 Task: Find connections with filter location Águas Belas with filter topic #femaleentrepreneurwith filter profile language German with filter current company Stratasys with filter school Sambalpur University with filter industry Skiing Facilities with filter service category Graphic Design with filter keywords title Branch Manager
Action: Mouse moved to (650, 129)
Screenshot: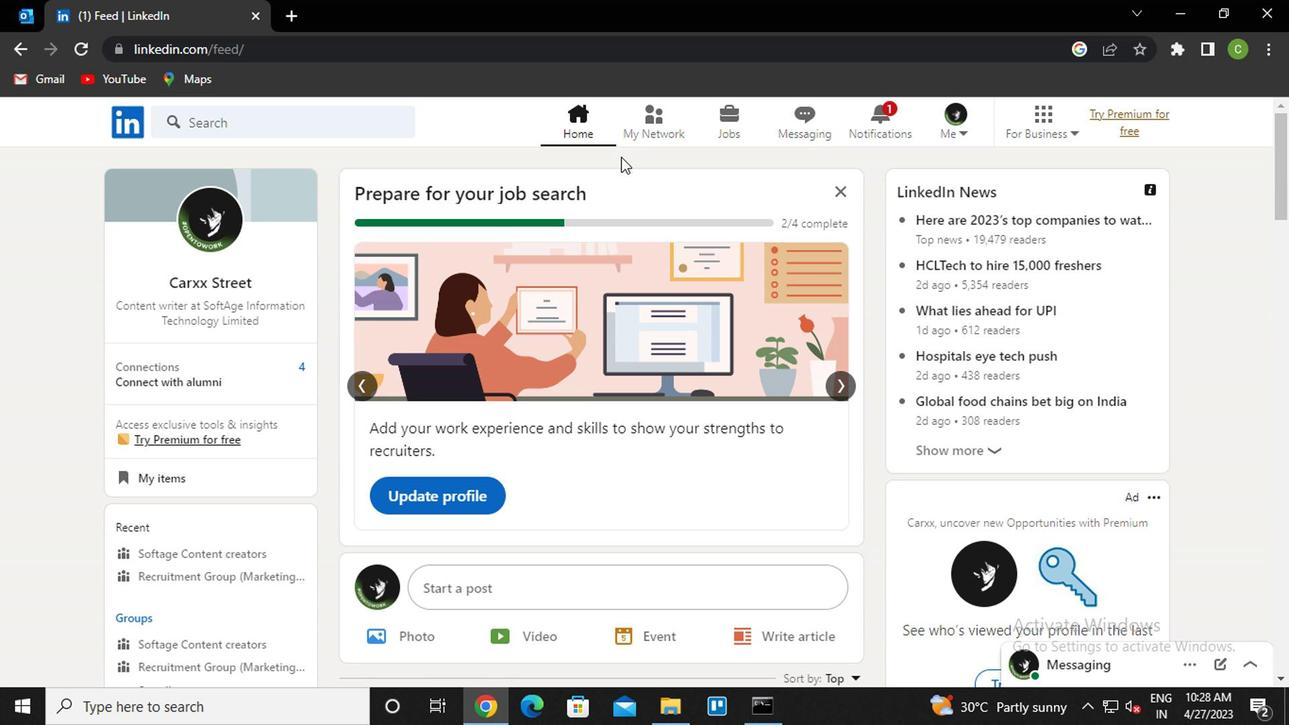 
Action: Mouse pressed left at (650, 129)
Screenshot: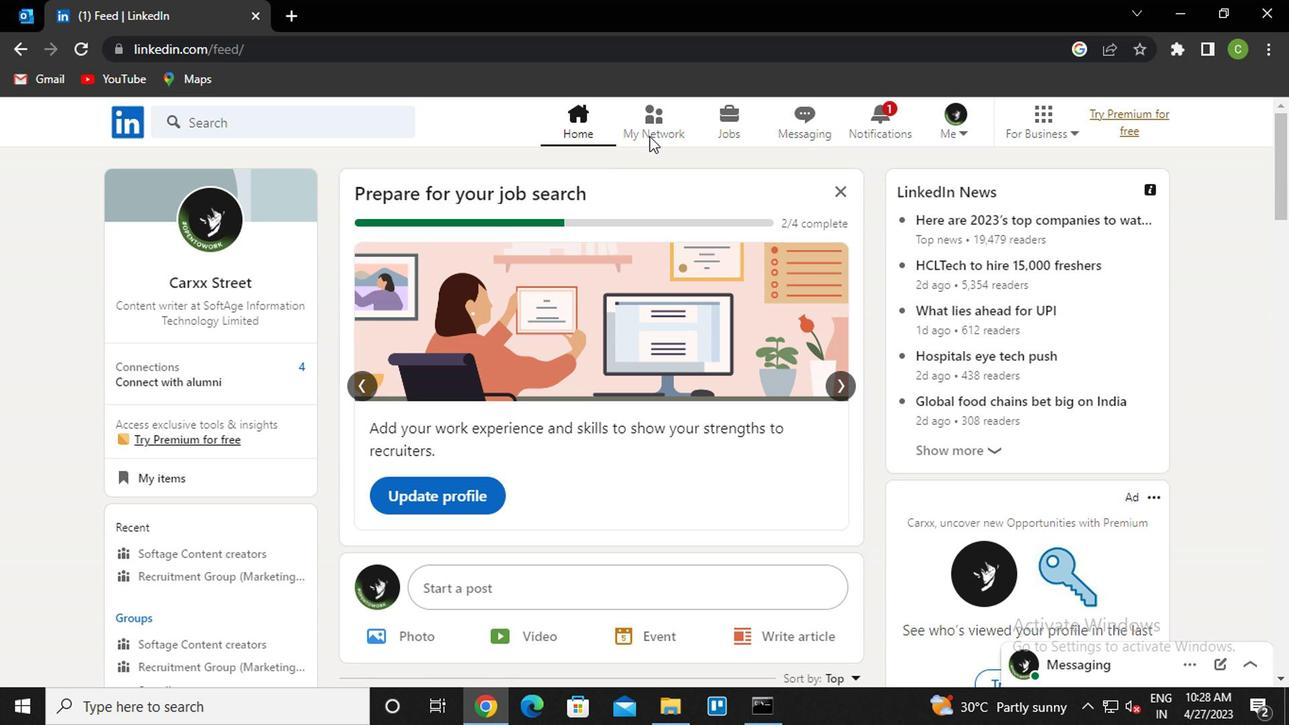 
Action: Mouse moved to (308, 233)
Screenshot: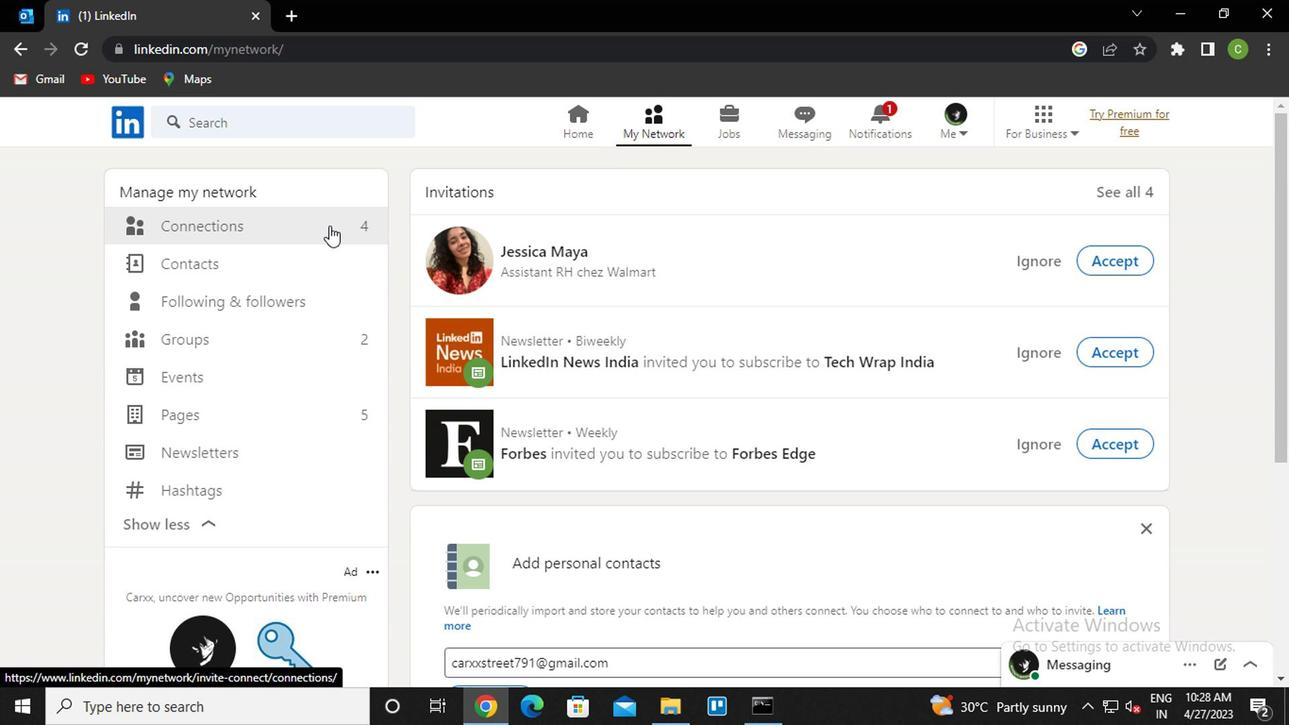 
Action: Mouse pressed left at (308, 233)
Screenshot: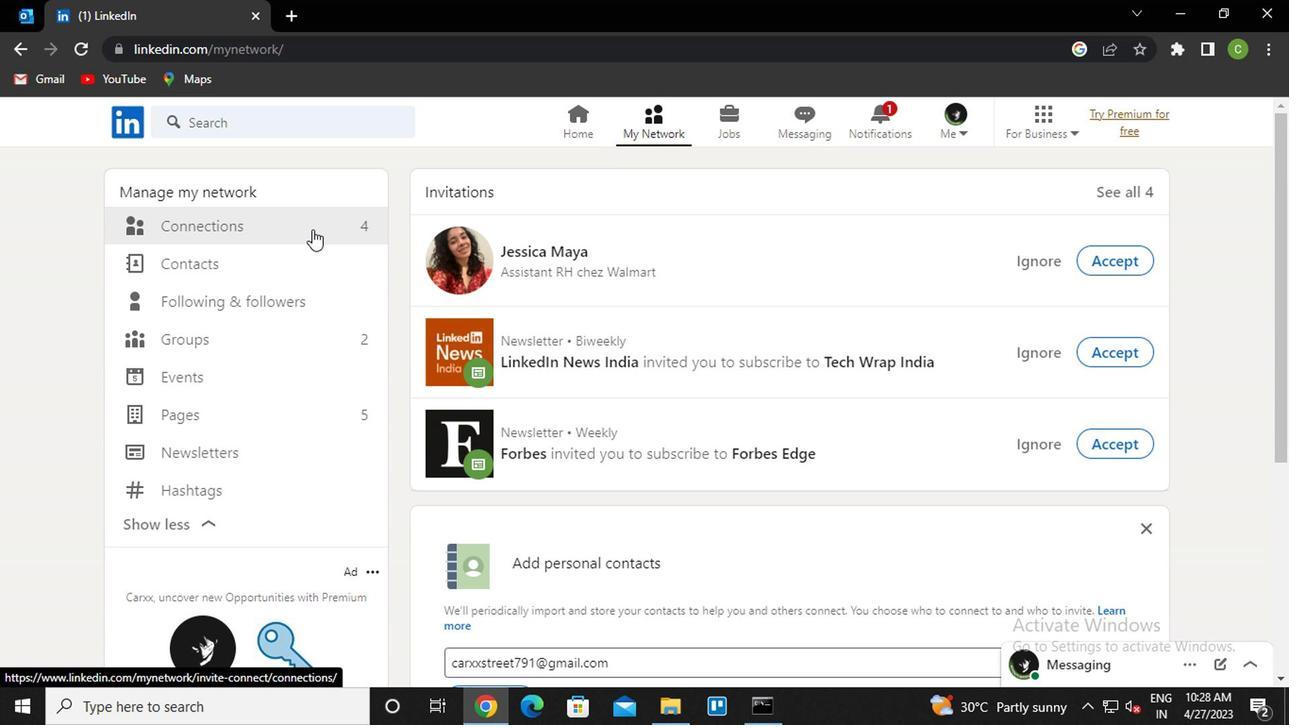 
Action: Mouse moved to (781, 239)
Screenshot: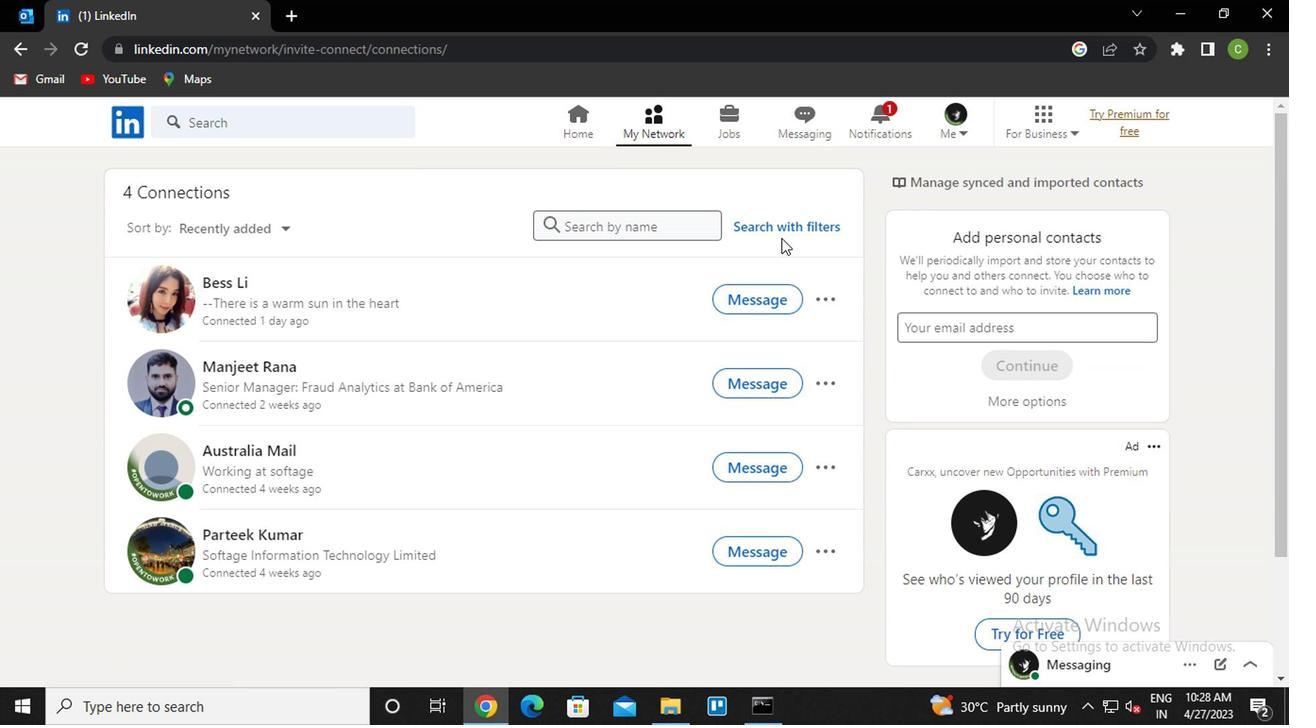 
Action: Mouse pressed left at (781, 239)
Screenshot: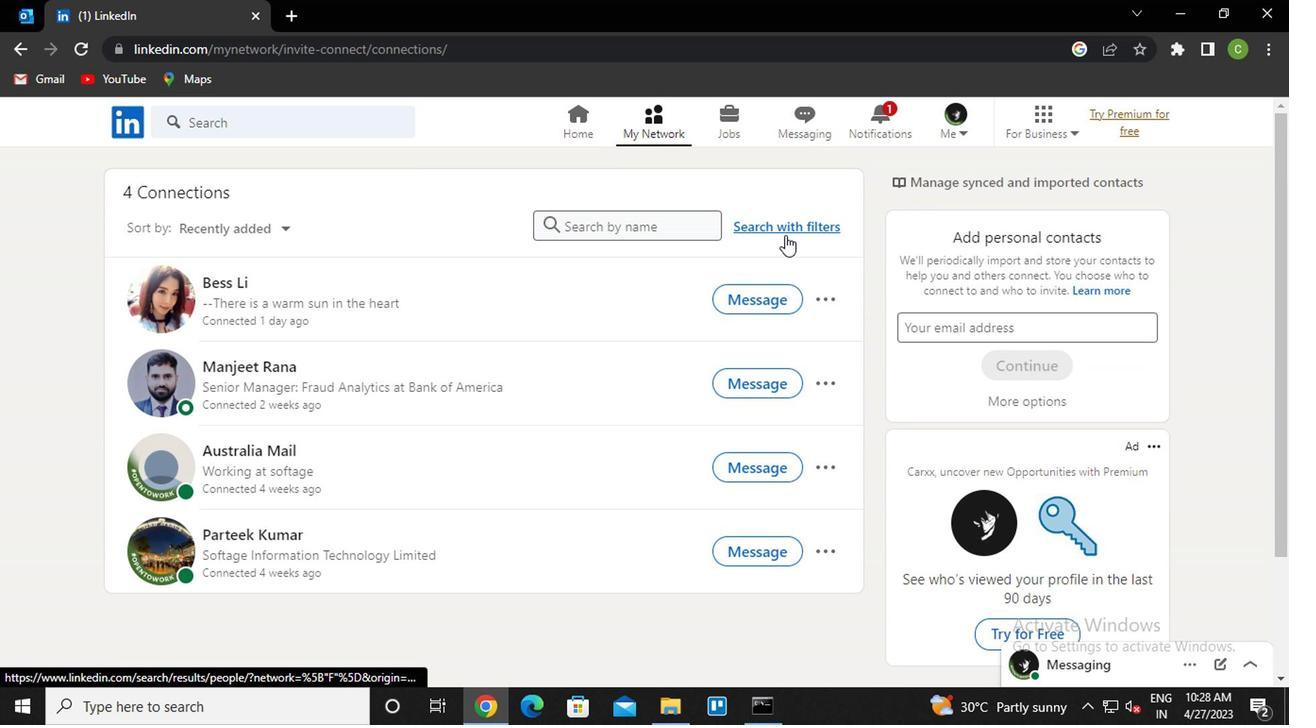 
Action: Mouse moved to (640, 186)
Screenshot: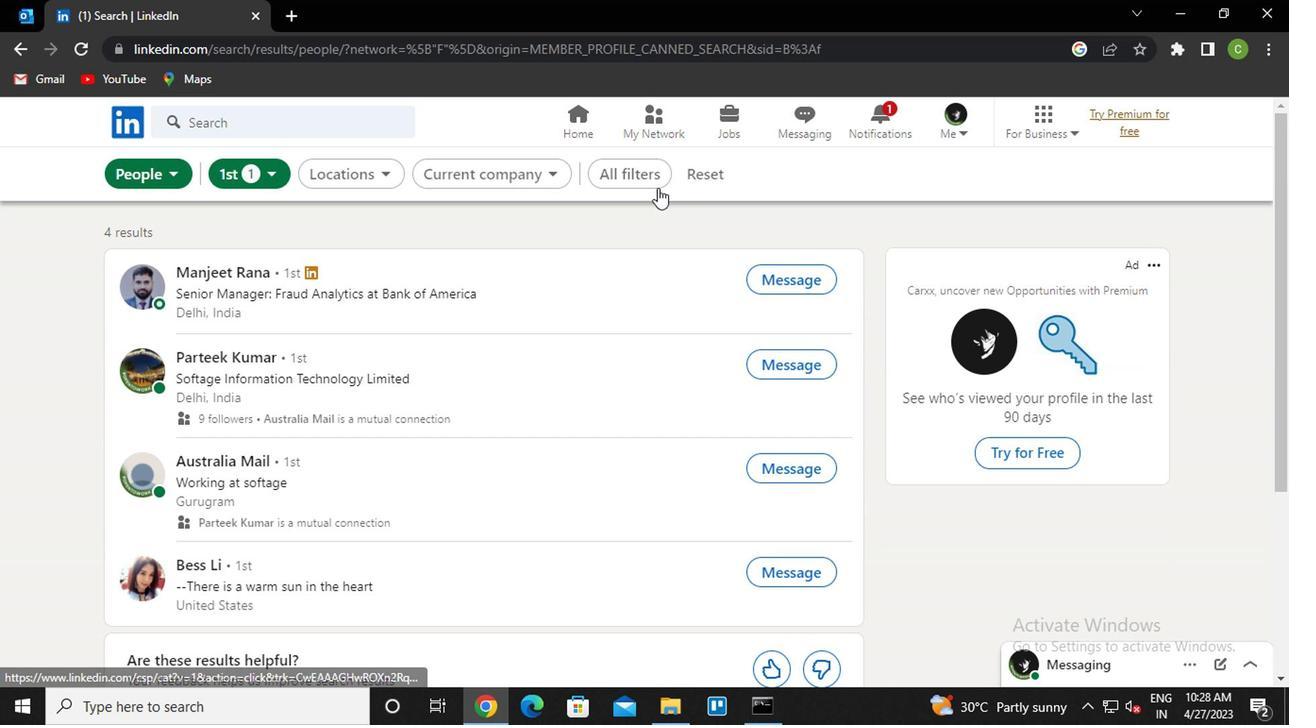
Action: Mouse pressed left at (640, 186)
Screenshot: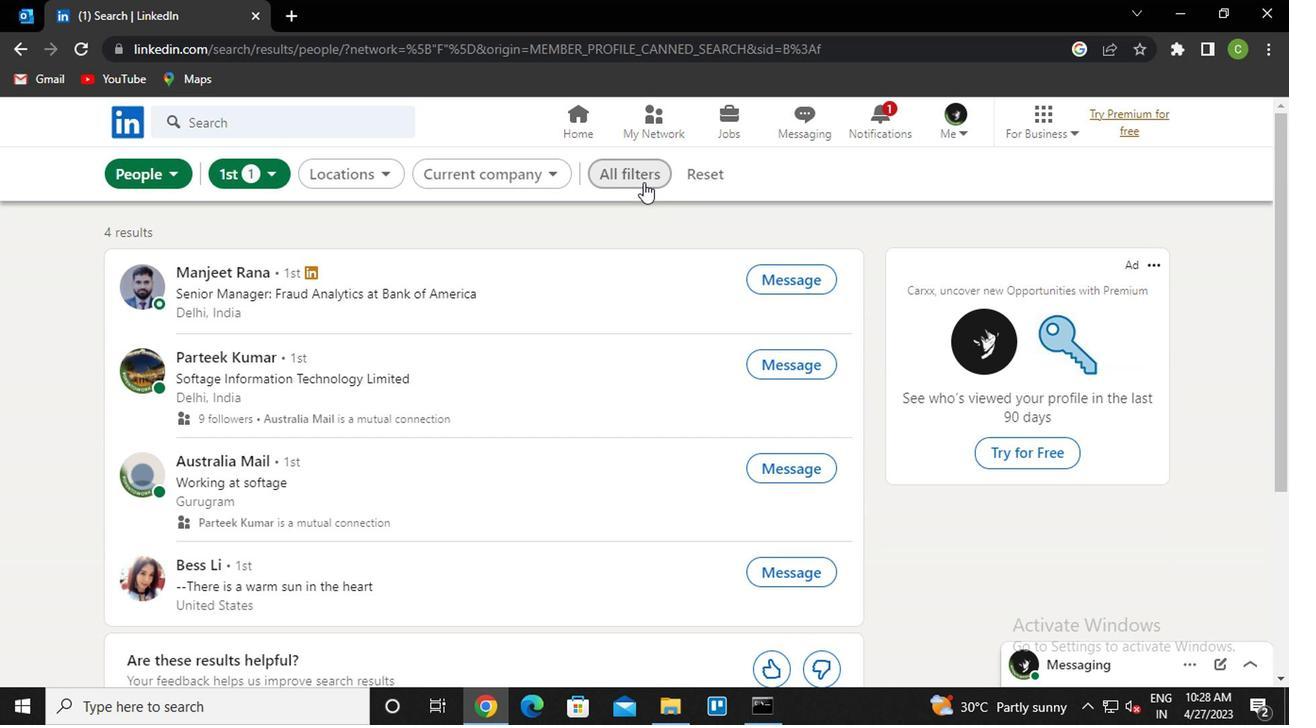 
Action: Mouse moved to (1016, 369)
Screenshot: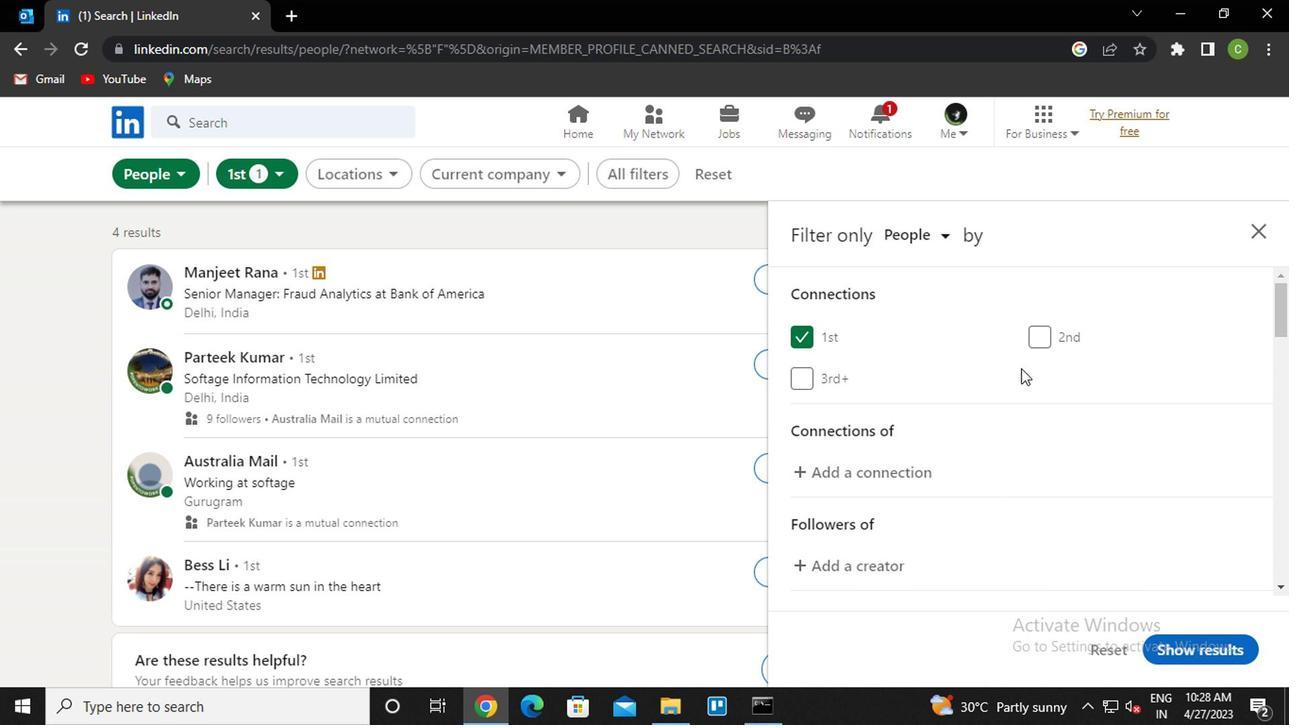 
Action: Mouse scrolled (1016, 368) with delta (0, 0)
Screenshot: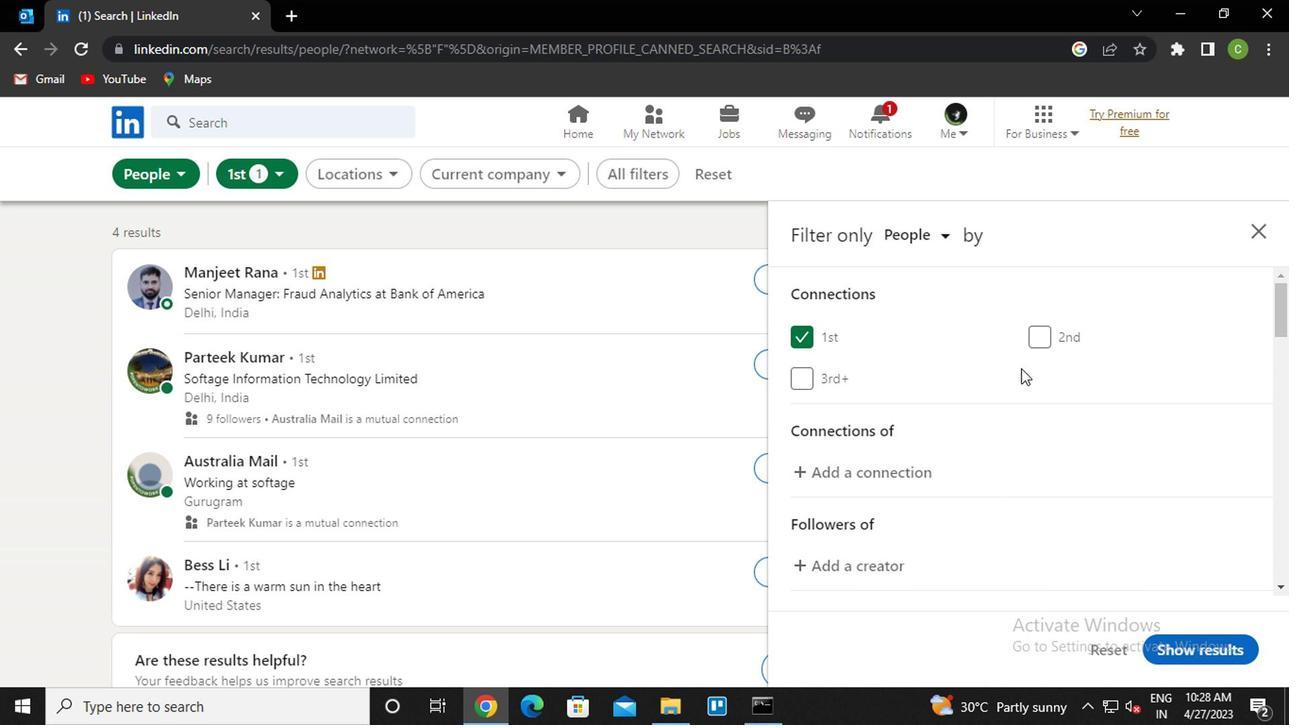 
Action: Mouse scrolled (1016, 368) with delta (0, 0)
Screenshot: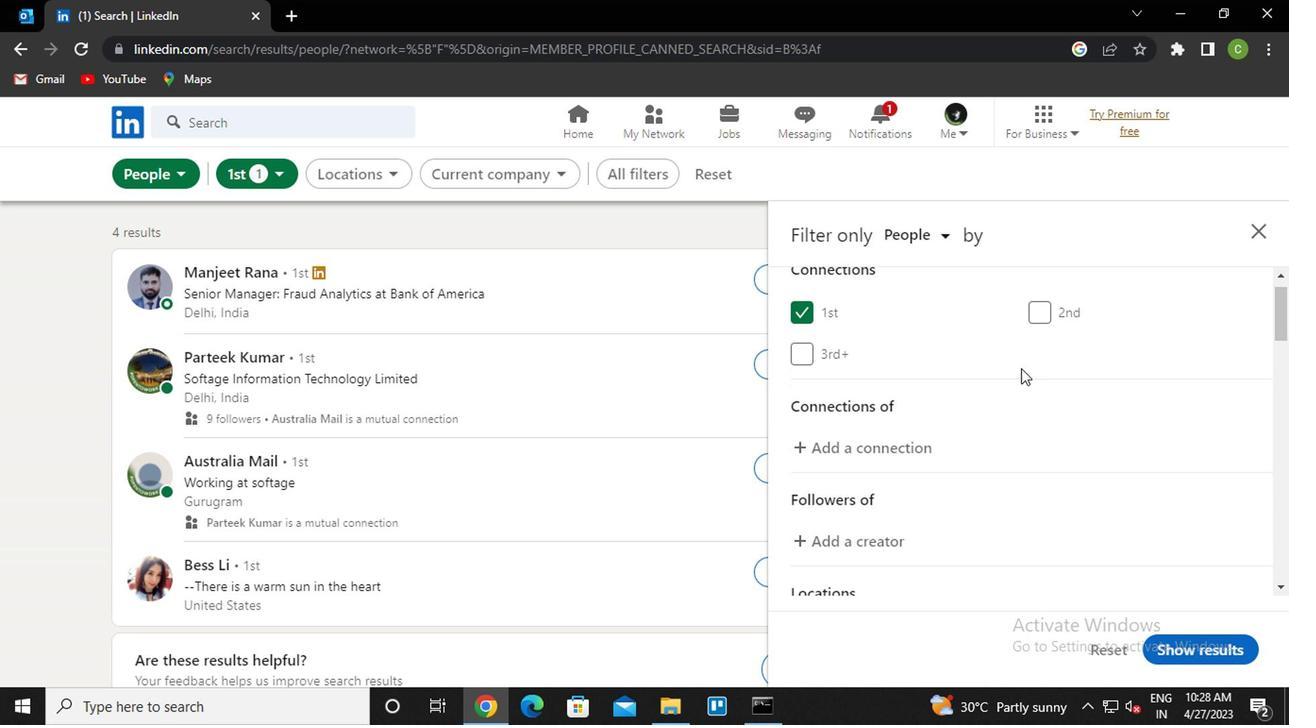 
Action: Mouse moved to (1014, 358)
Screenshot: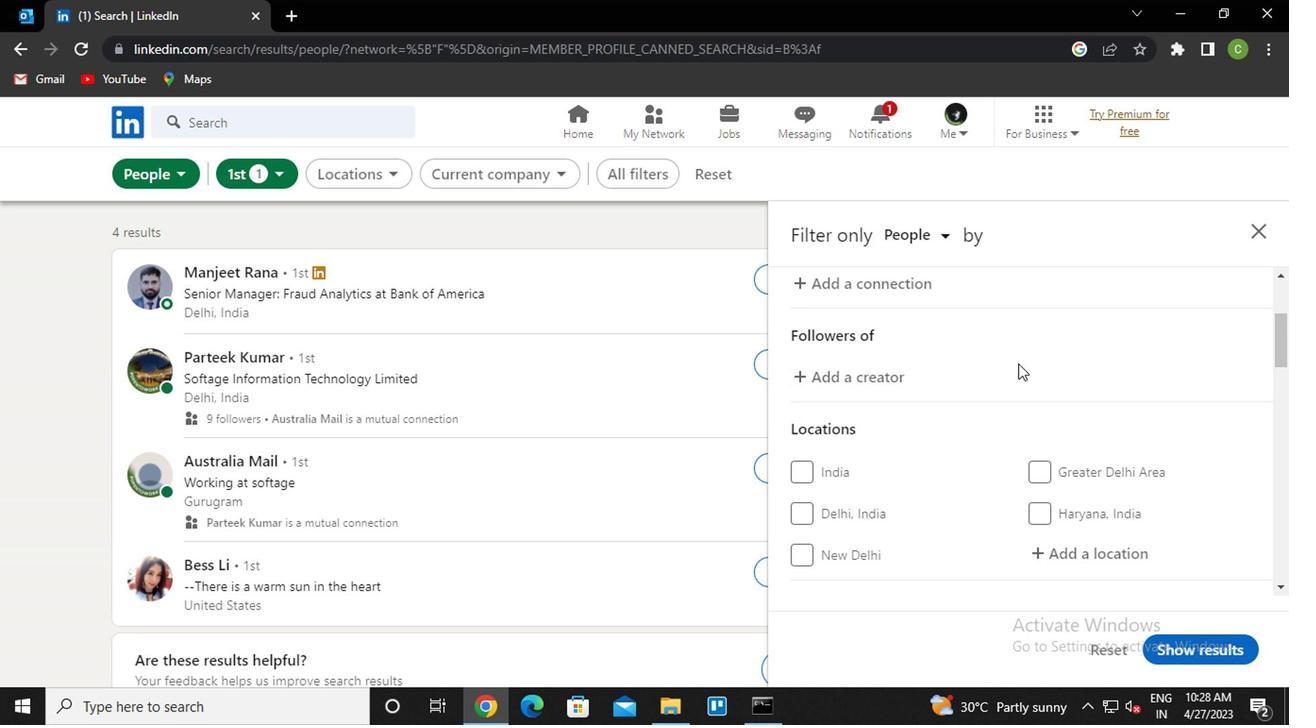 
Action: Mouse scrolled (1014, 357) with delta (0, -1)
Screenshot: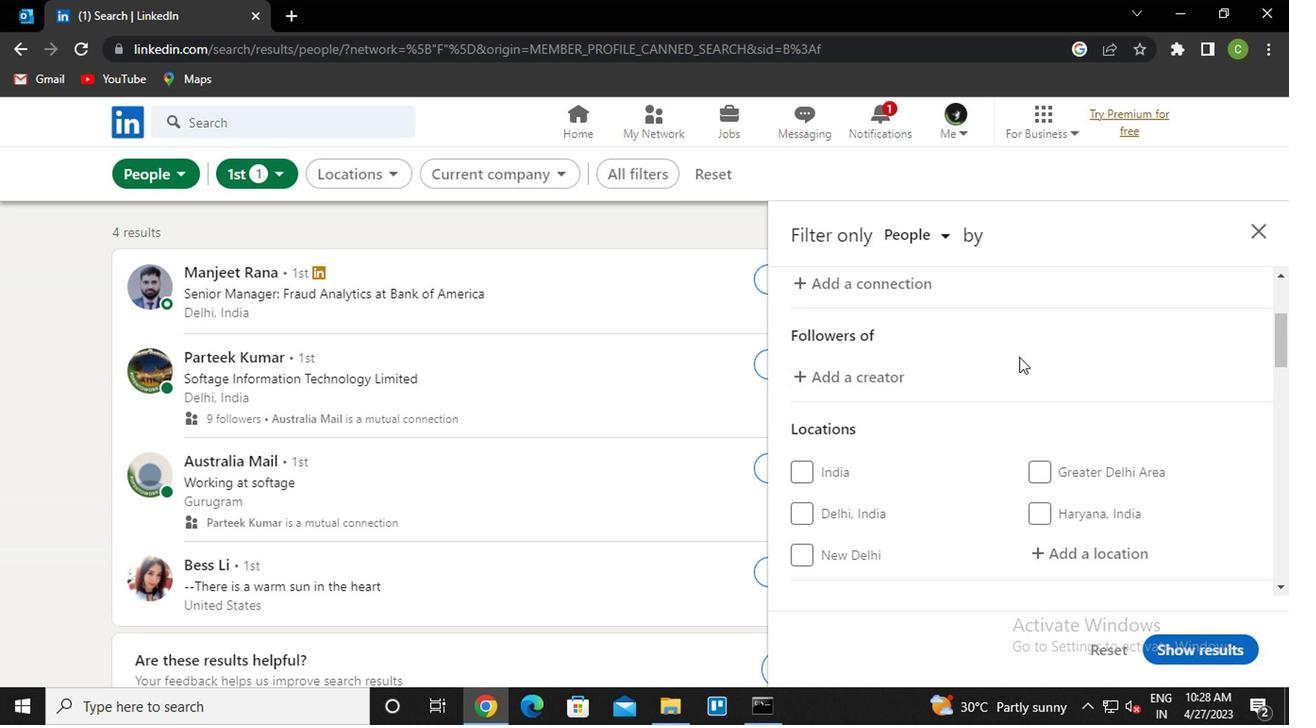 
Action: Mouse moved to (1103, 462)
Screenshot: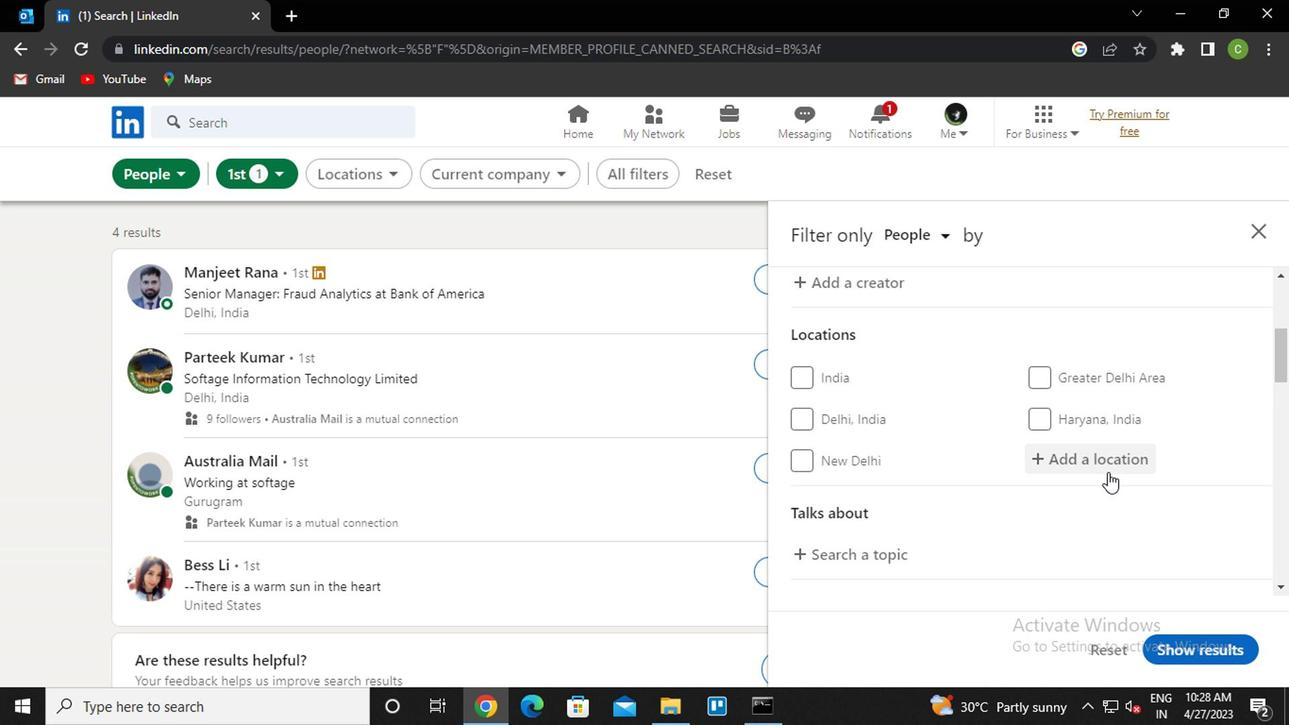 
Action: Mouse pressed left at (1103, 462)
Screenshot: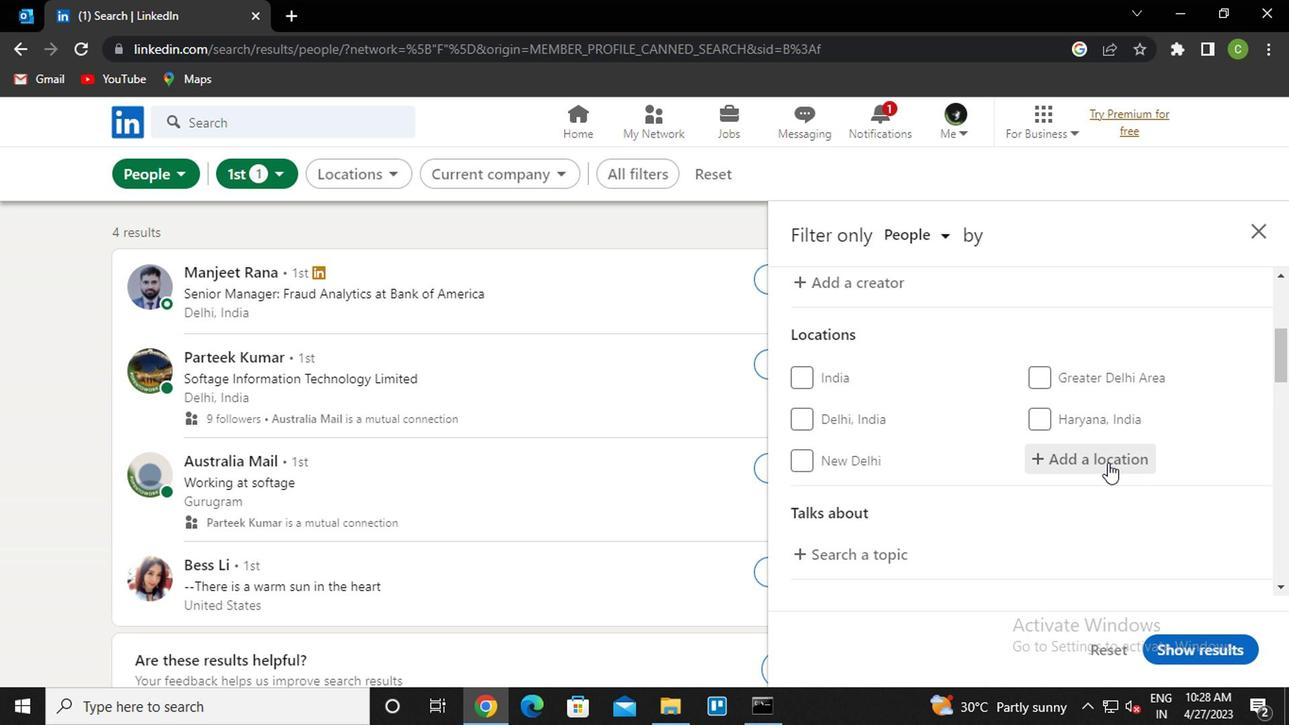 
Action: Mouse moved to (1100, 462)
Screenshot: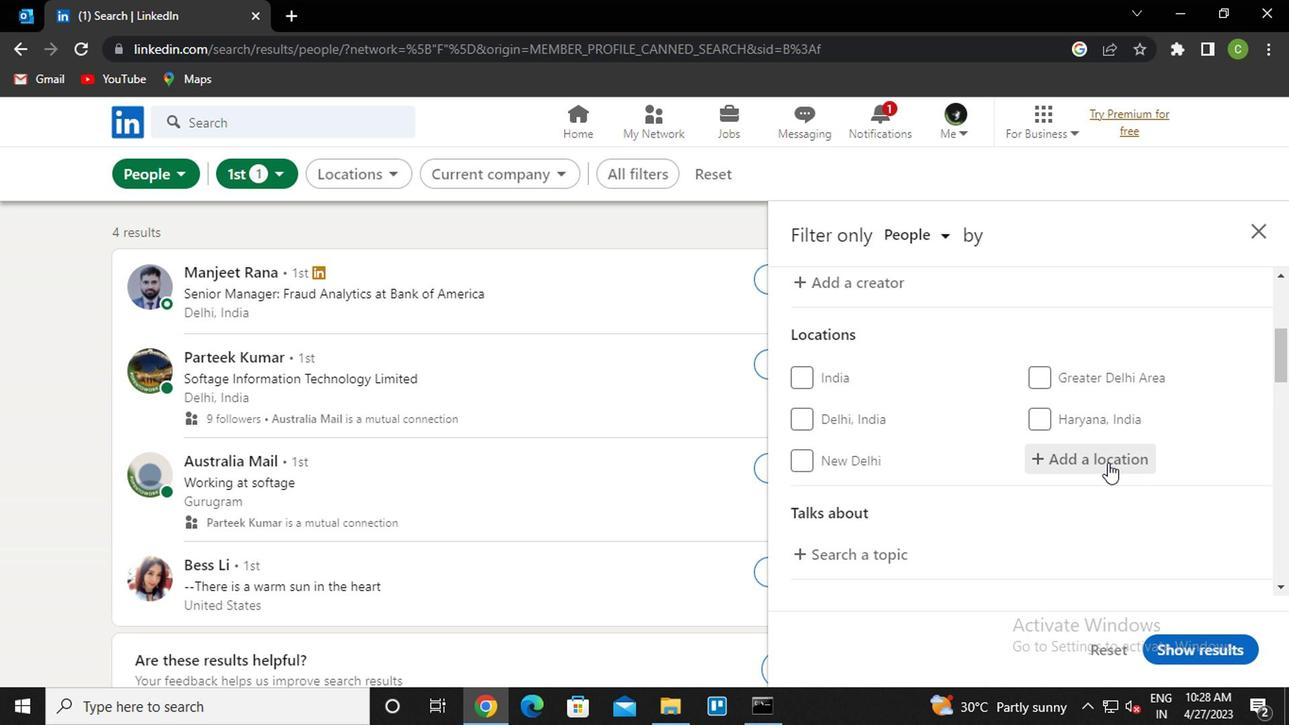 
Action: Key pressed <Key.caps_lock>a<Key.caps_lock>guas<Key.space><Key.caps_lock>b<Key.caps_lock>elas<Key.down><Key.enter>
Screenshot: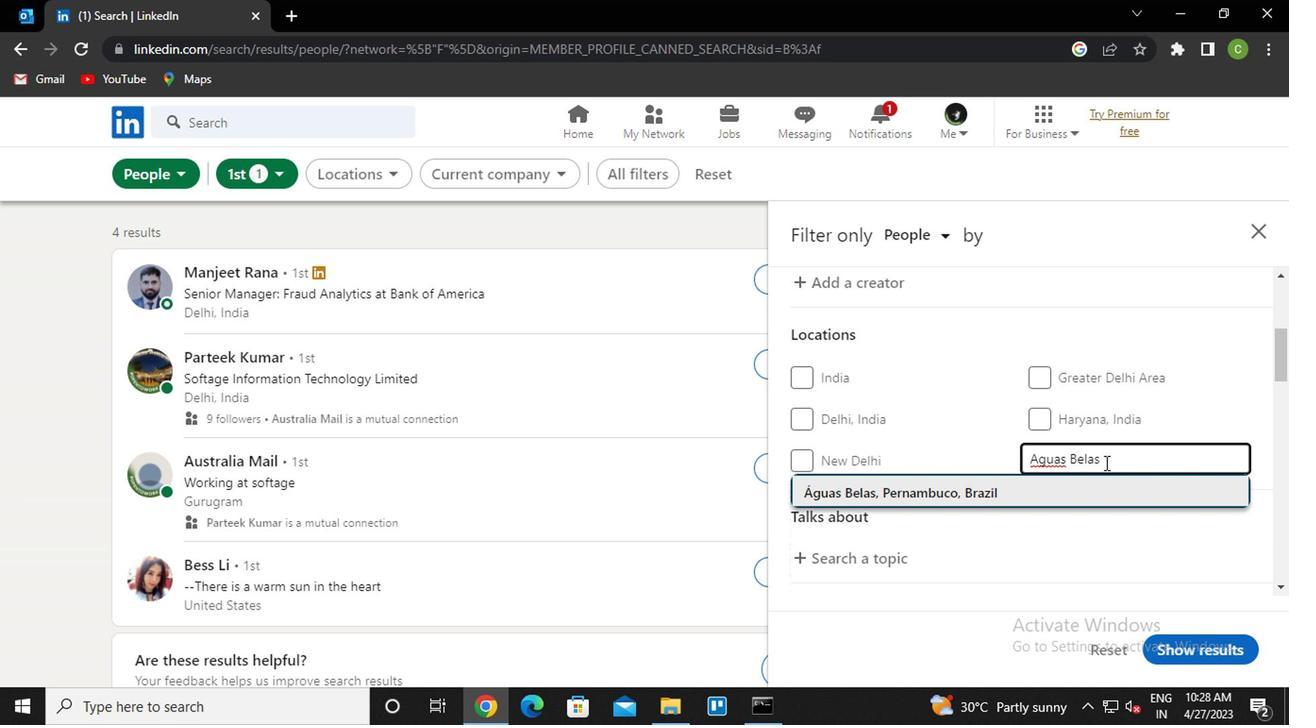
Action: Mouse moved to (1098, 464)
Screenshot: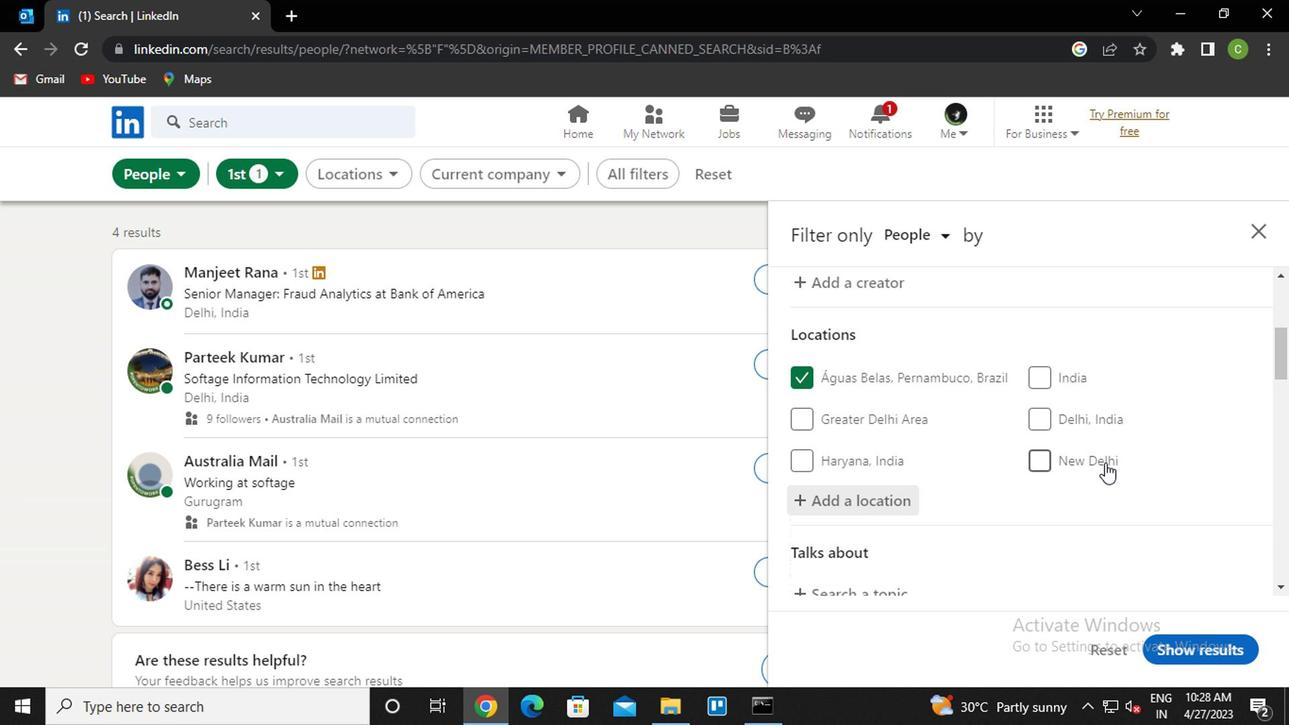 
Action: Mouse scrolled (1098, 462) with delta (0, -1)
Screenshot: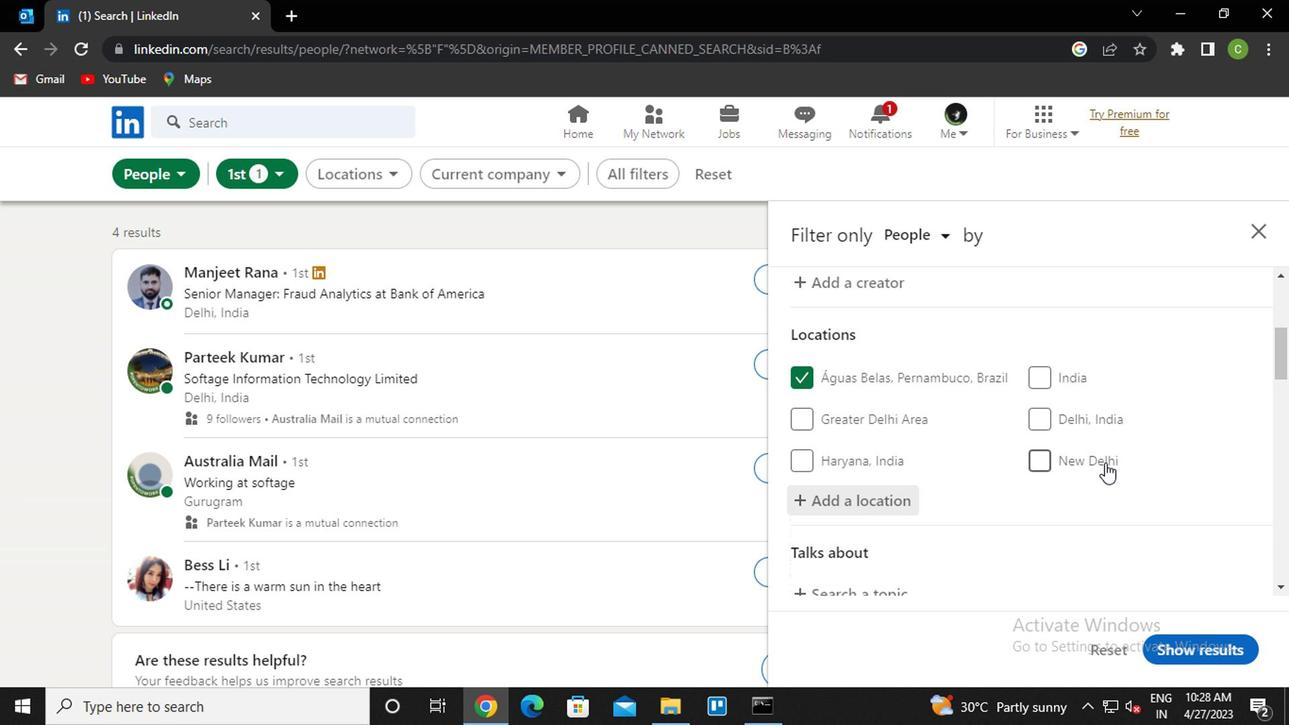 
Action: Mouse moved to (1097, 464)
Screenshot: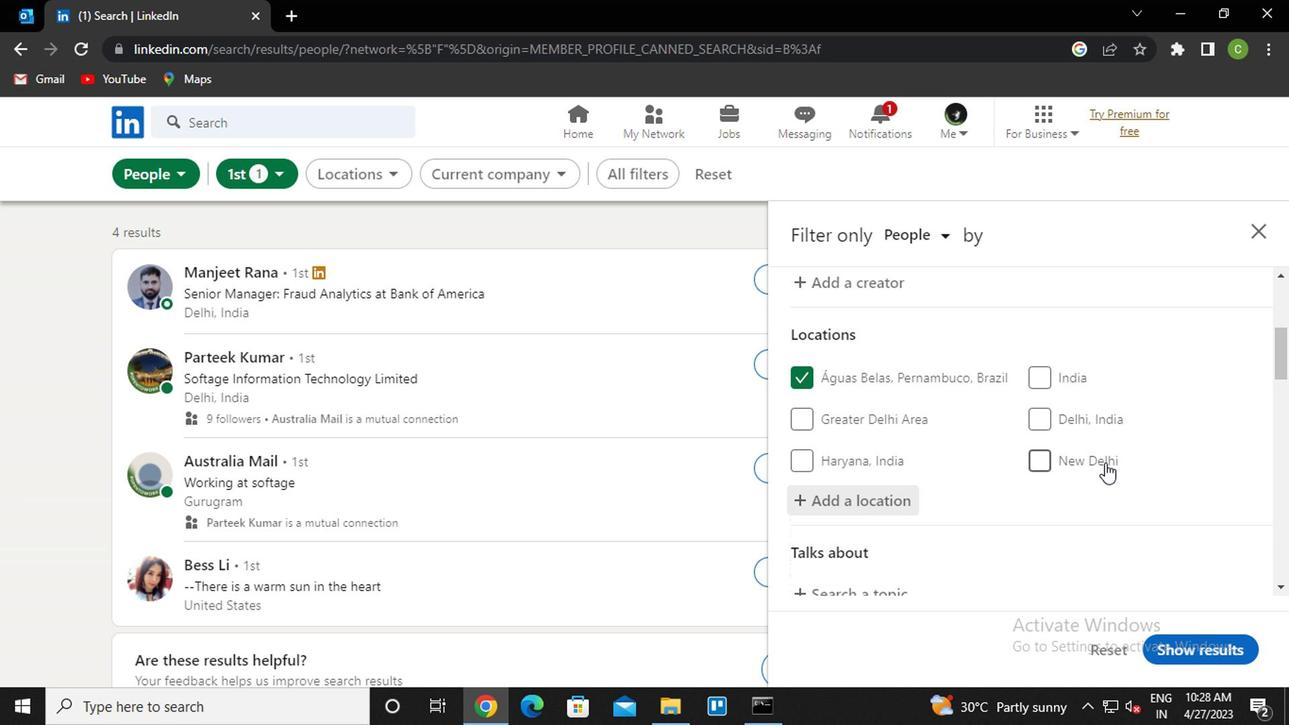 
Action: Mouse scrolled (1097, 462) with delta (0, -1)
Screenshot: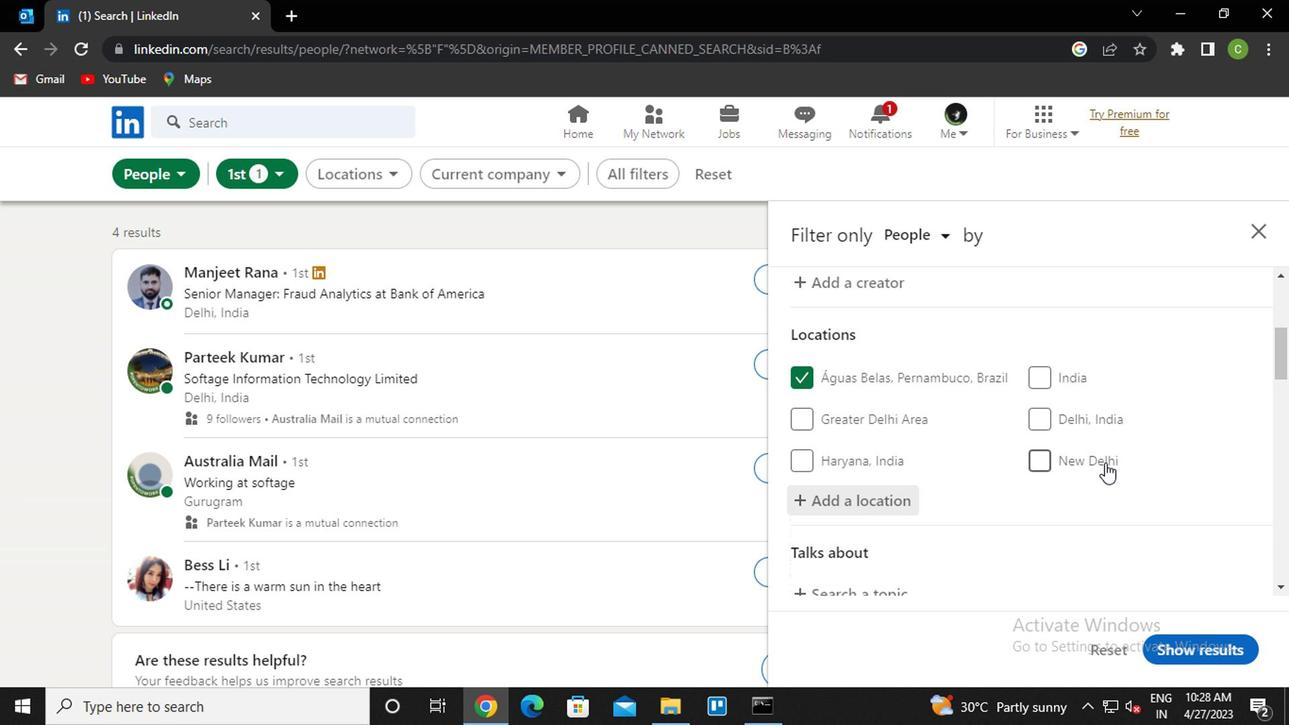 
Action: Mouse moved to (863, 400)
Screenshot: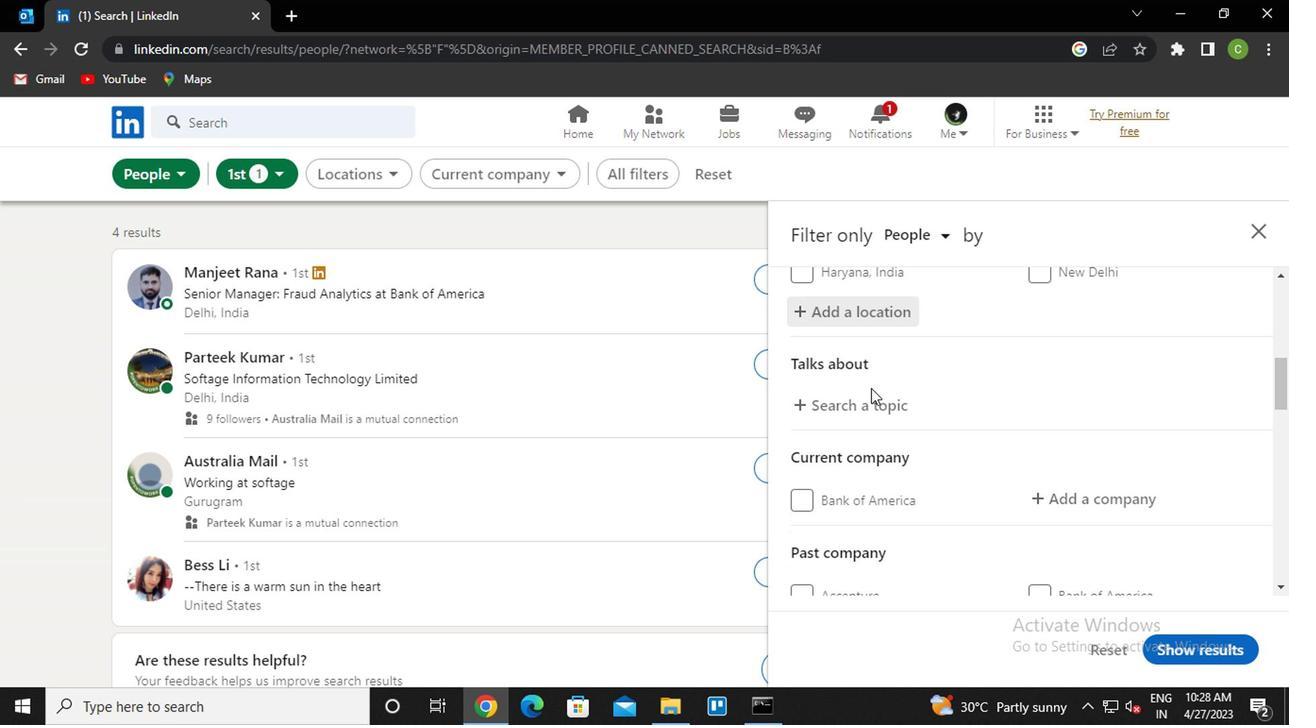 
Action: Mouse pressed left at (863, 400)
Screenshot: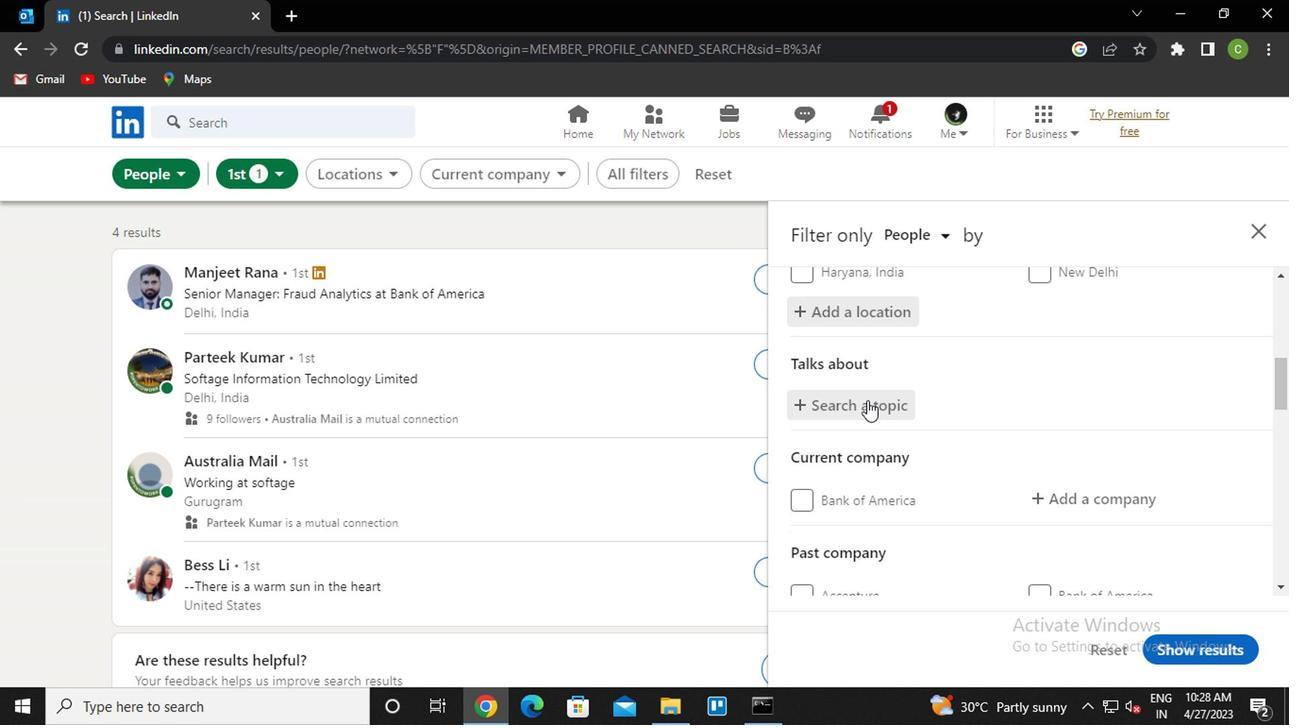 
Action: Mouse moved to (863, 400)
Screenshot: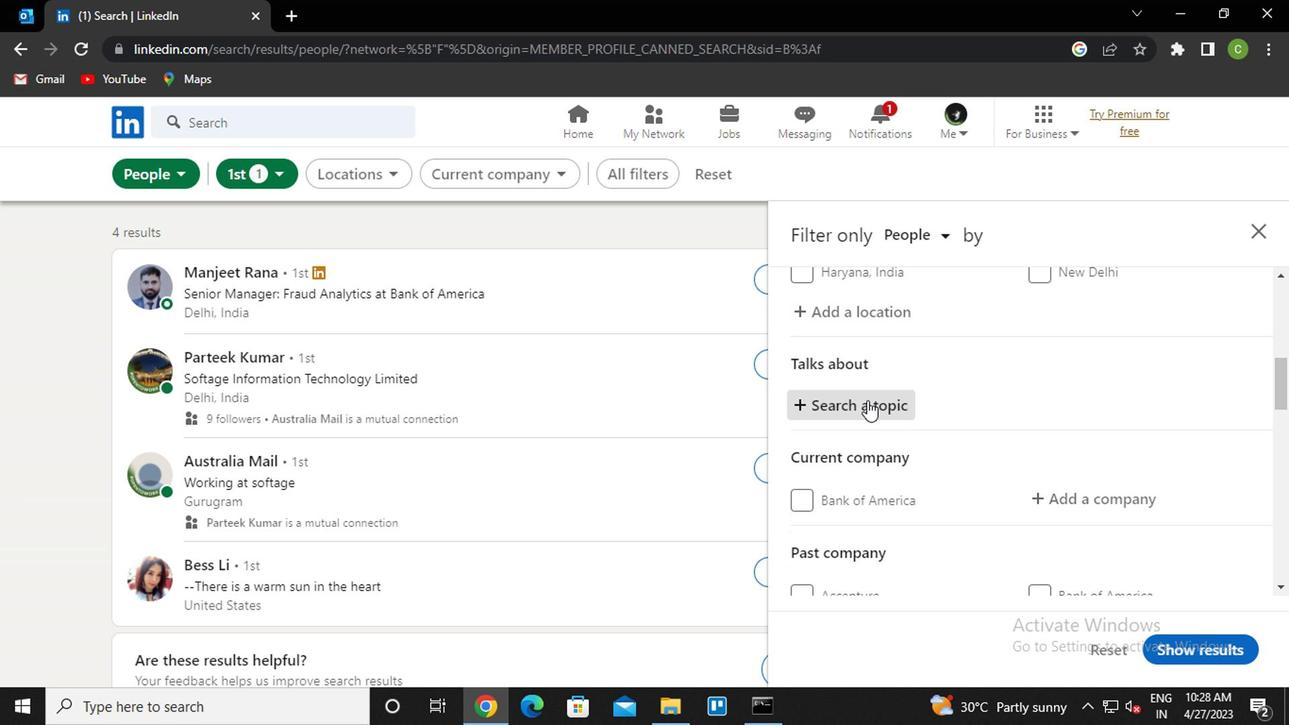 
Action: Key pressed <Key.caps_lock>f<Key.caps_lock>emaleen<Key.down><Key.enter>
Screenshot: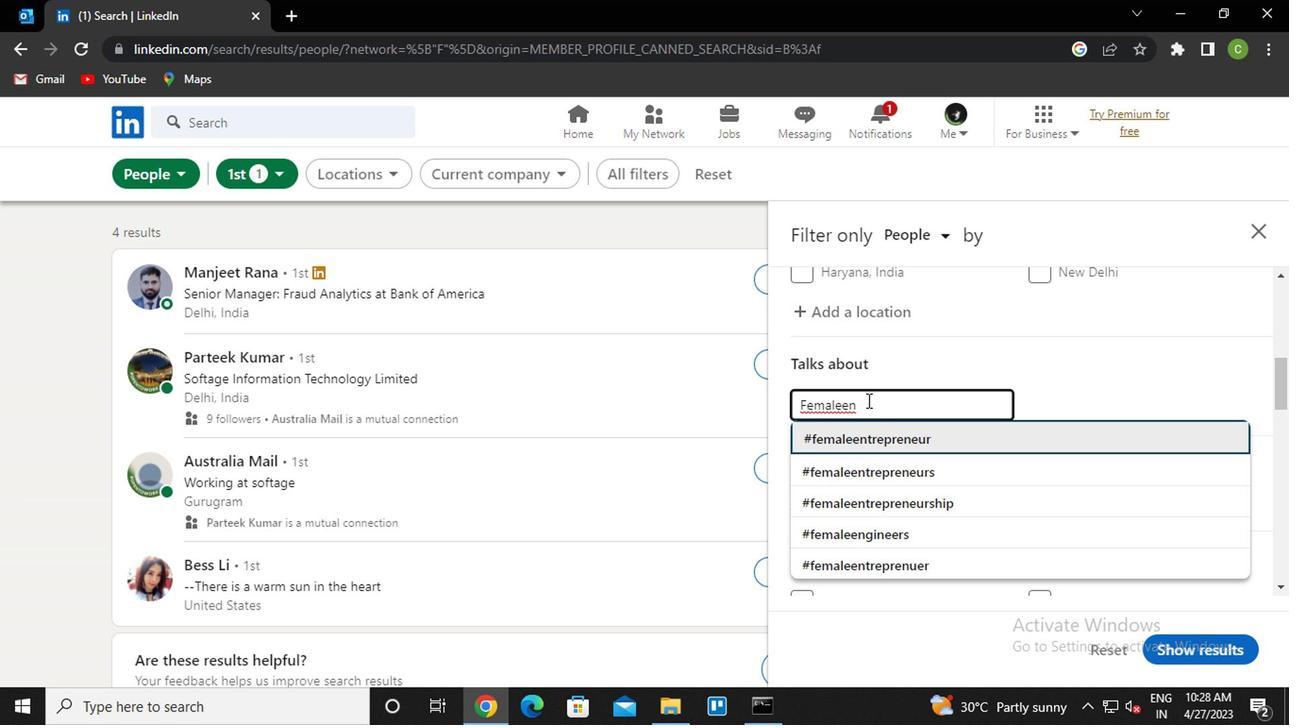 
Action: Mouse scrolled (863, 400) with delta (0, 0)
Screenshot: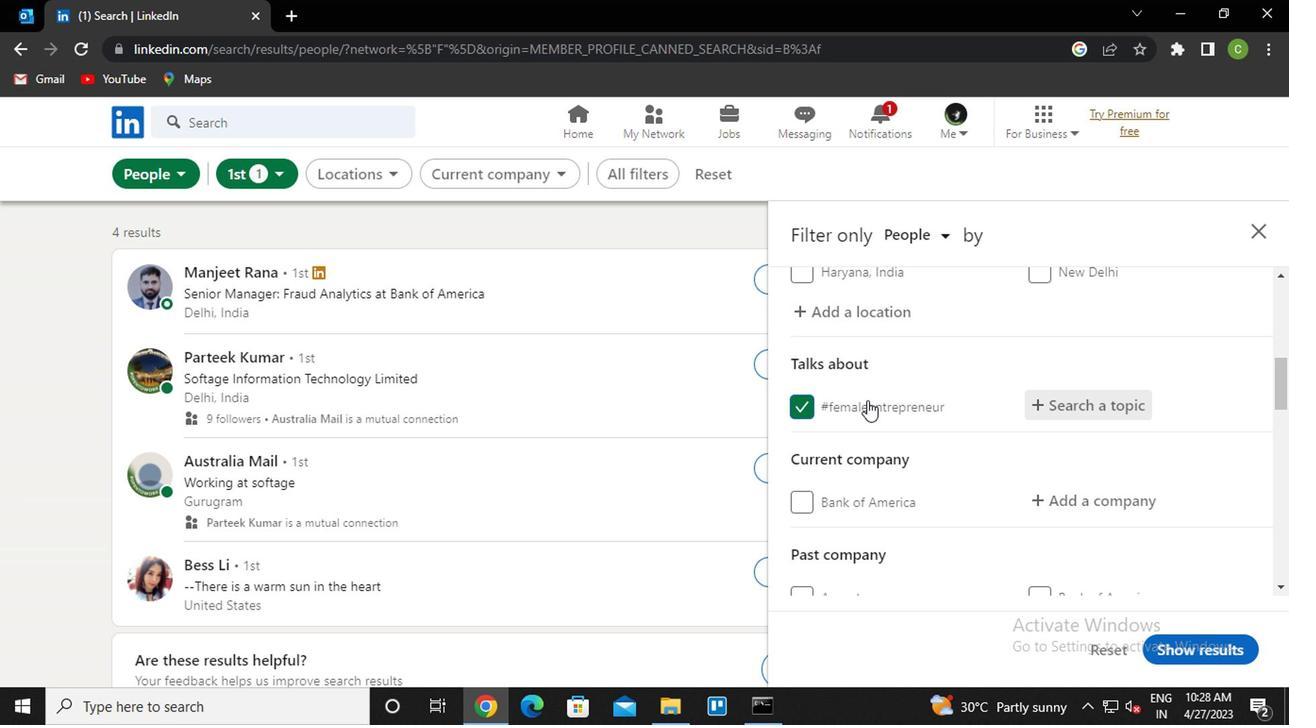
Action: Mouse moved to (867, 400)
Screenshot: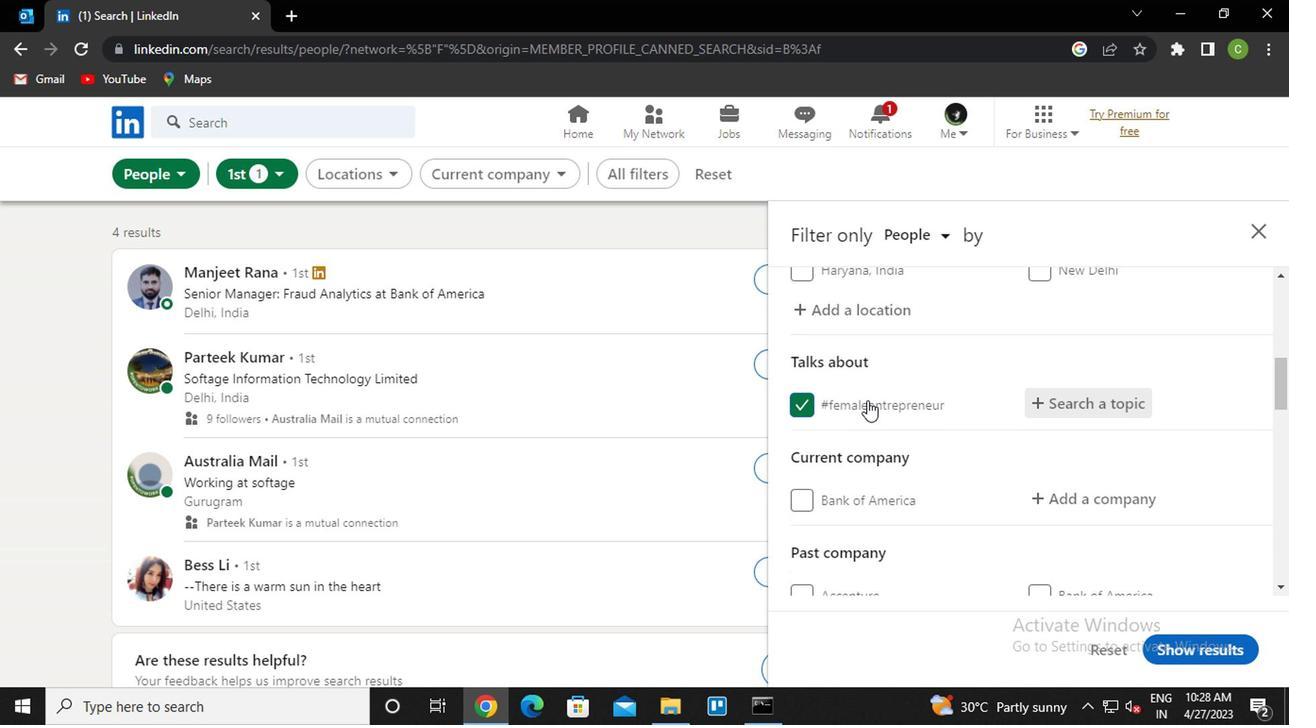 
Action: Mouse scrolled (867, 398) with delta (0, -1)
Screenshot: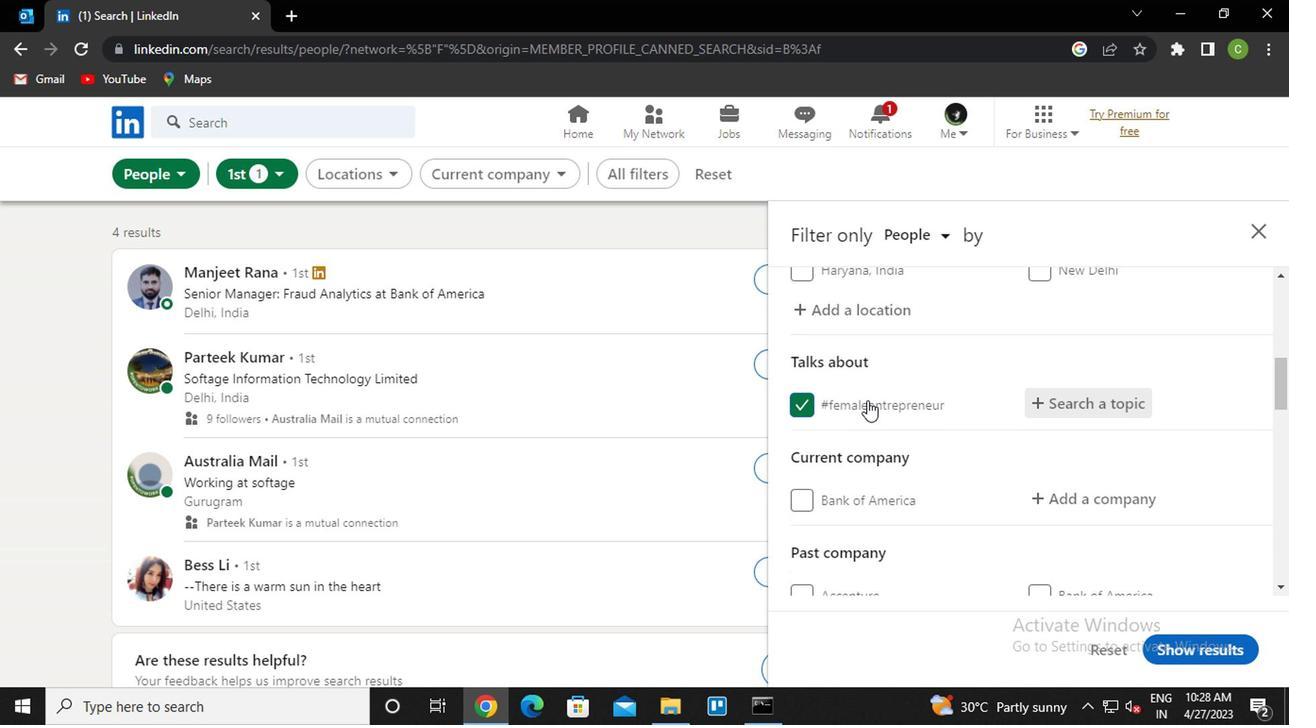 
Action: Mouse moved to (1096, 318)
Screenshot: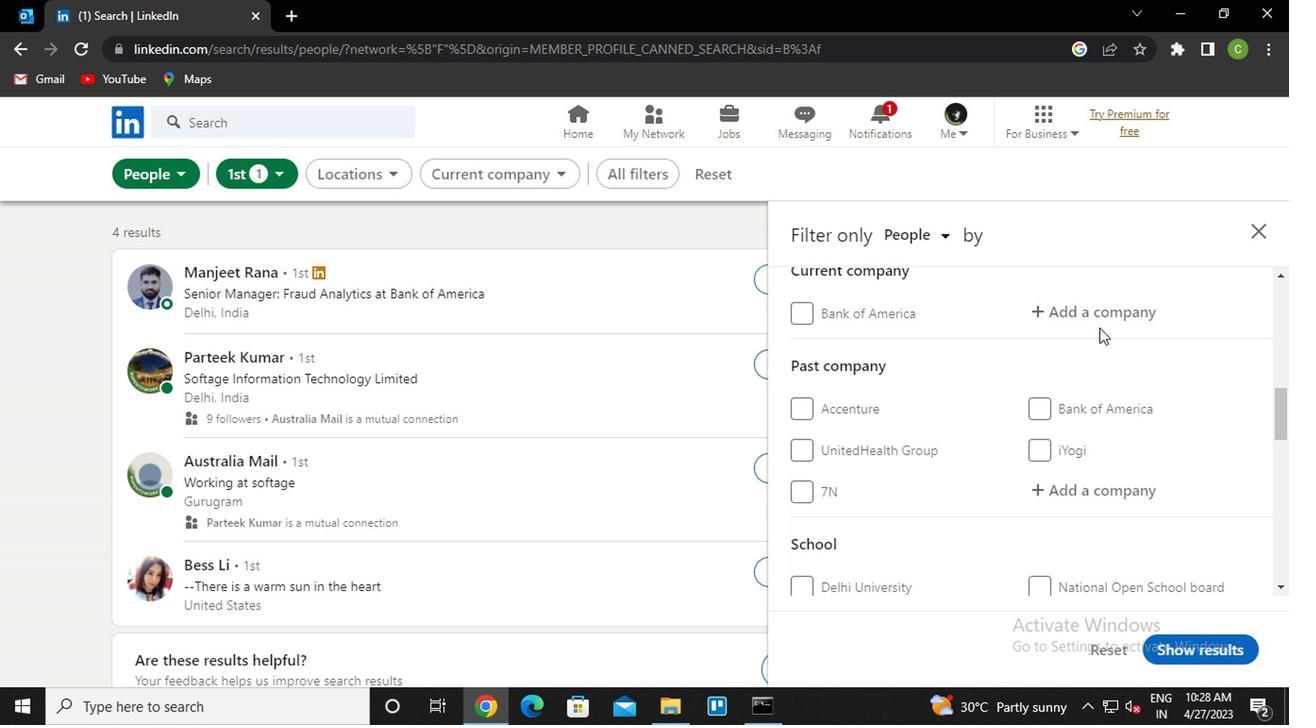 
Action: Mouse pressed left at (1096, 318)
Screenshot: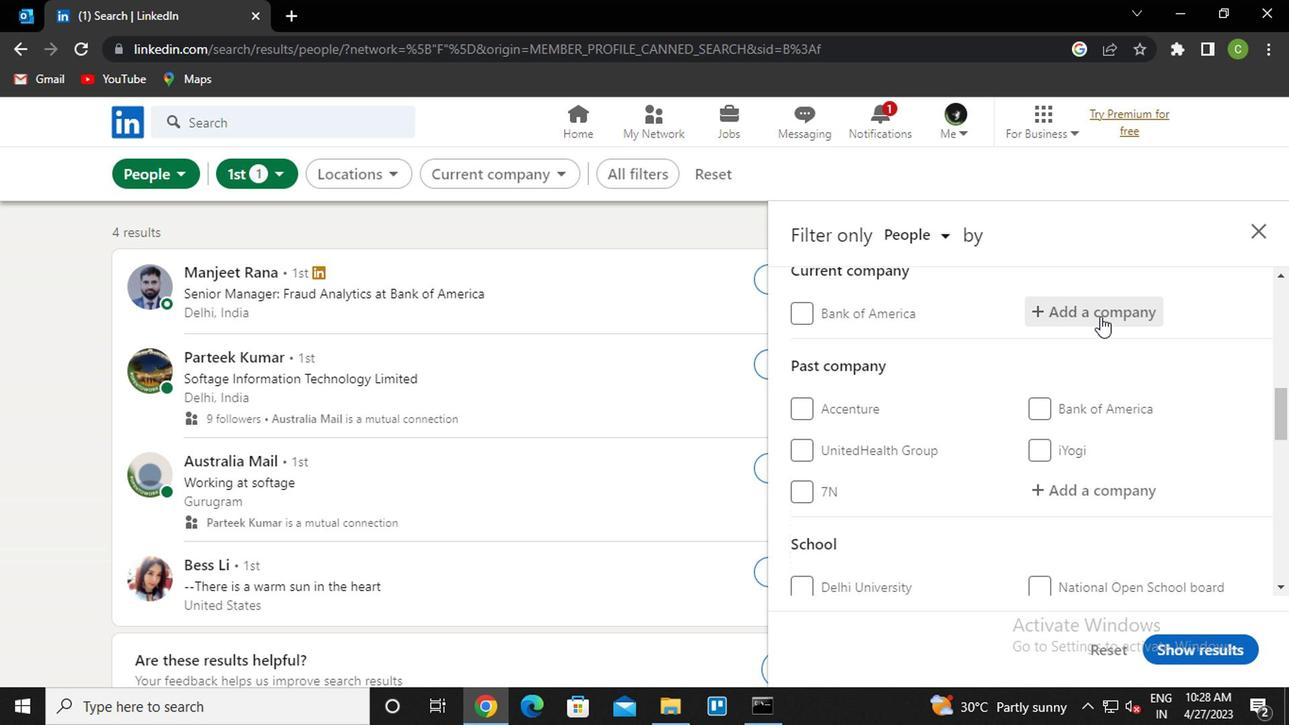 
Action: Key pressed <Key.caps_lock>s<Key.caps_lock>tratas<Key.down><Key.enter>
Screenshot: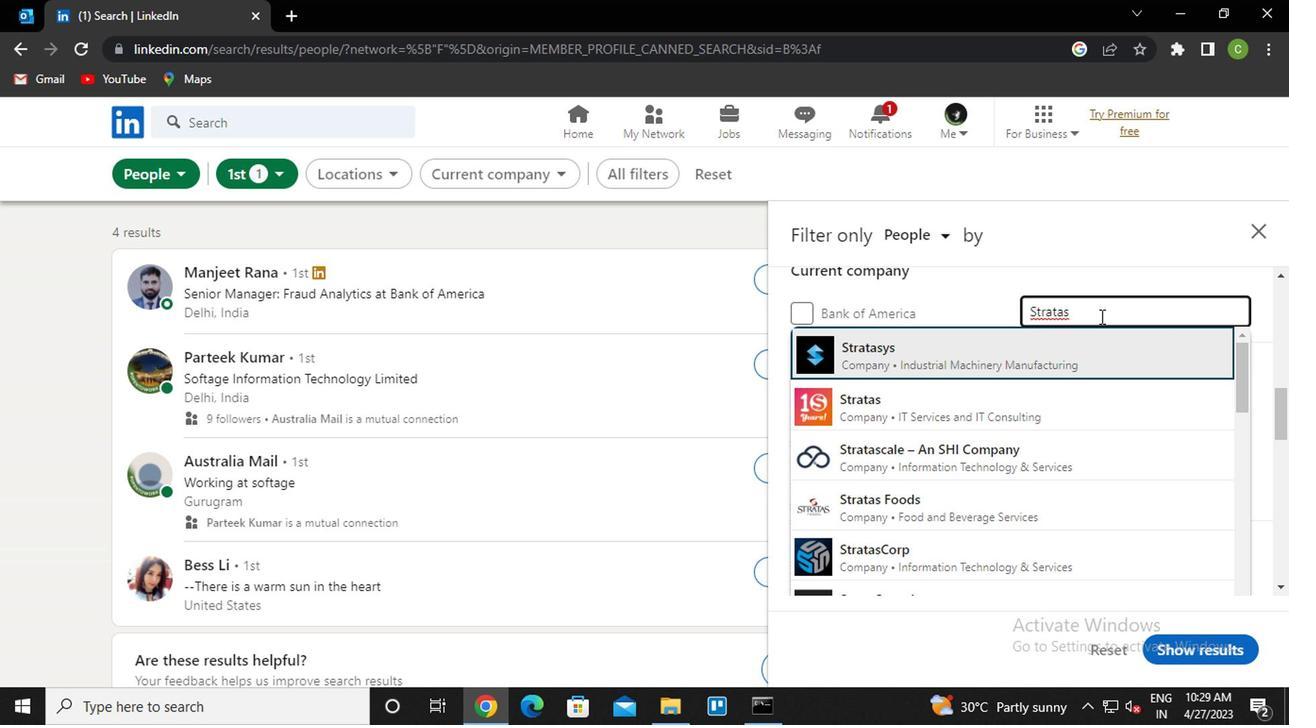 
Action: Mouse moved to (1128, 370)
Screenshot: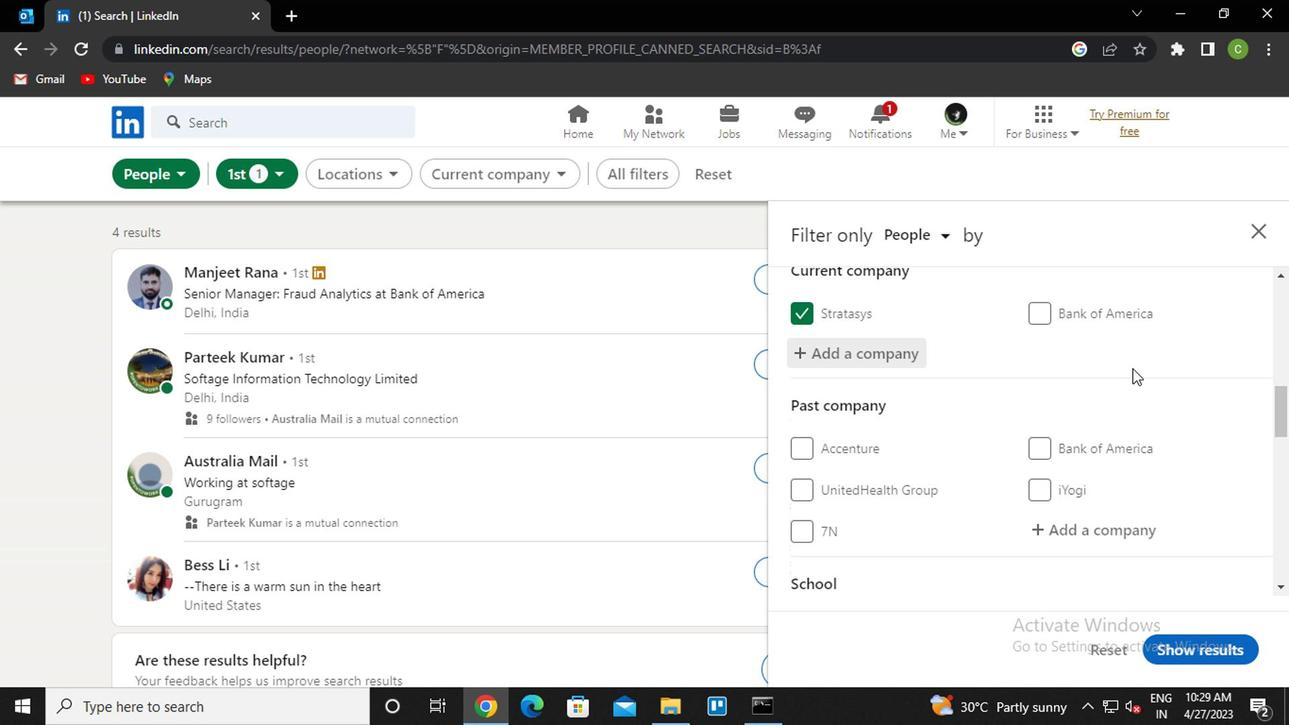 
Action: Mouse scrolled (1128, 369) with delta (0, 0)
Screenshot: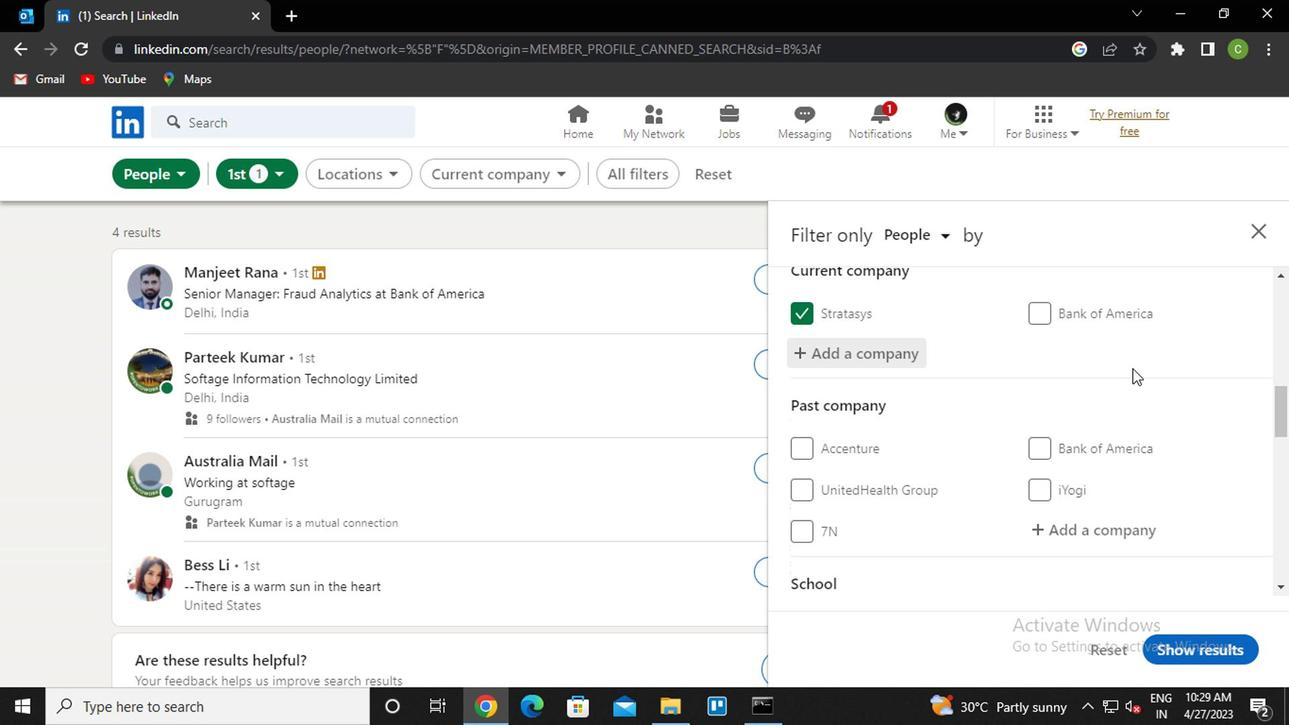
Action: Mouse moved to (1120, 377)
Screenshot: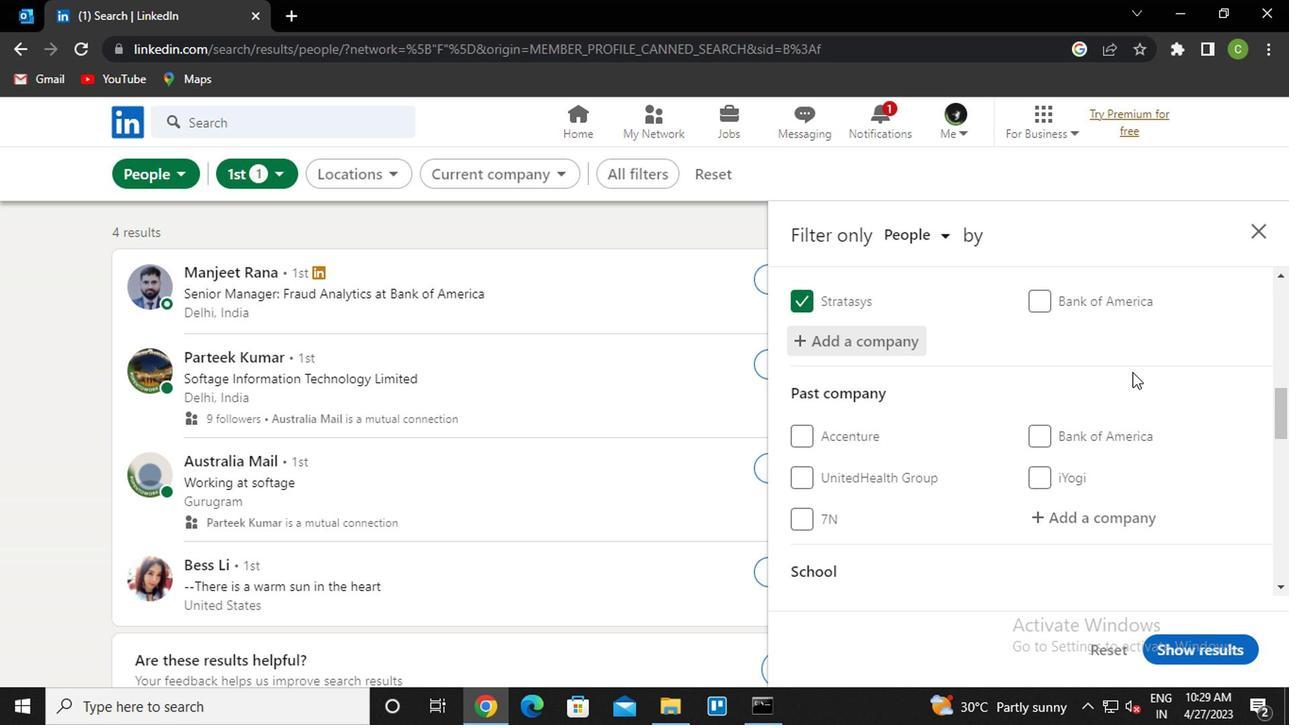 
Action: Mouse scrolled (1120, 376) with delta (0, 0)
Screenshot: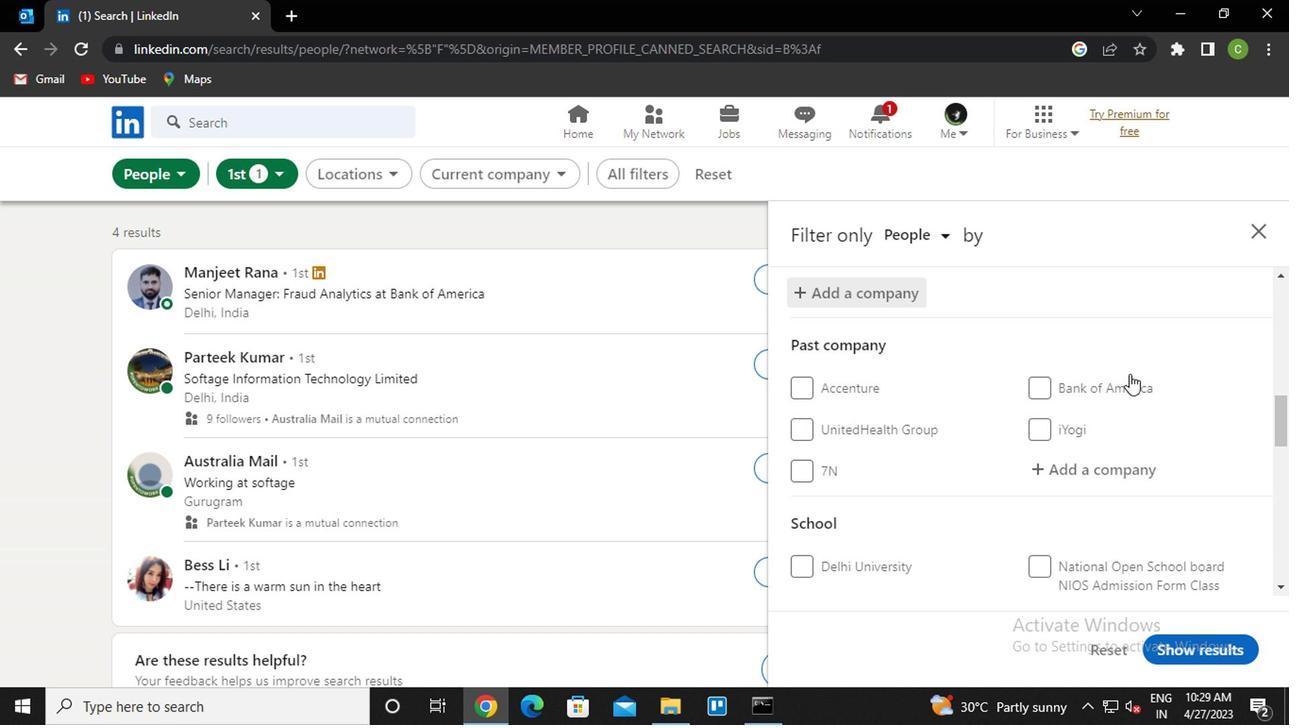 
Action: Mouse moved to (1118, 379)
Screenshot: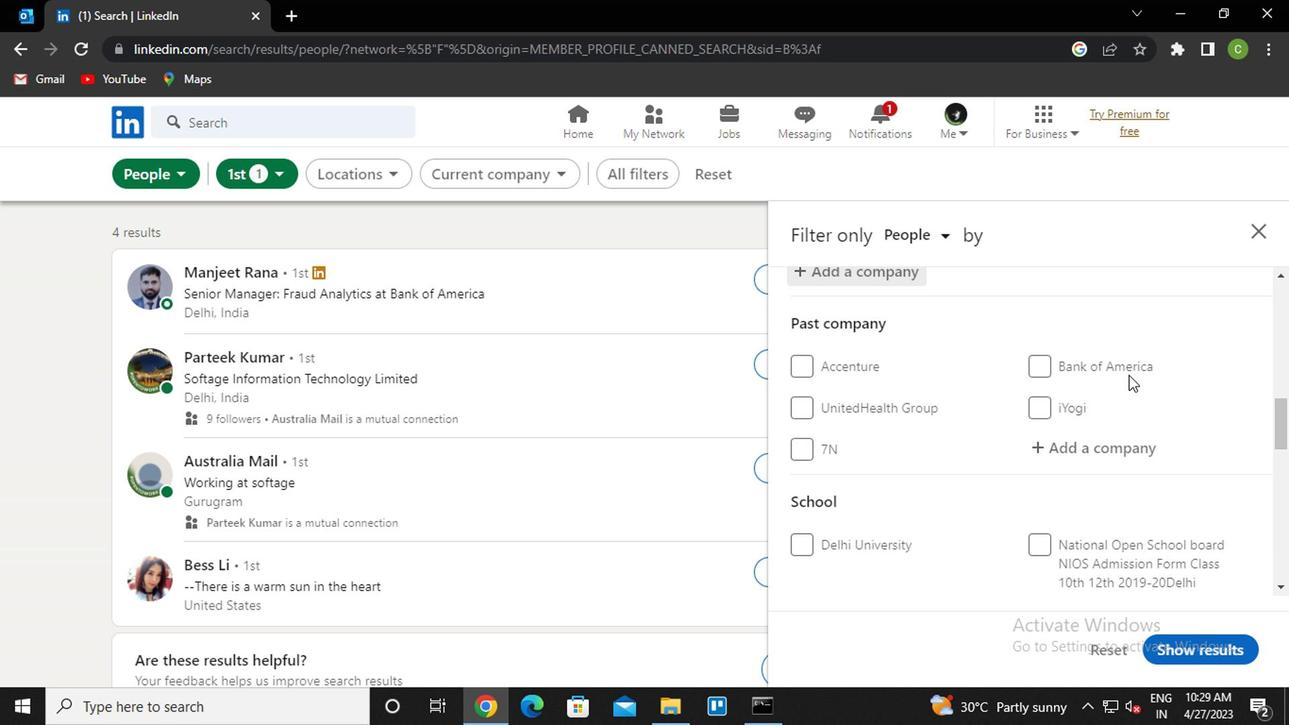 
Action: Mouse scrolled (1118, 380) with delta (0, 1)
Screenshot: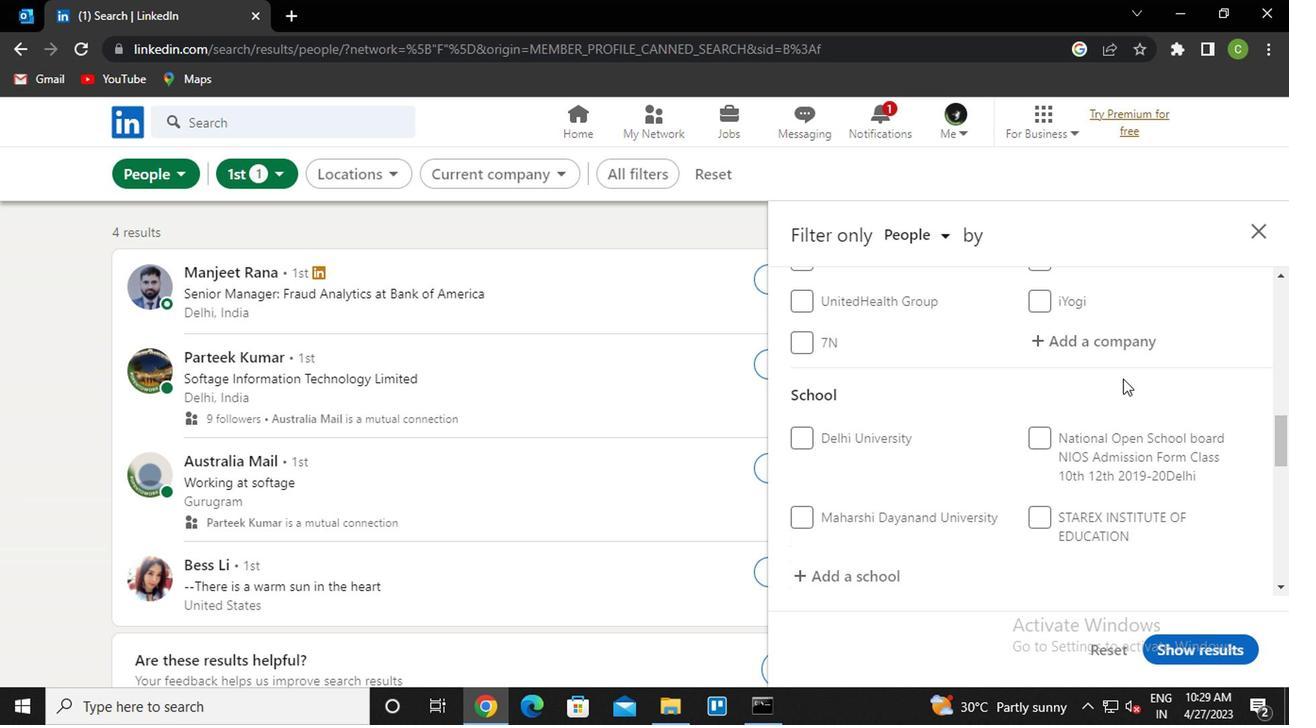 
Action: Mouse moved to (1029, 454)
Screenshot: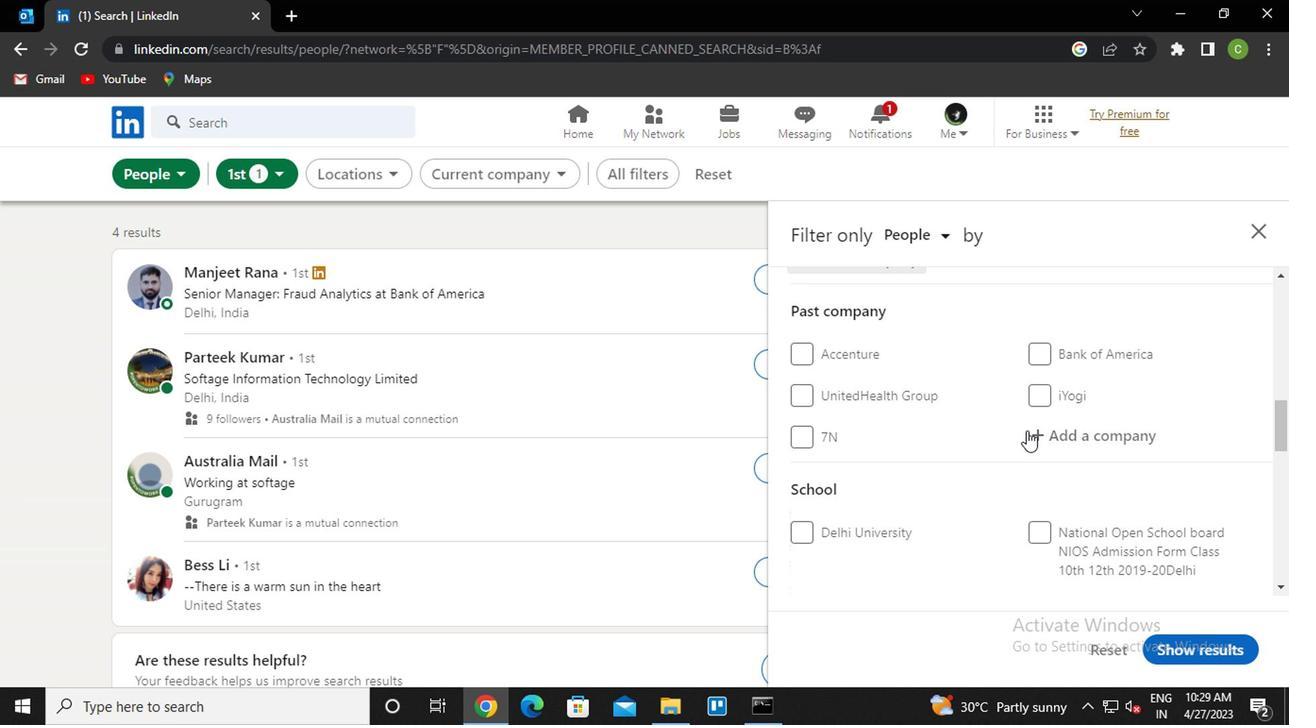 
Action: Mouse scrolled (1029, 453) with delta (0, 0)
Screenshot: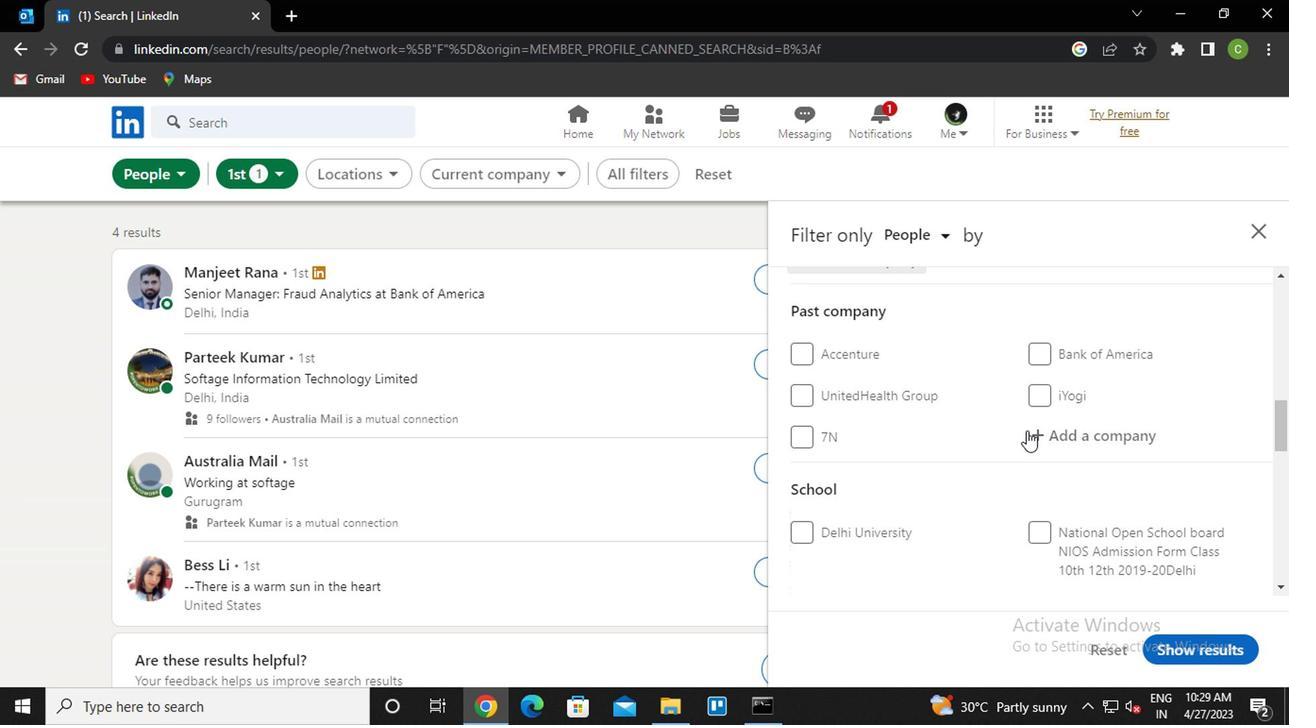 
Action: Mouse moved to (1028, 453)
Screenshot: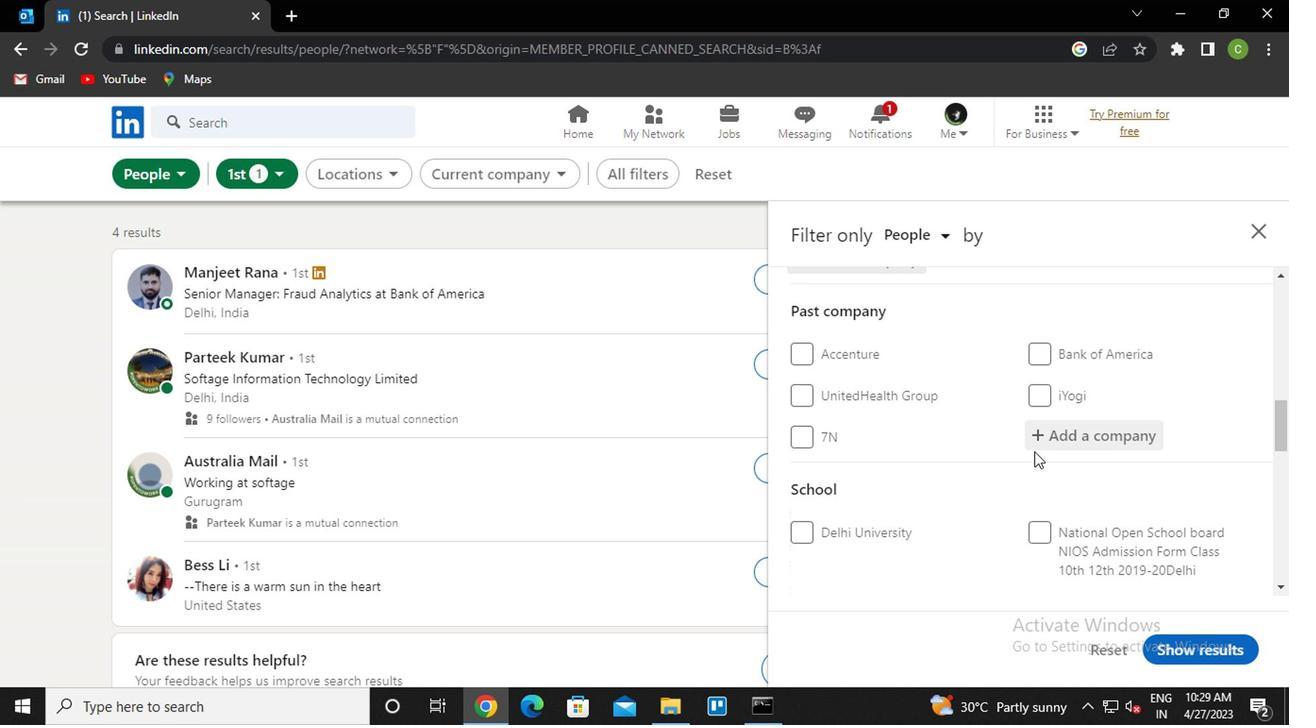 
Action: Mouse scrolled (1028, 452) with delta (0, -1)
Screenshot: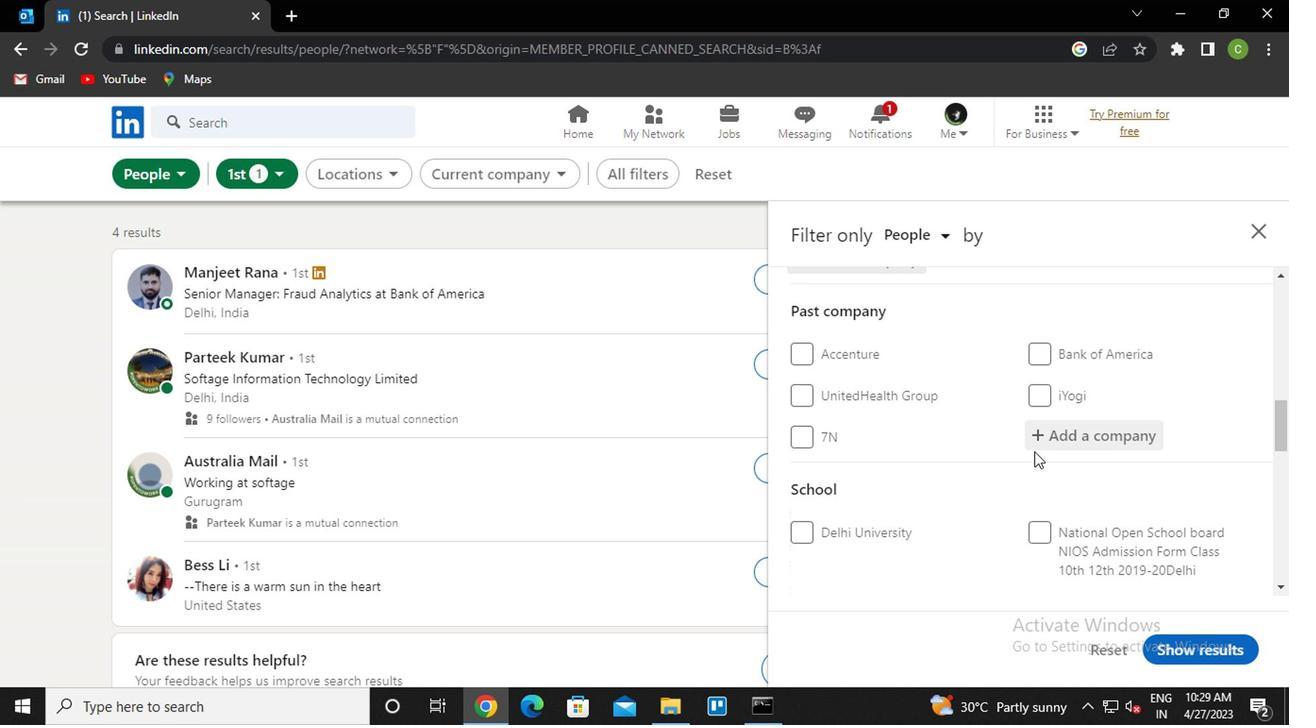 
Action: Mouse moved to (869, 480)
Screenshot: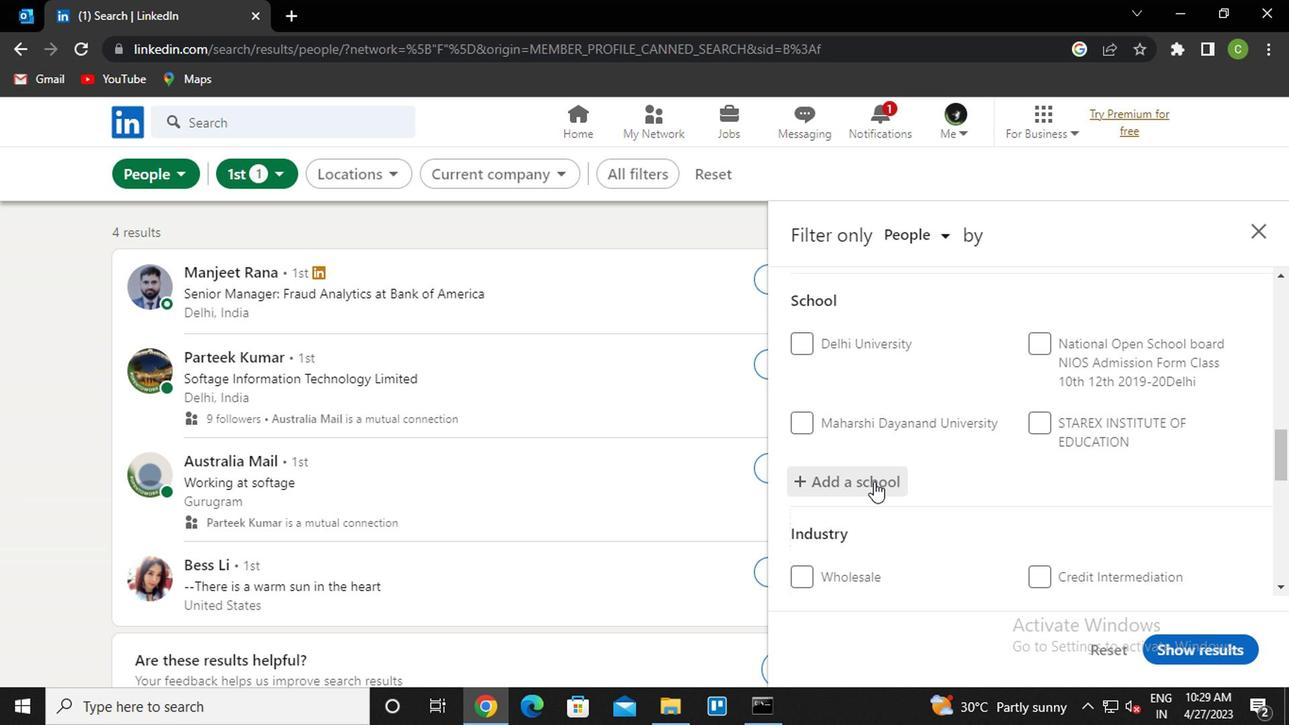 
Action: Mouse pressed left at (869, 480)
Screenshot: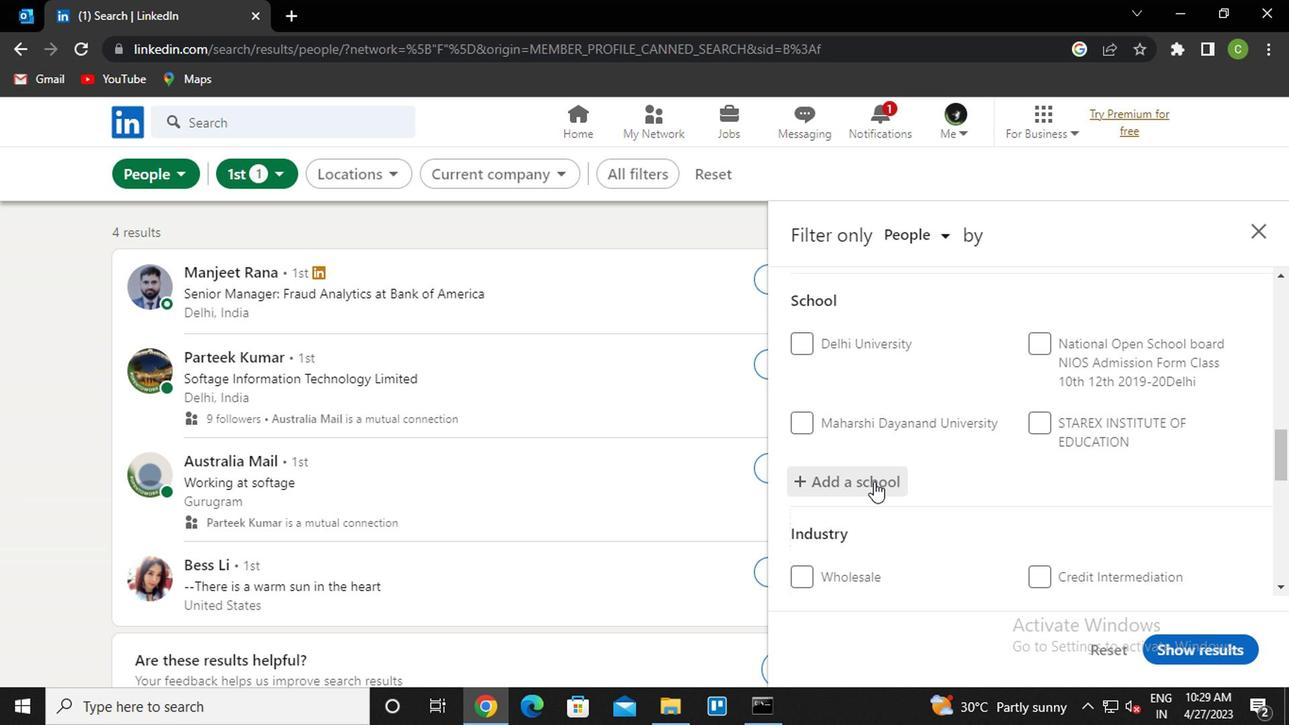 
Action: Mouse moved to (871, 480)
Screenshot: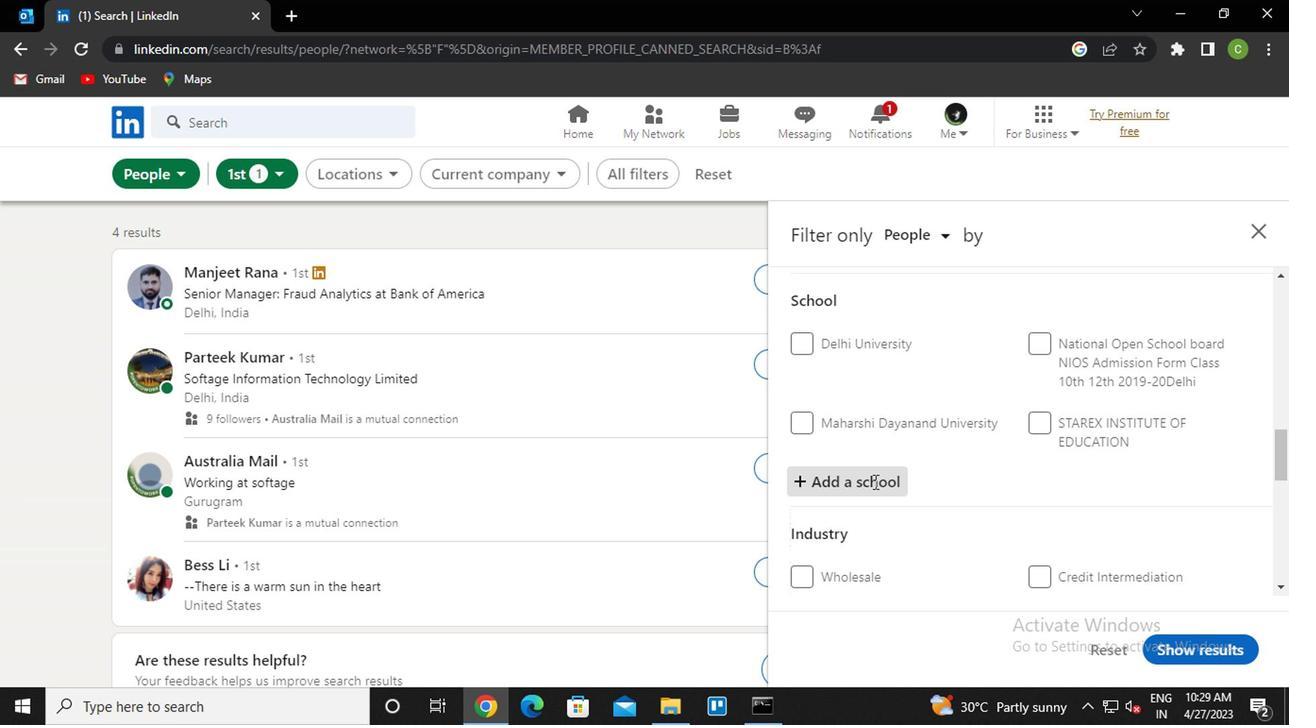 
Action: Key pressed <Key.caps_lock>
Screenshot: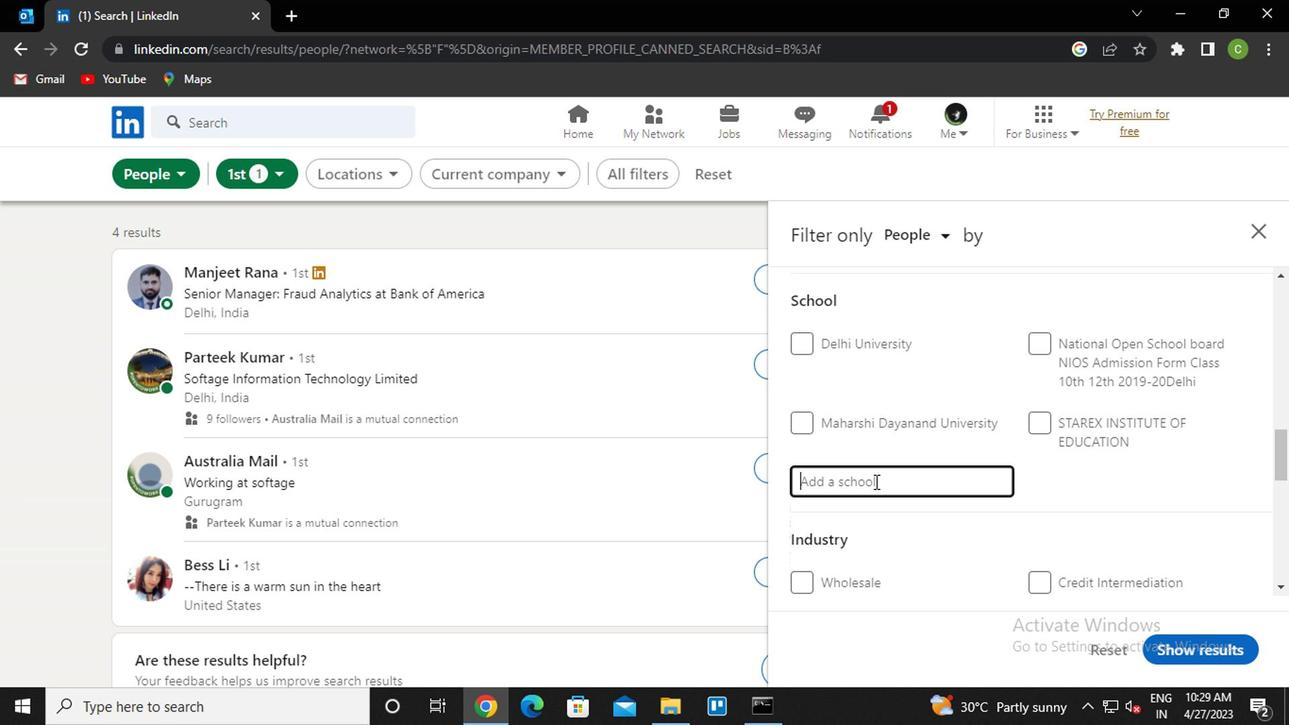 
Action: Mouse moved to (871, 480)
Screenshot: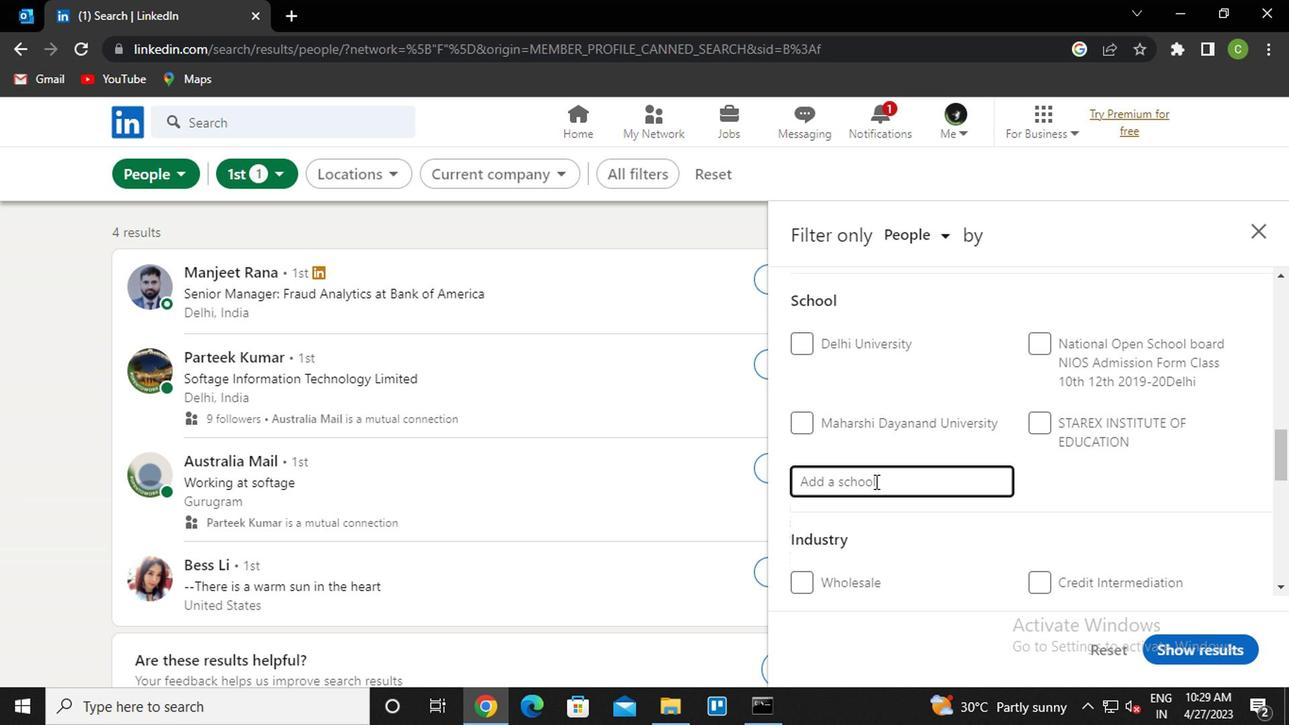 
Action: Key pressed s<Key.caps_lock>ambalpur<Key.down><Key.enter>
Screenshot: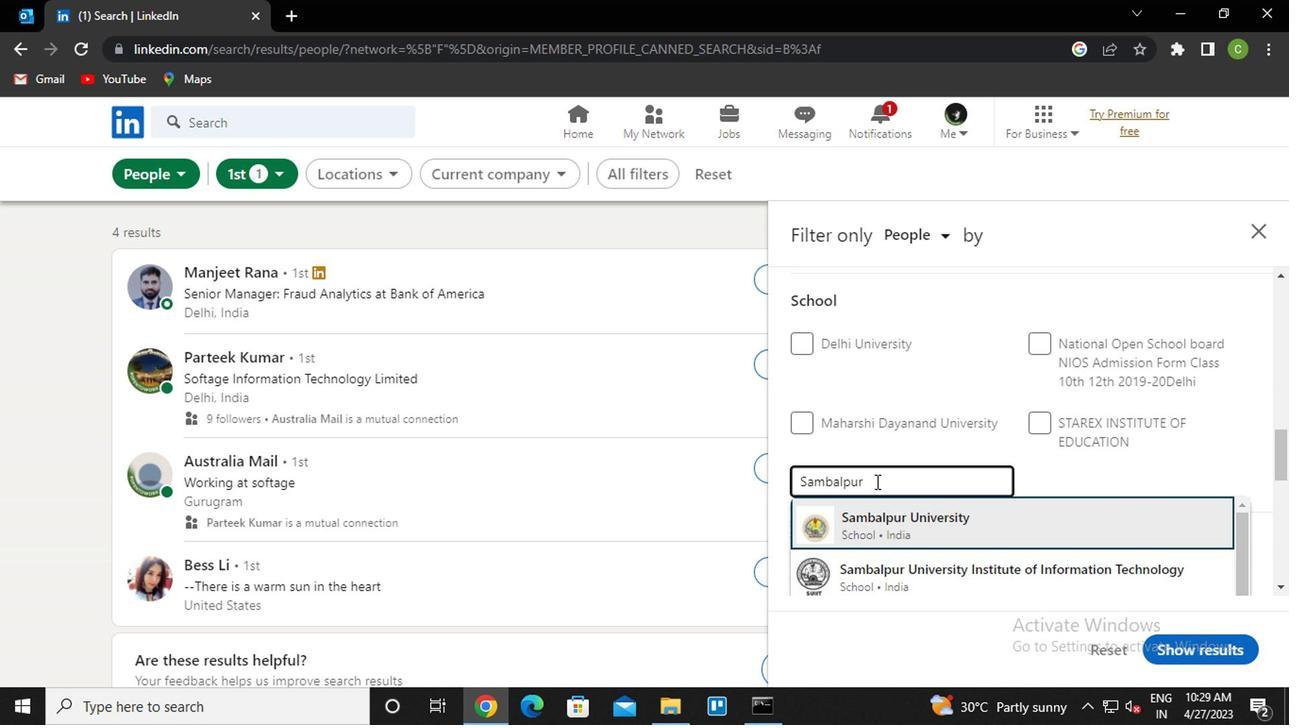
Action: Mouse moved to (1026, 453)
Screenshot: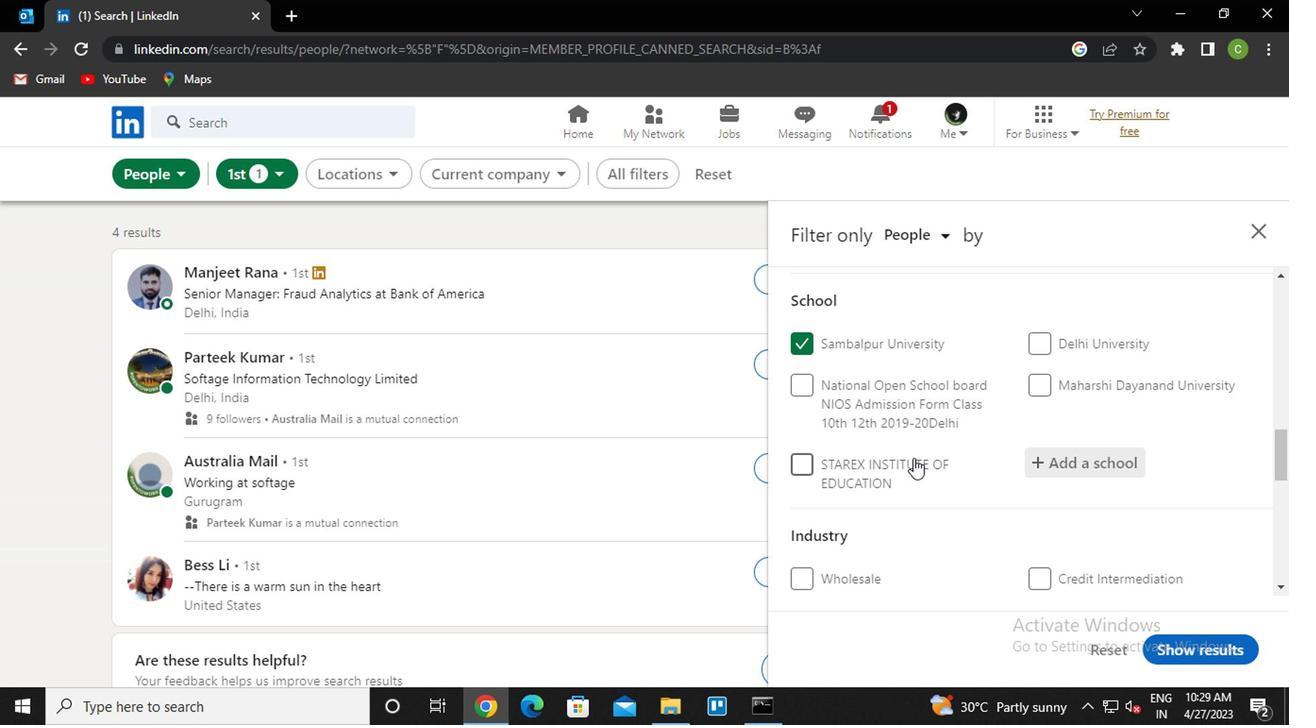 
Action: Mouse scrolled (1026, 452) with delta (0, -1)
Screenshot: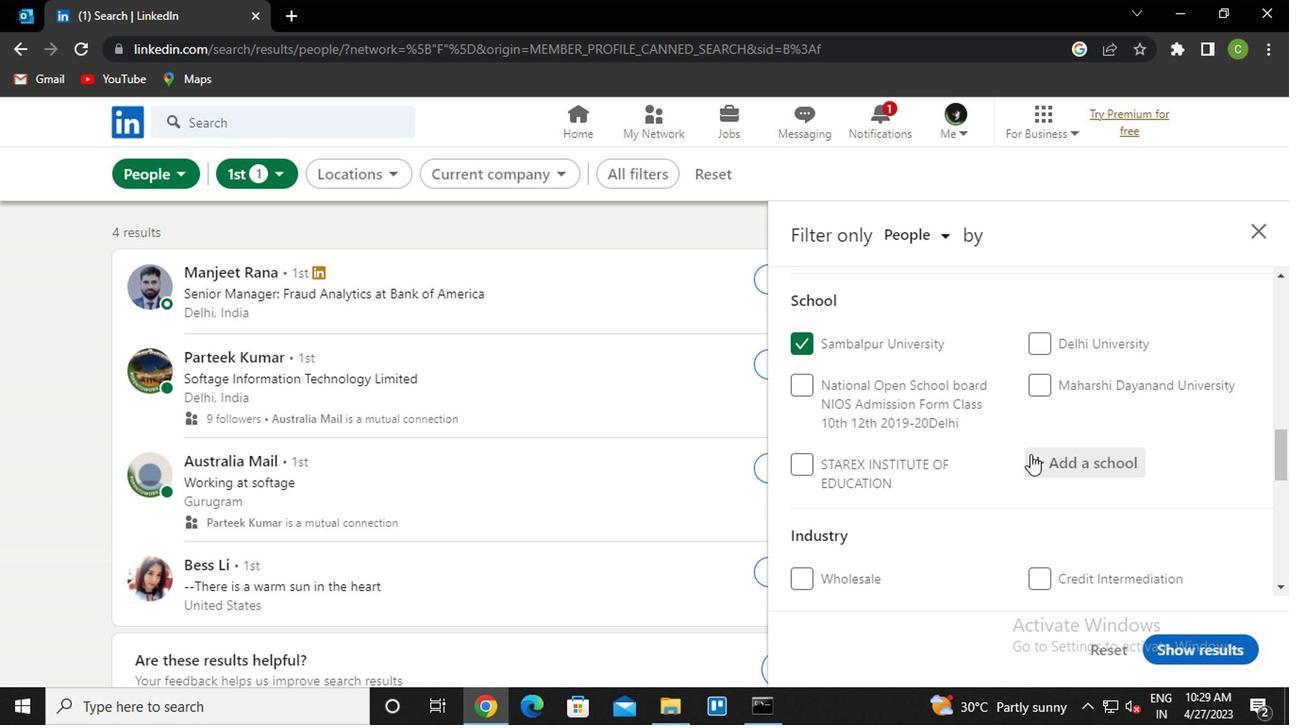 
Action: Mouse scrolled (1026, 452) with delta (0, -1)
Screenshot: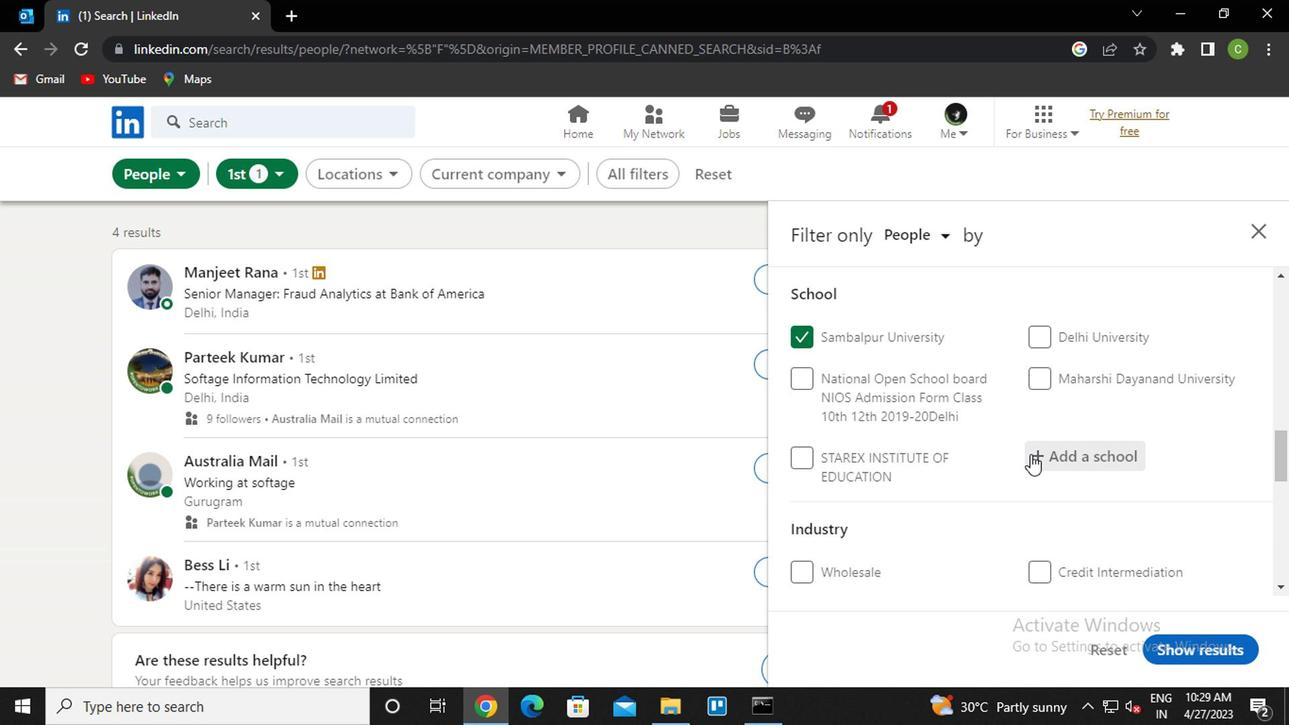 
Action: Mouse moved to (1059, 471)
Screenshot: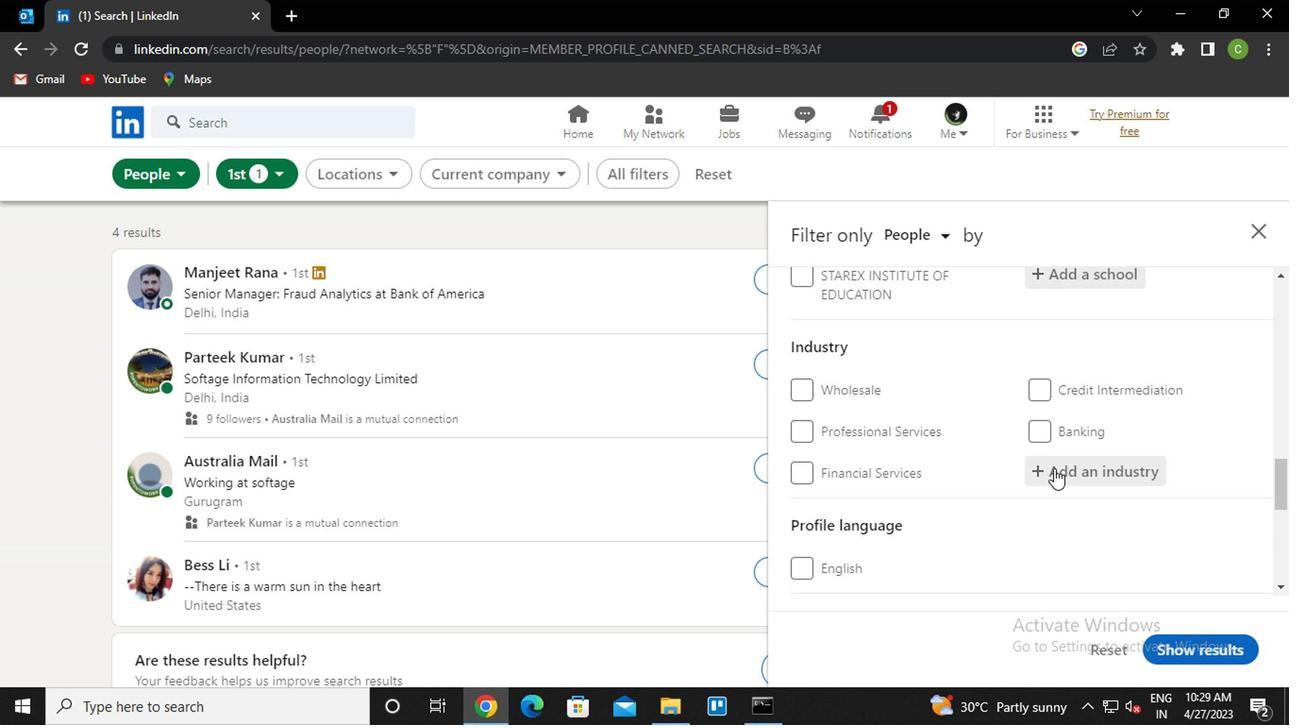 
Action: Mouse pressed left at (1059, 471)
Screenshot: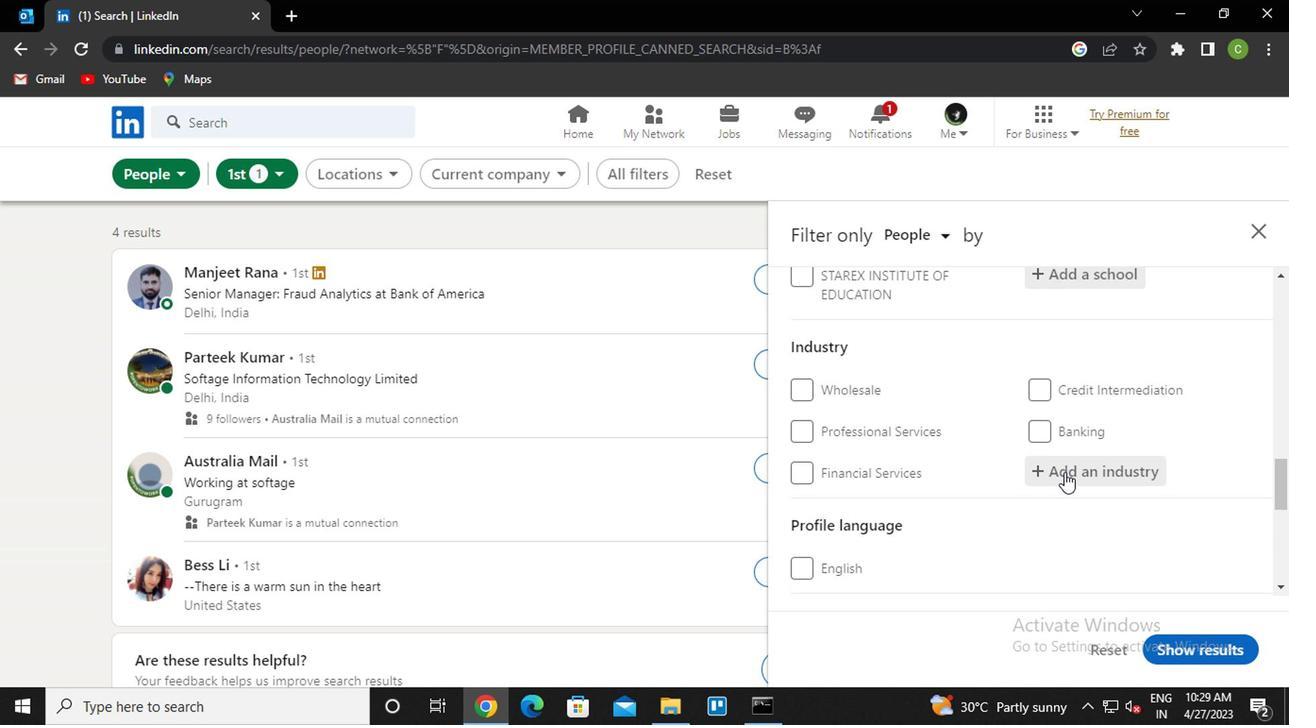 
Action: Key pressed <Key.caps_lock>s<Key.caps_lock>kiing<Key.down><Key.enter>
Screenshot: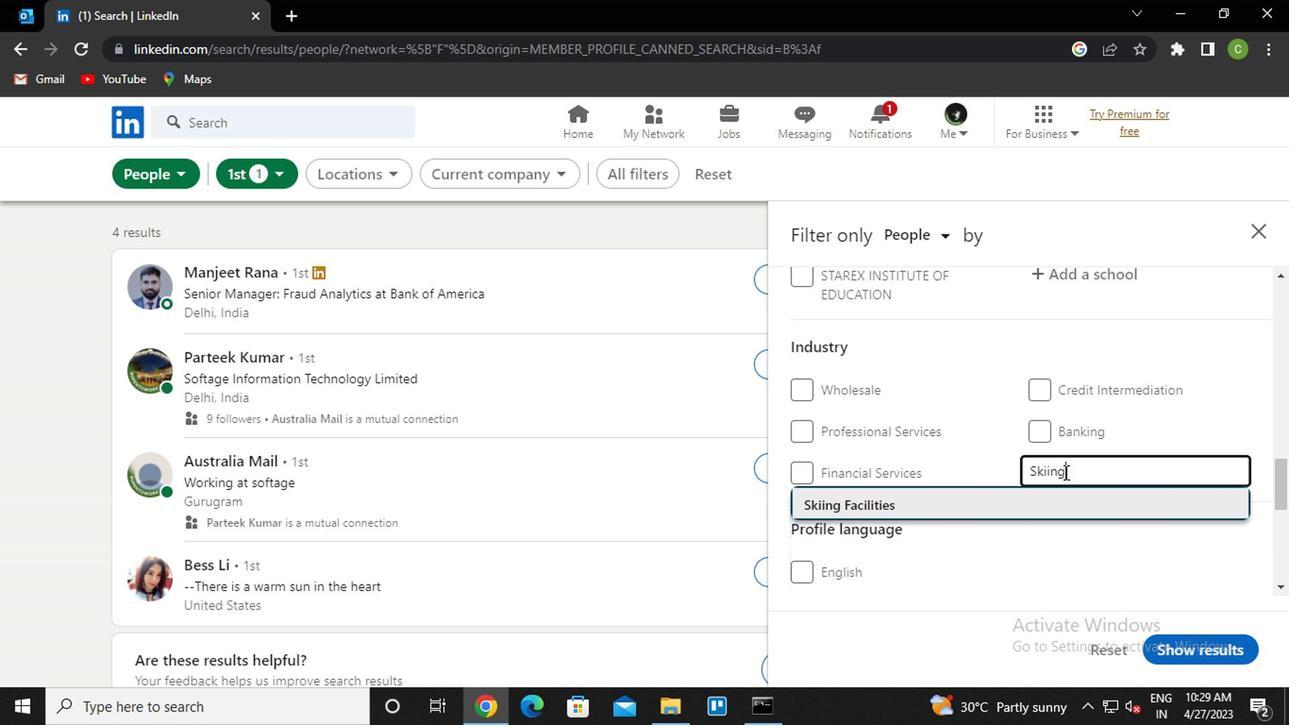 
Action: Mouse scrolled (1059, 470) with delta (0, -1)
Screenshot: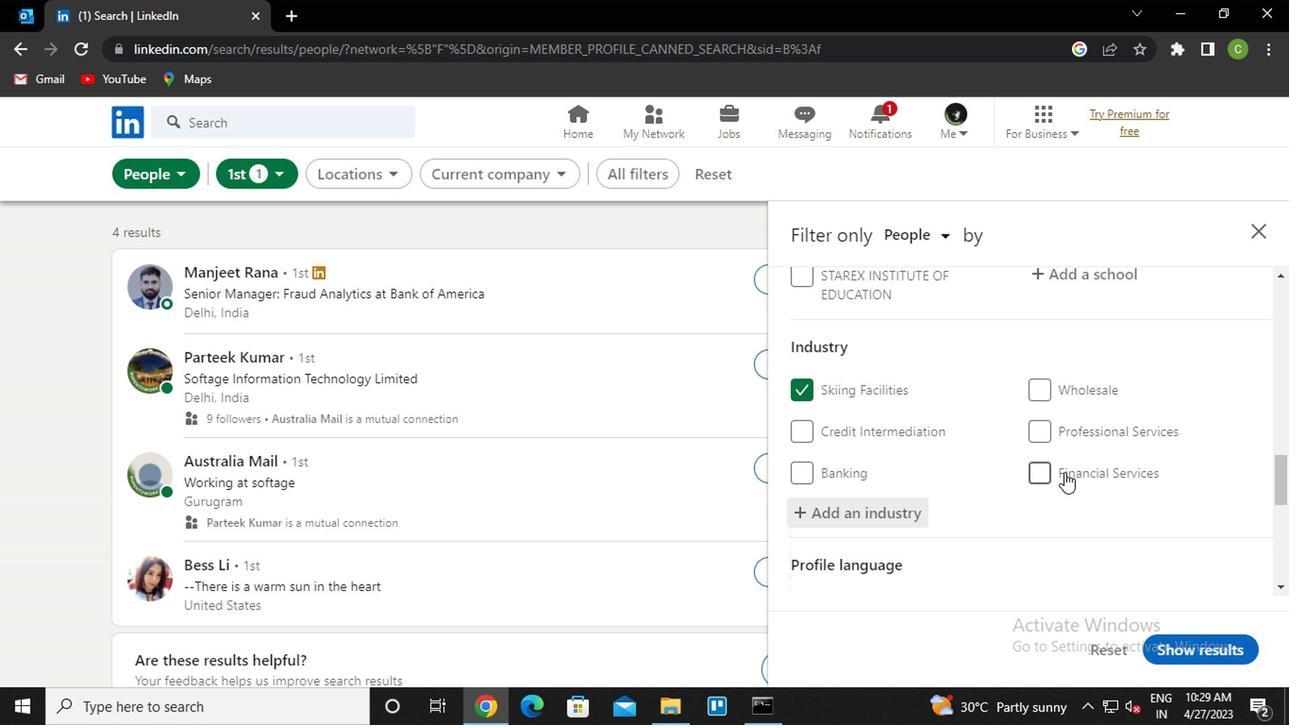 
Action: Mouse scrolled (1059, 470) with delta (0, -1)
Screenshot: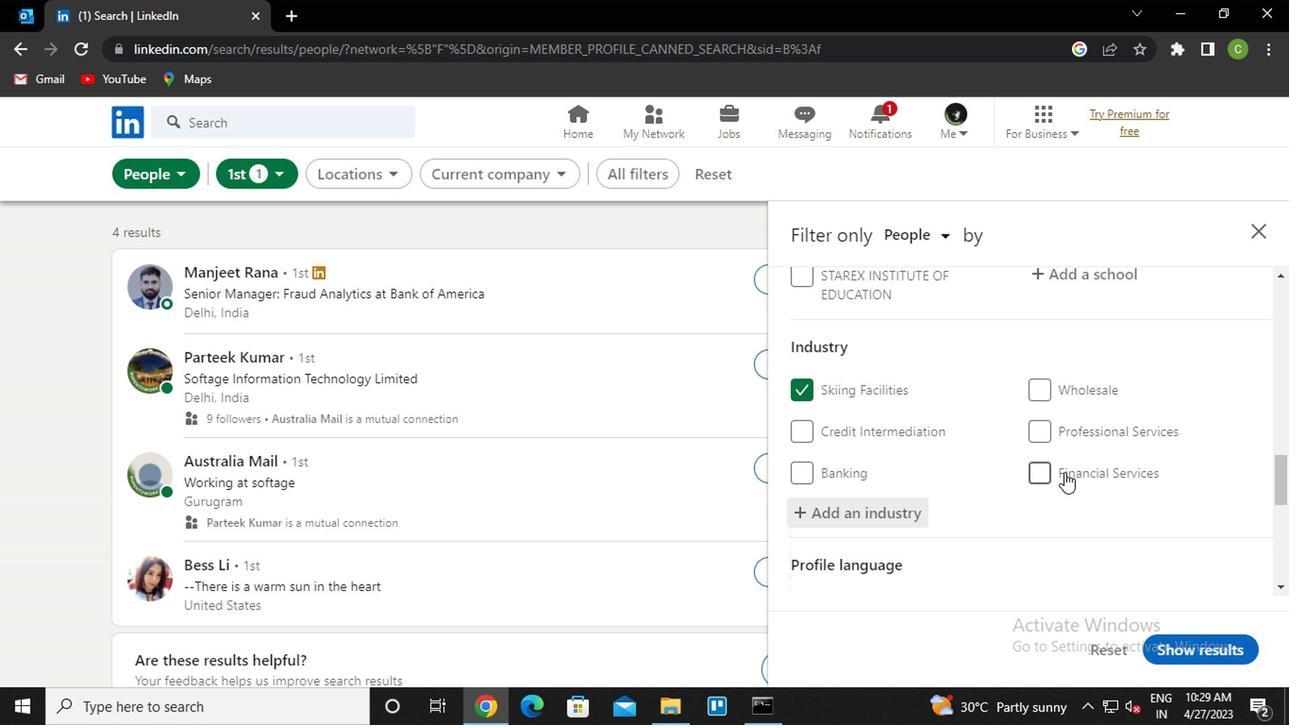 
Action: Mouse scrolled (1059, 470) with delta (0, -1)
Screenshot: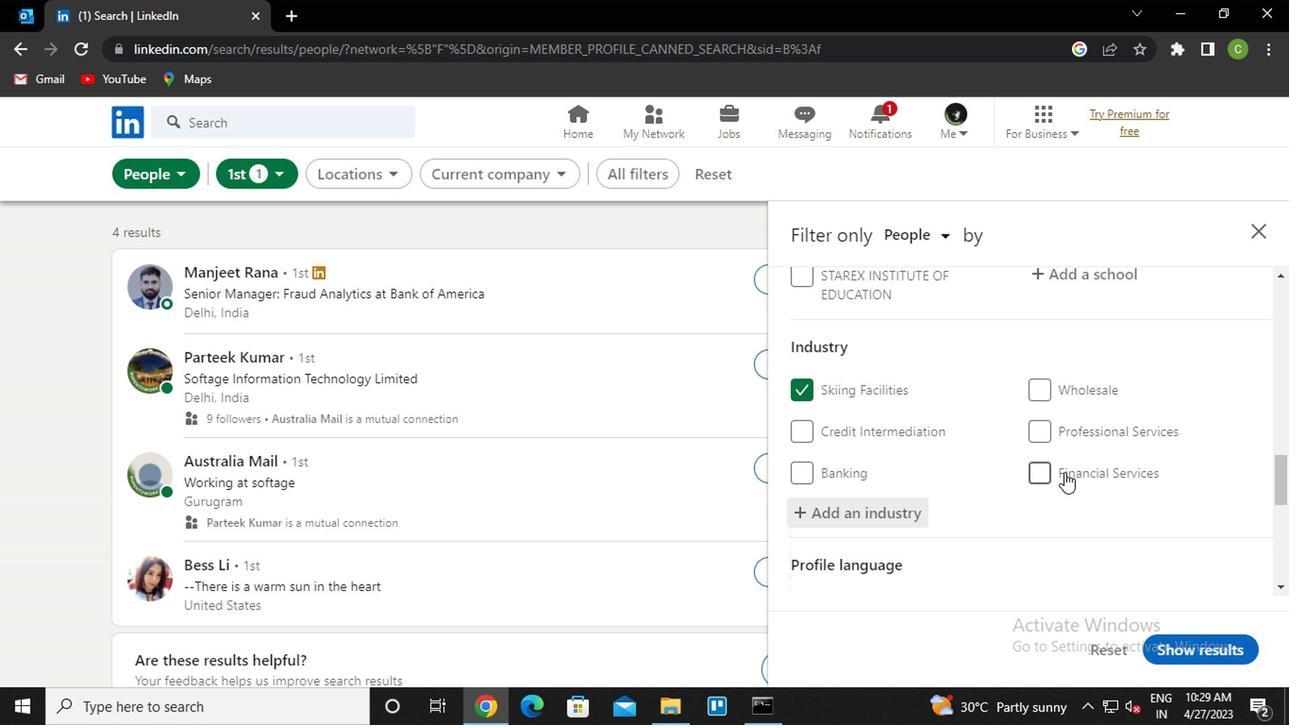 
Action: Mouse moved to (885, 421)
Screenshot: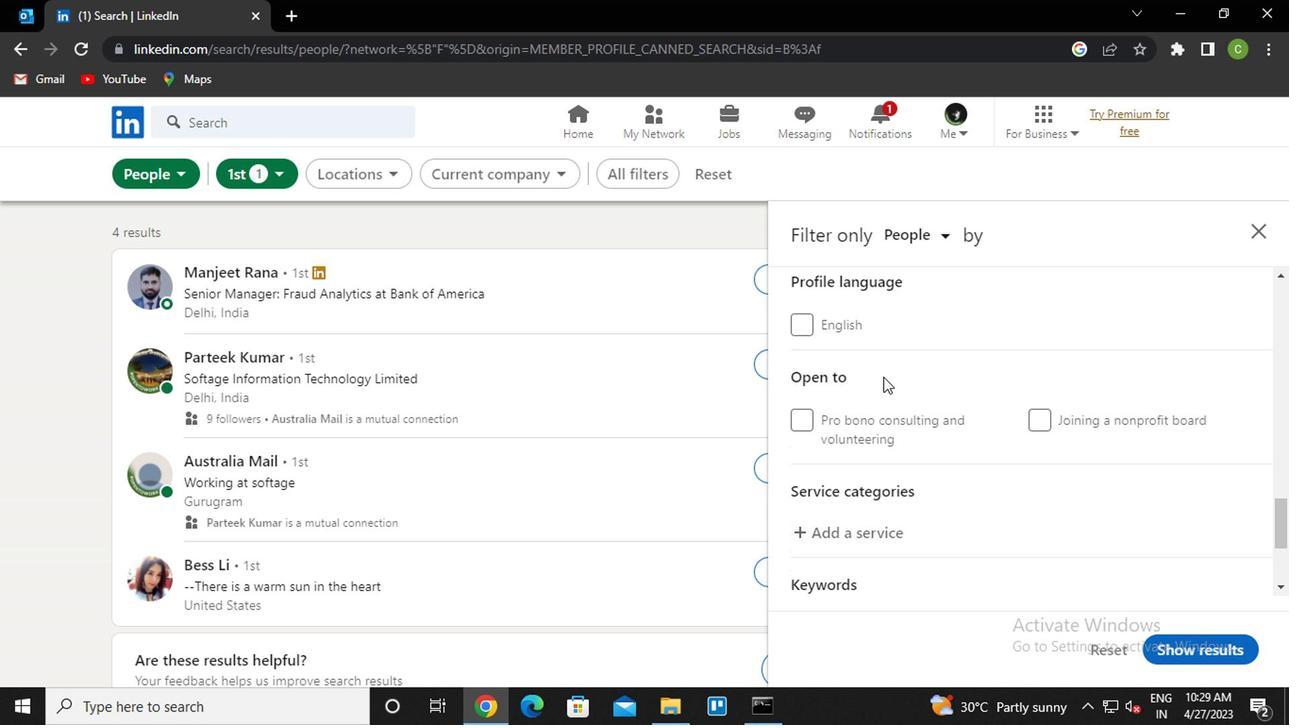 
Action: Mouse scrolled (885, 420) with delta (0, 0)
Screenshot: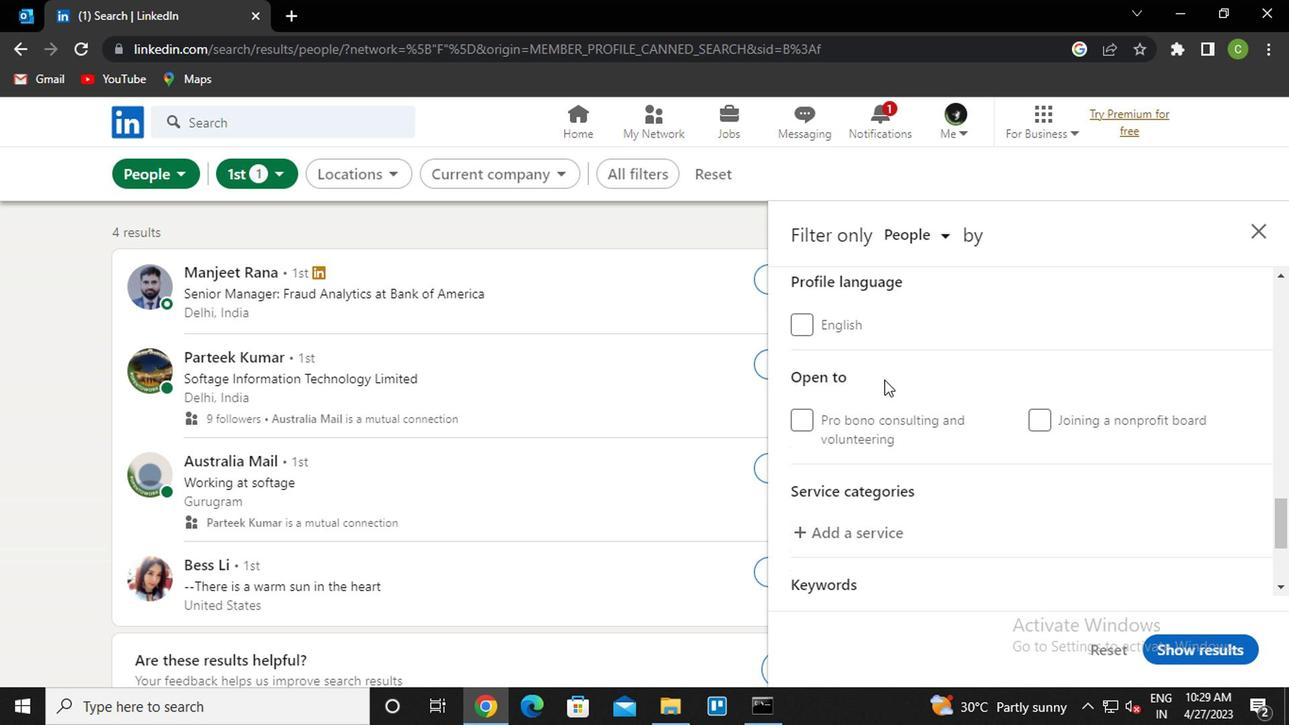 
Action: Mouse moved to (865, 435)
Screenshot: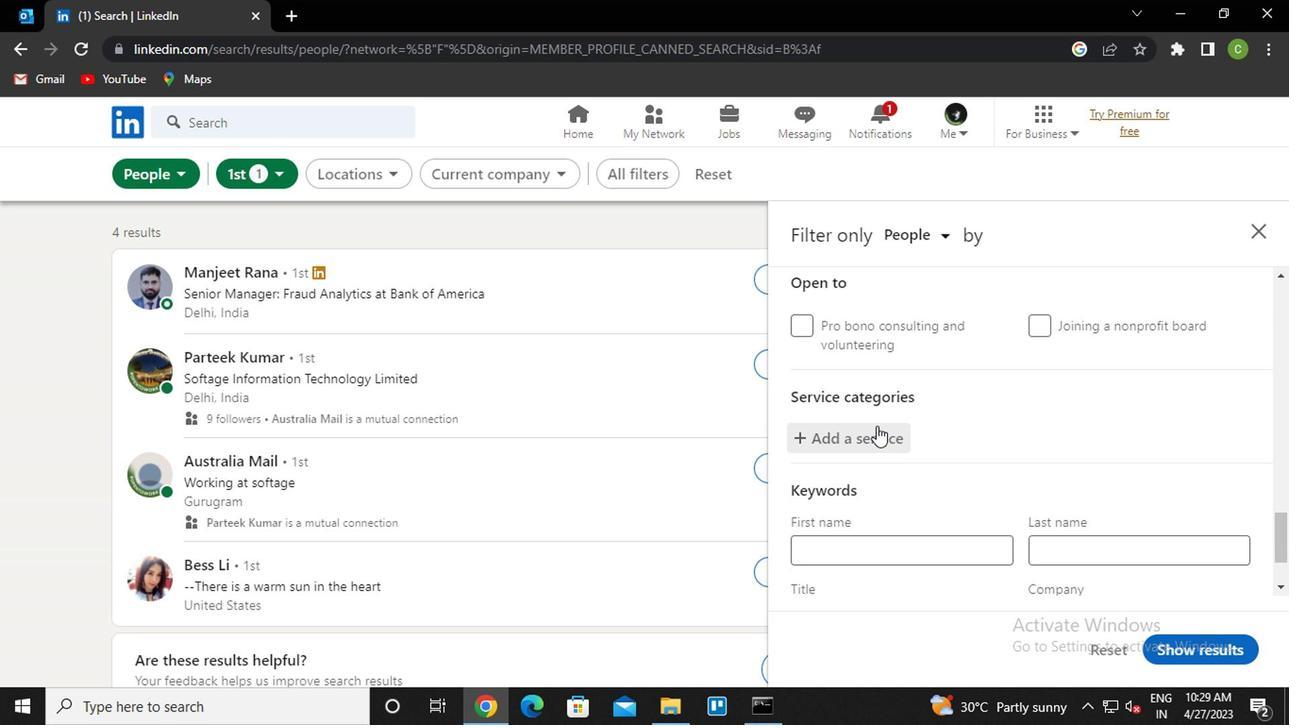 
Action: Mouse pressed left at (865, 435)
Screenshot: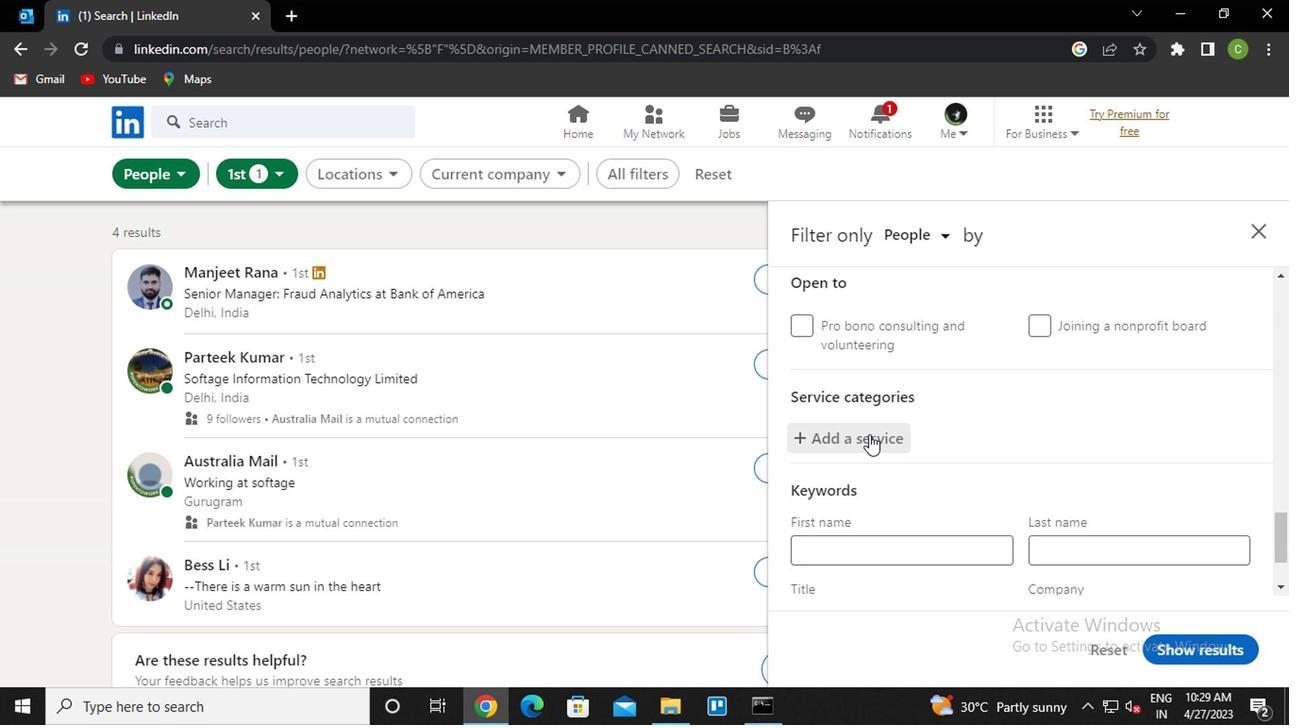 
Action: Key pressed <Key.caps_lock>g<Key.caps_lock>raphic<Key.down><Key.enter>
Screenshot: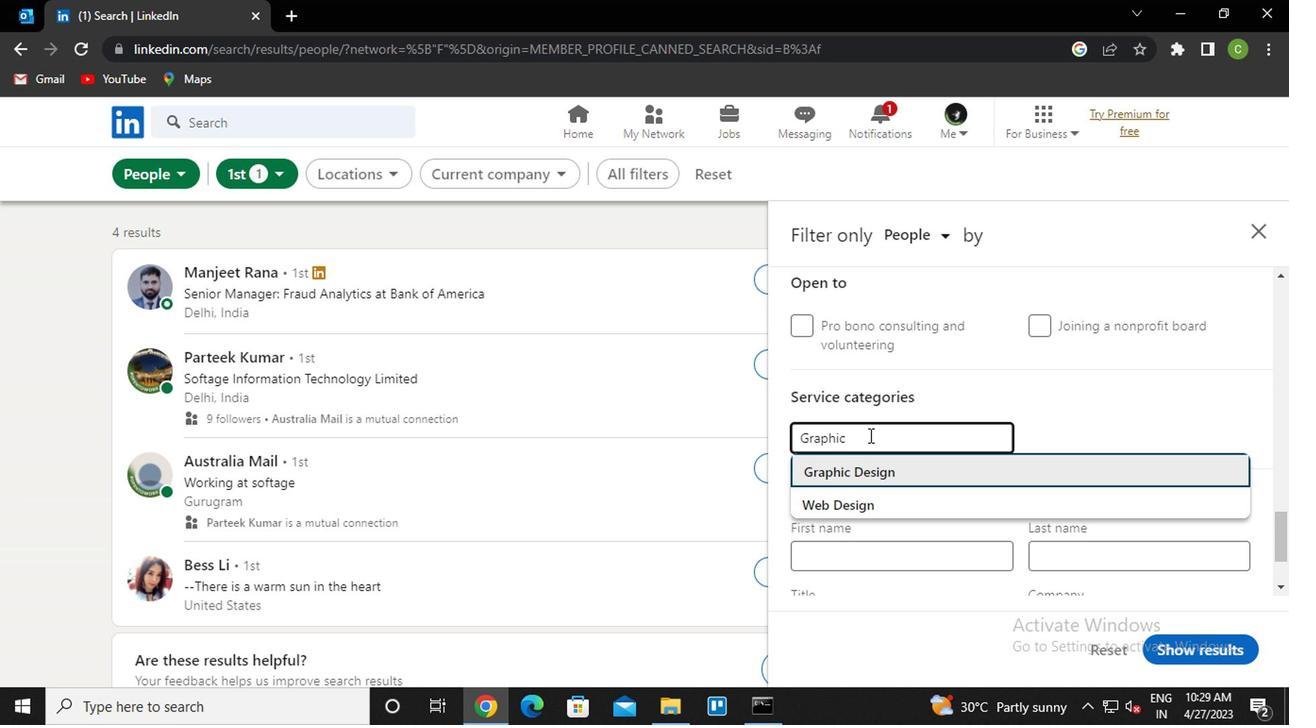 
Action: Mouse moved to (876, 454)
Screenshot: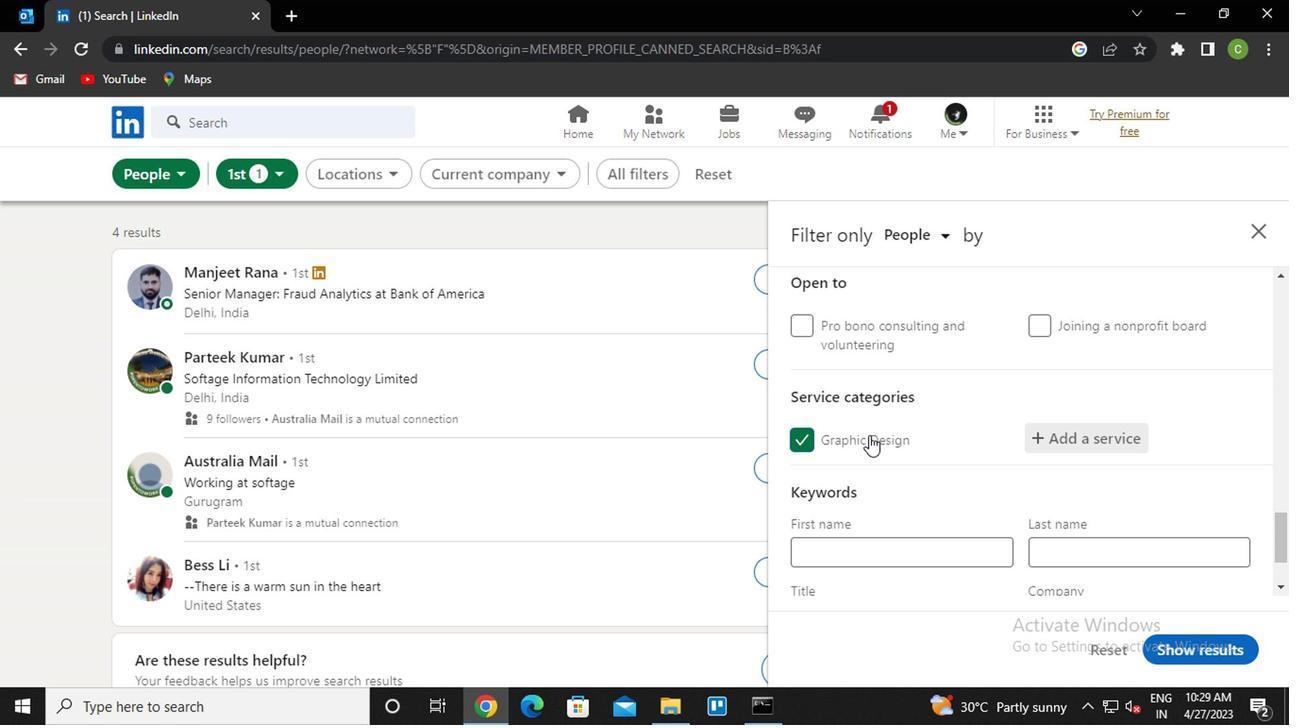 
Action: Mouse scrolled (876, 453) with delta (0, 0)
Screenshot: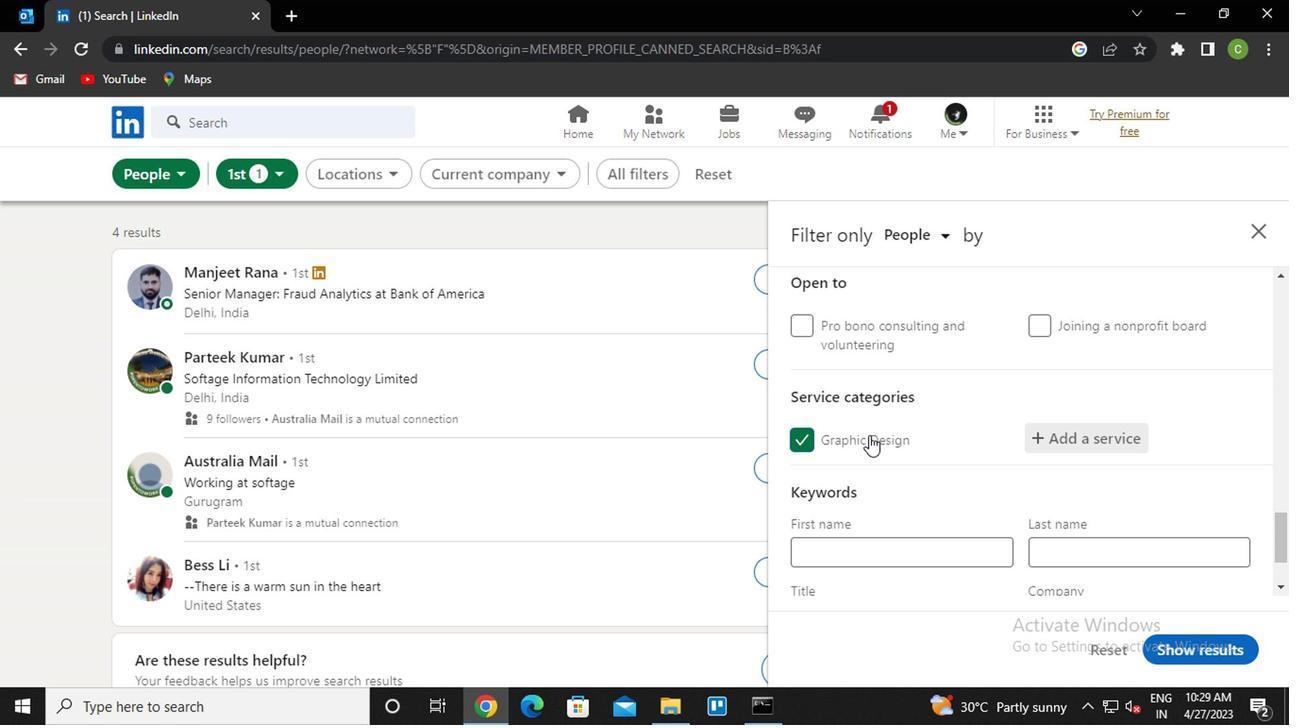 
Action: Mouse scrolled (876, 453) with delta (0, 0)
Screenshot: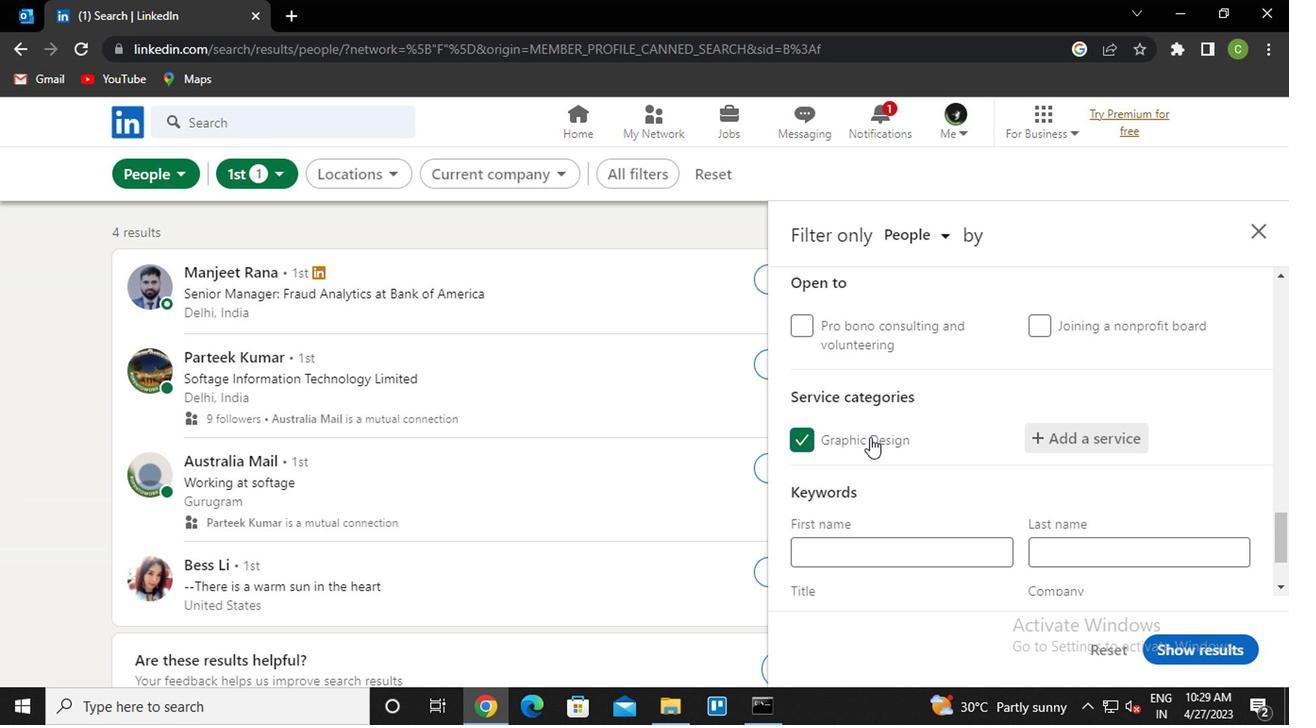 
Action: Mouse moved to (876, 454)
Screenshot: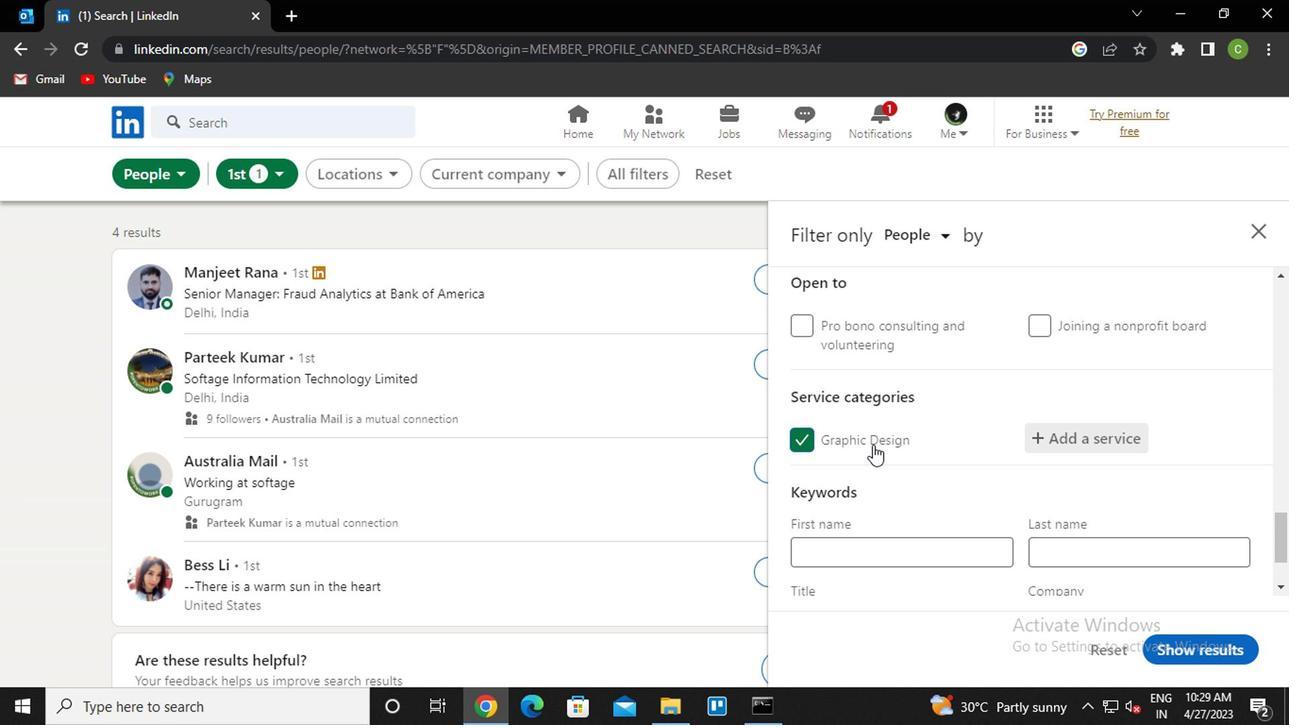 
Action: Mouse scrolled (876, 453) with delta (0, 0)
Screenshot: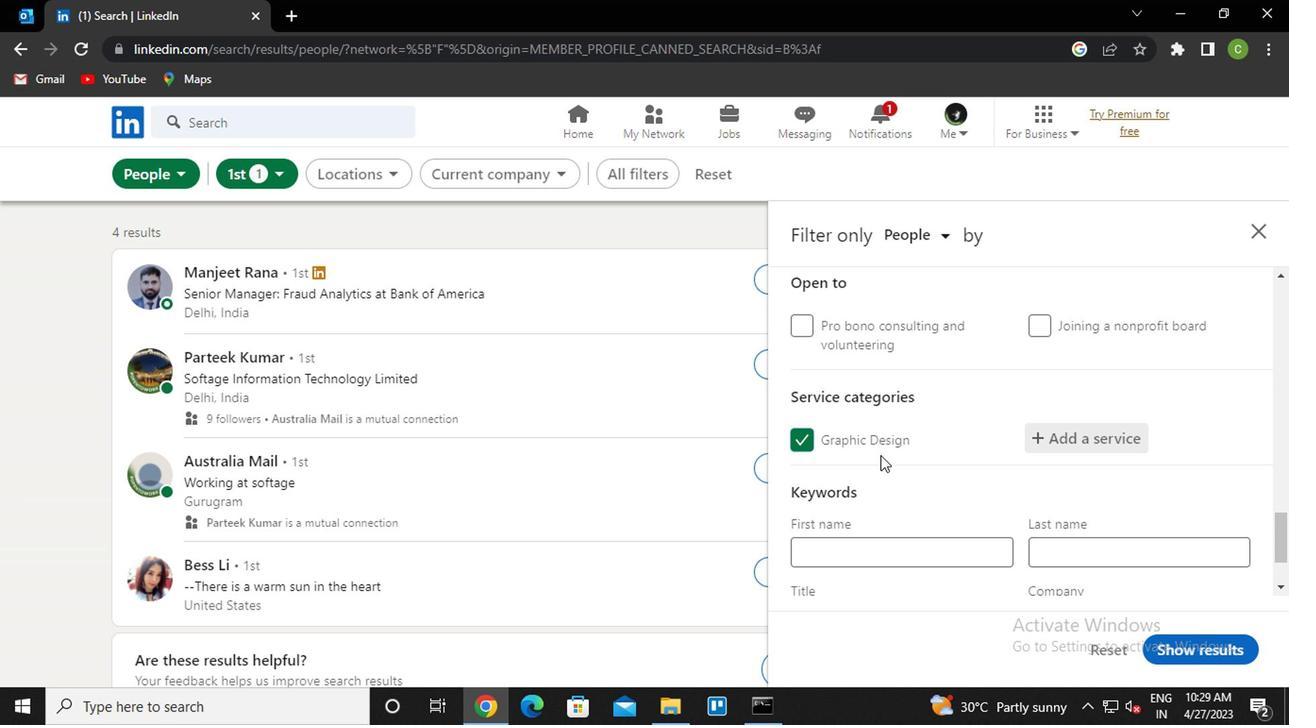 
Action: Mouse scrolled (876, 453) with delta (0, 0)
Screenshot: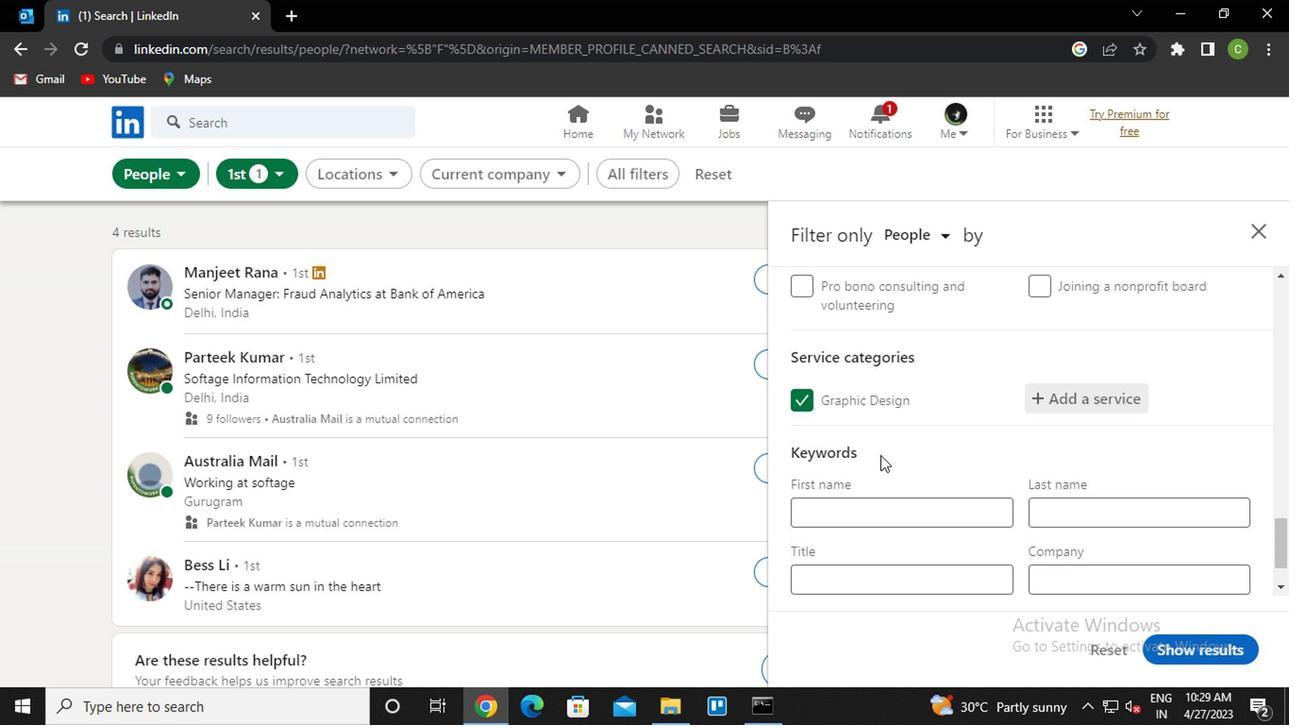 
Action: Mouse moved to (894, 515)
Screenshot: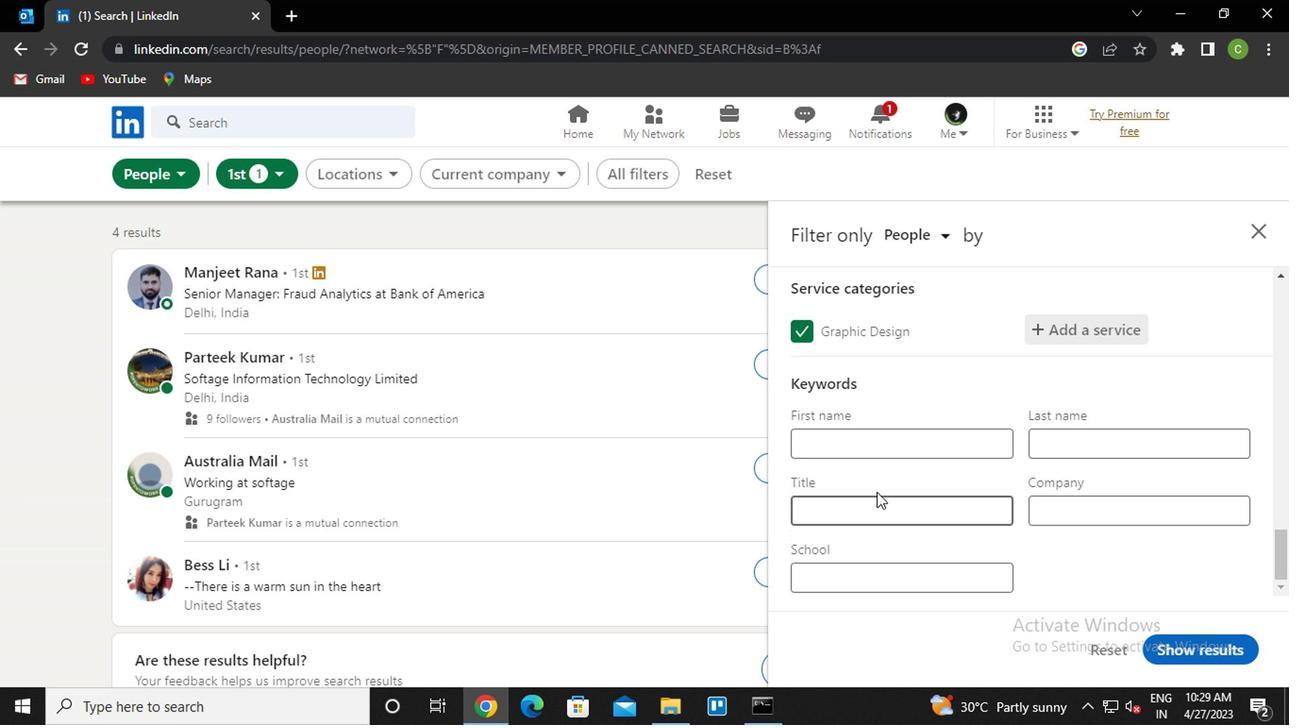 
Action: Mouse pressed left at (894, 515)
Screenshot: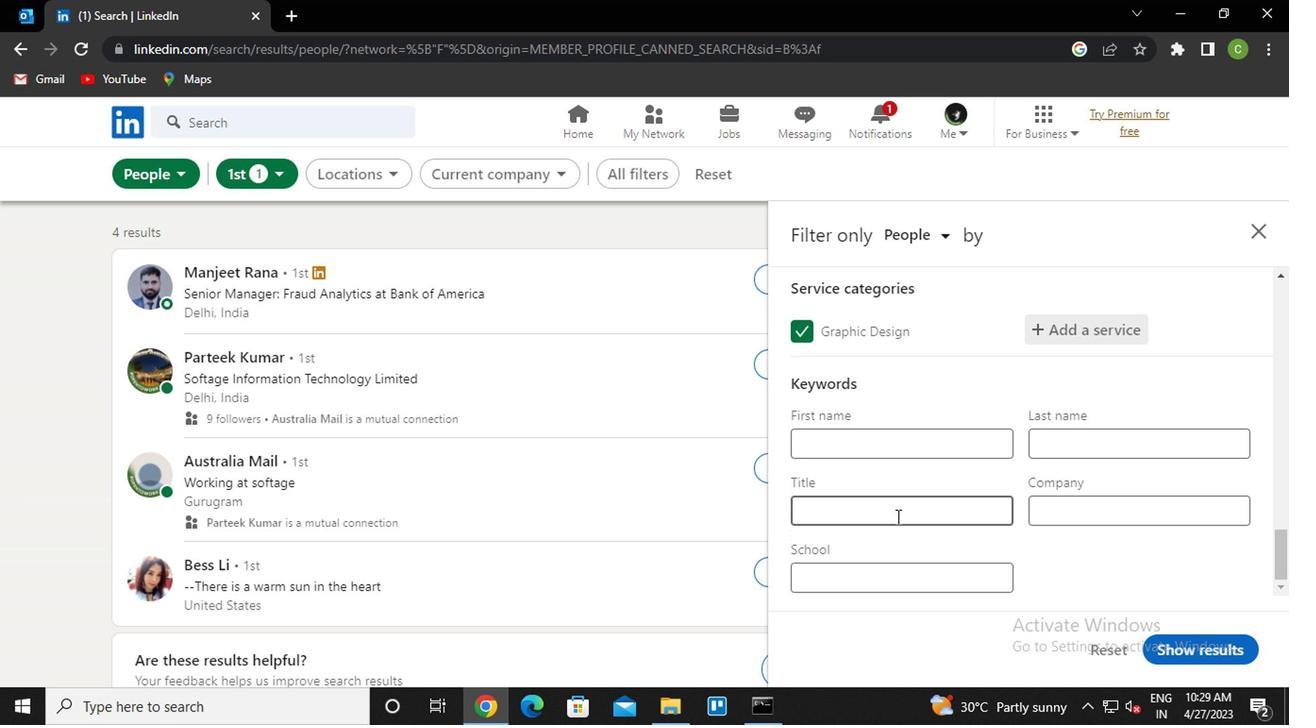 
Action: Key pressed <Key.caps_lock>b<Key.caps_lock>rang<Key.backspace>h<Key.space><Key.caps_lock>m<Key.caps_lock>anager
Screenshot: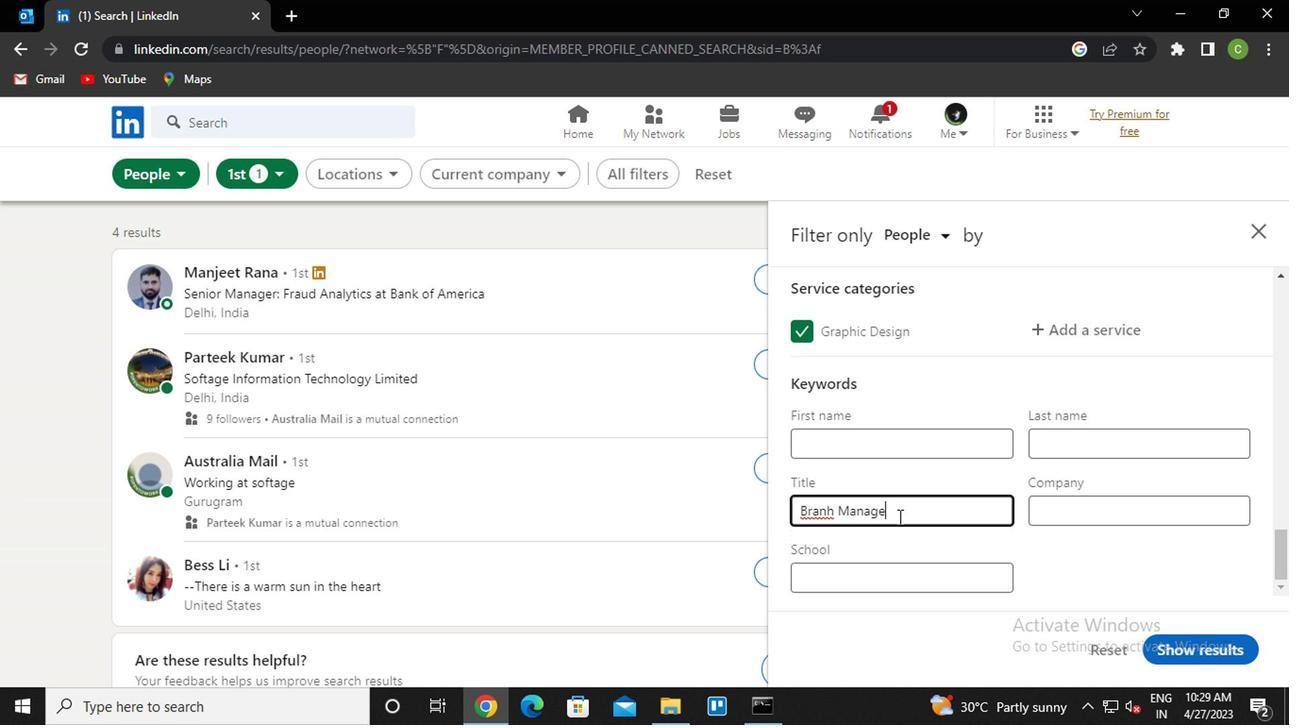 
Action: Mouse moved to (822, 510)
Screenshot: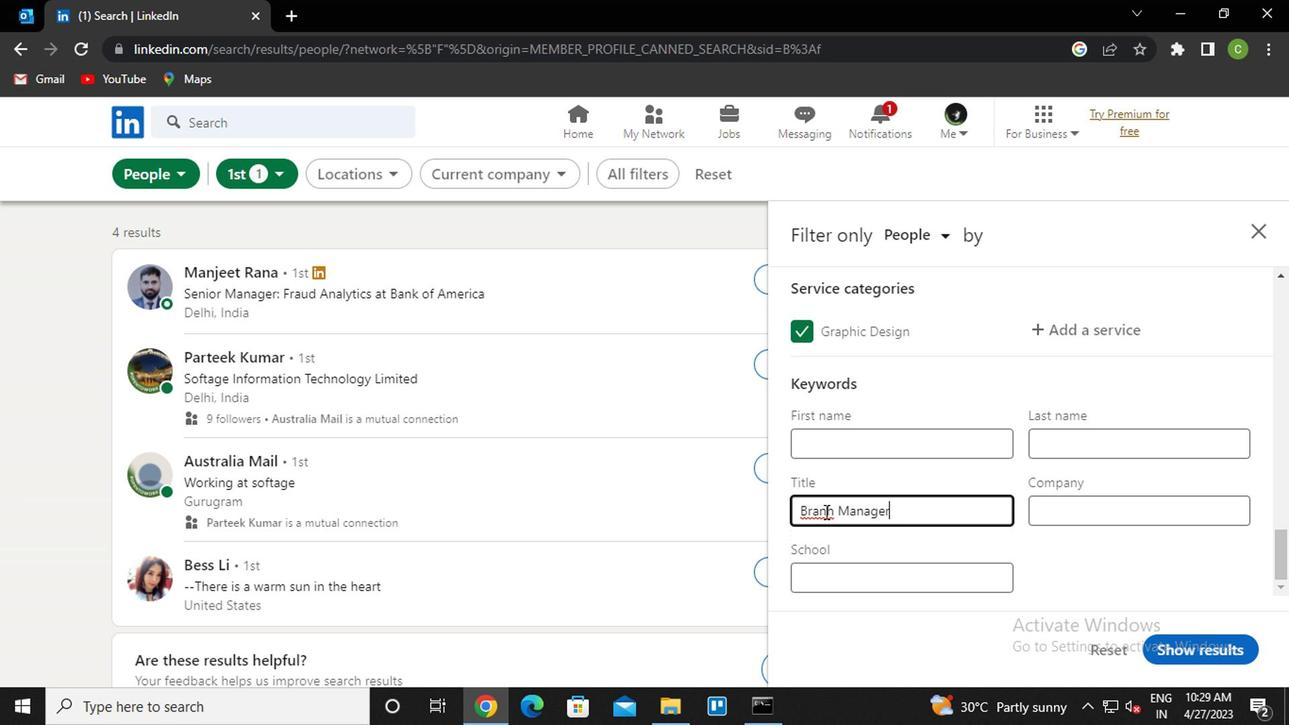 
Action: Mouse pressed left at (822, 510)
Screenshot: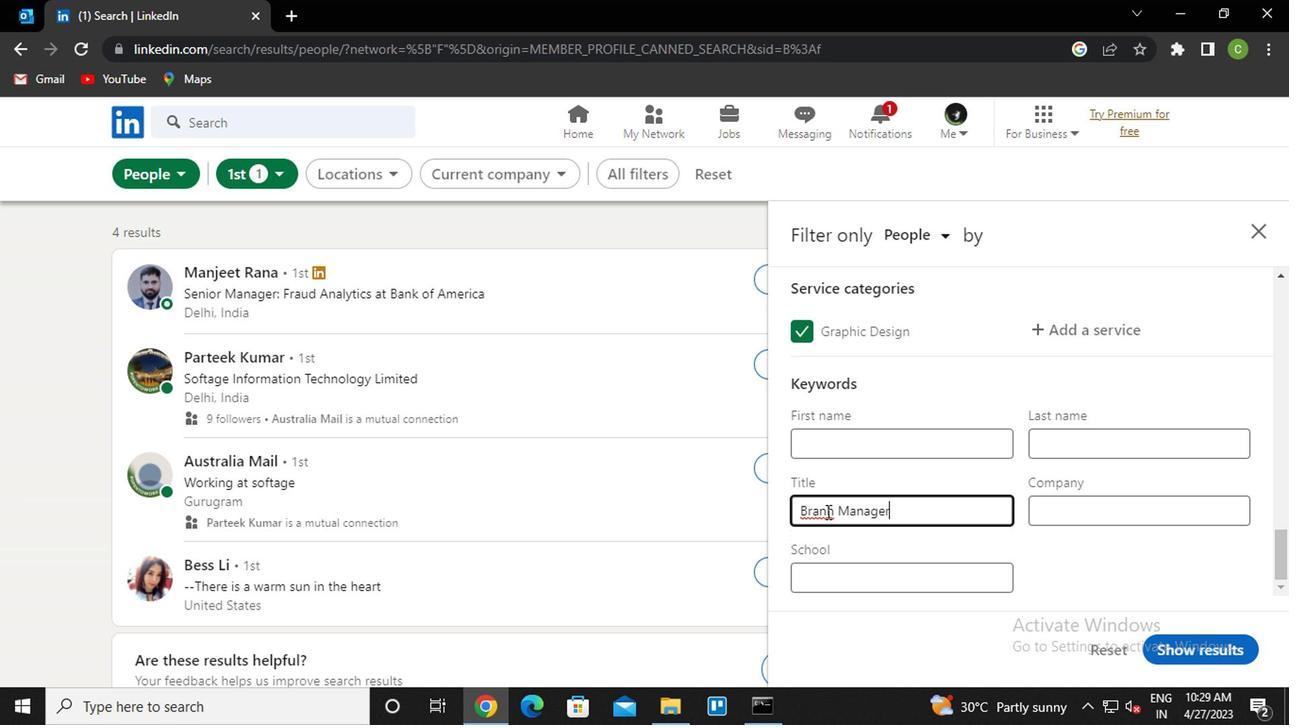 
Action: Mouse moved to (852, 515)
Screenshot: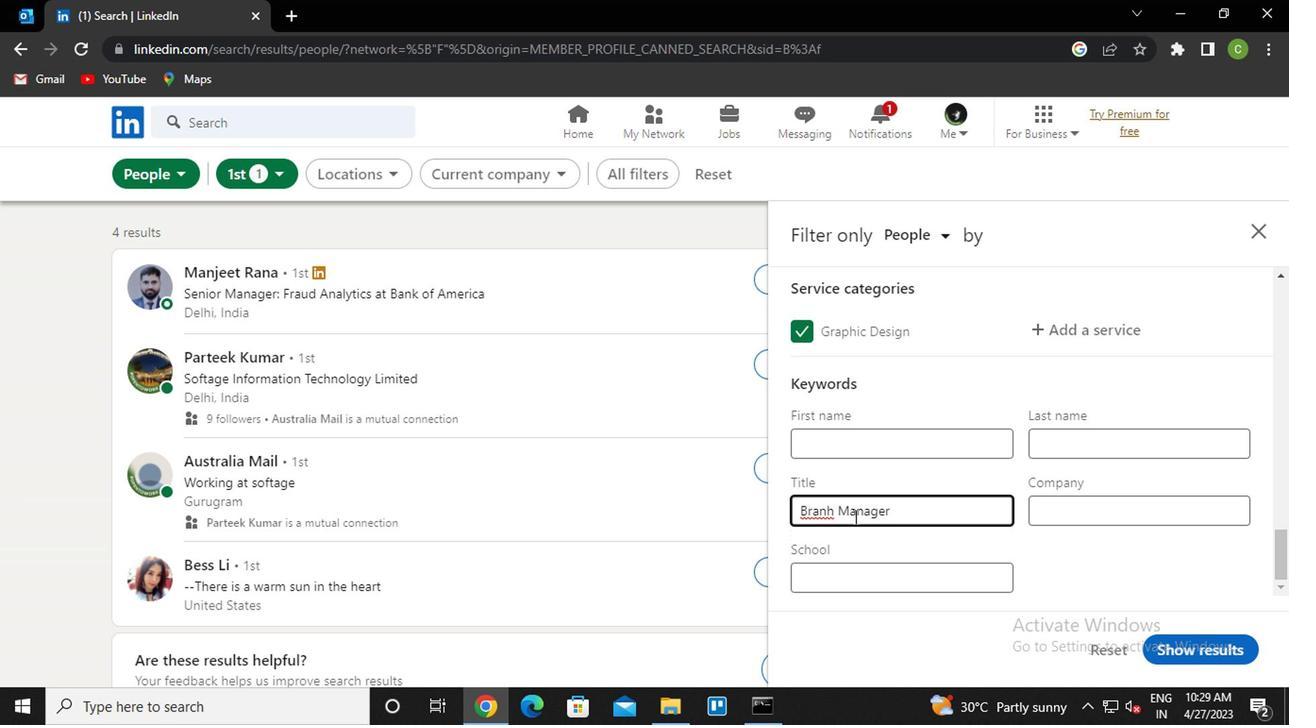 
Action: Key pressed c
Screenshot: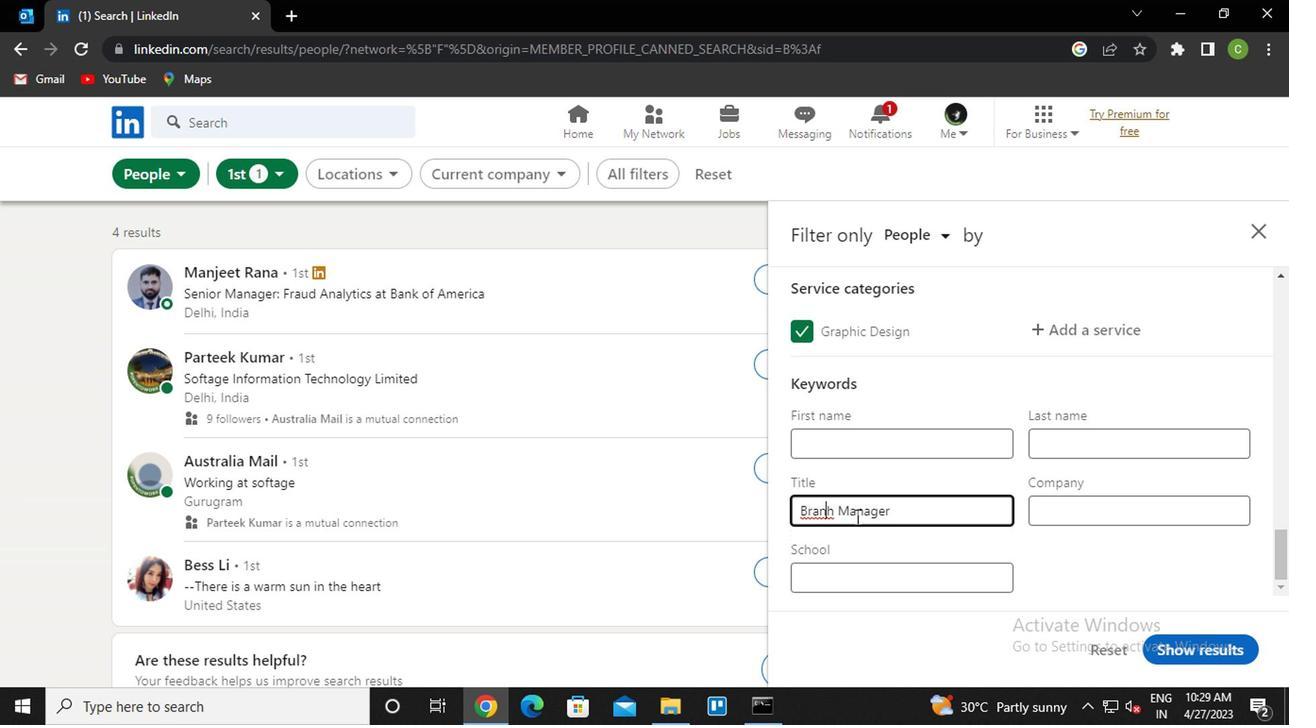 
Action: Mouse moved to (1180, 644)
Screenshot: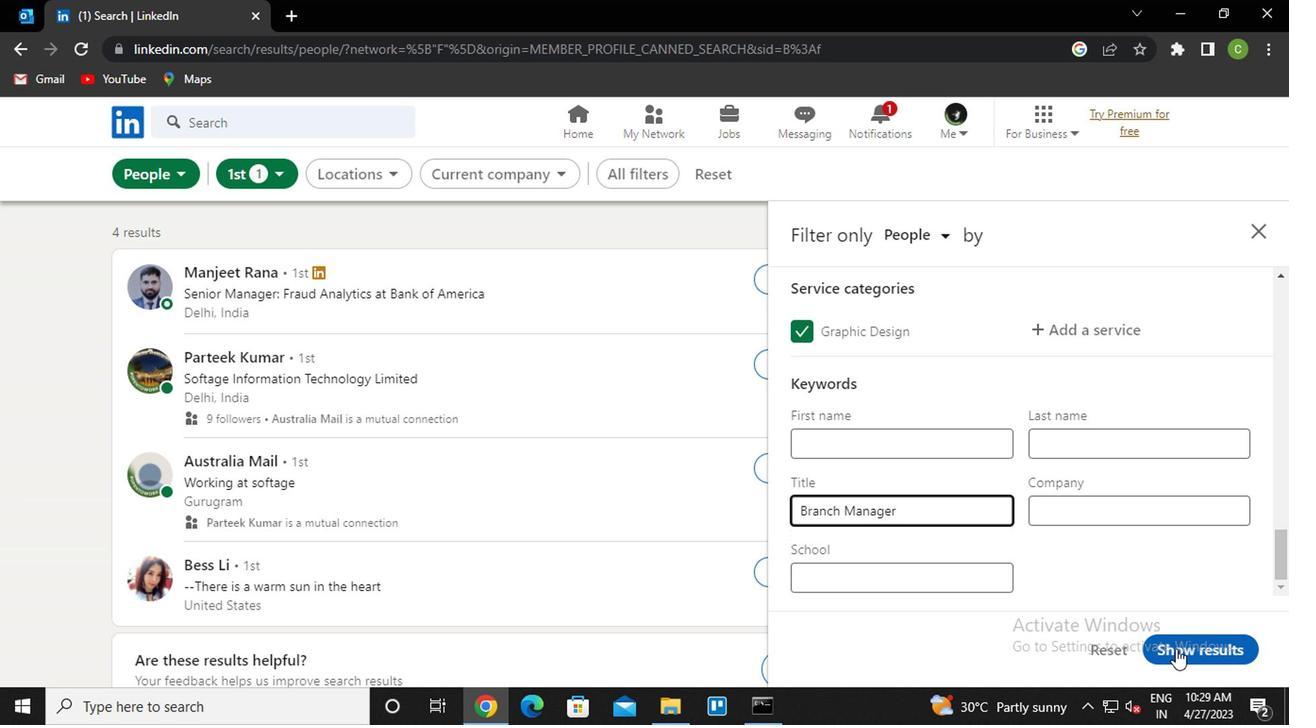
Action: Mouse pressed left at (1180, 644)
Screenshot: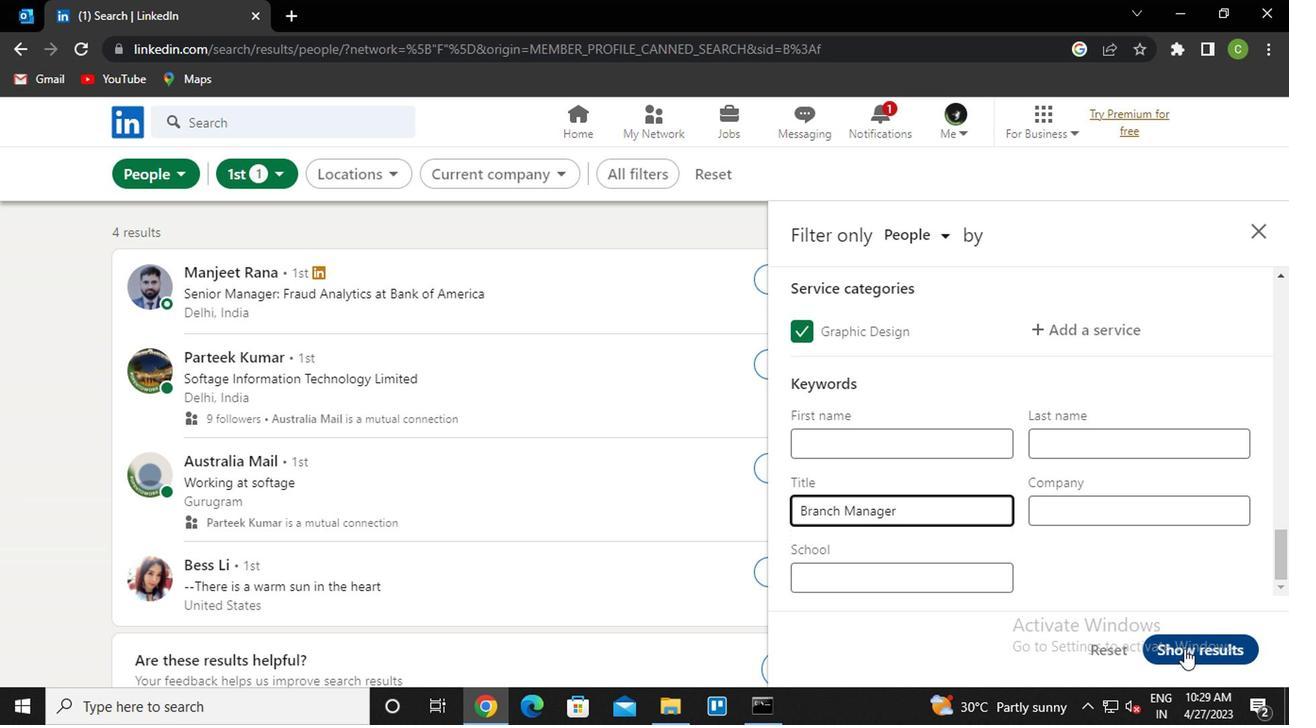 
Action: Mouse moved to (699, 456)
Screenshot: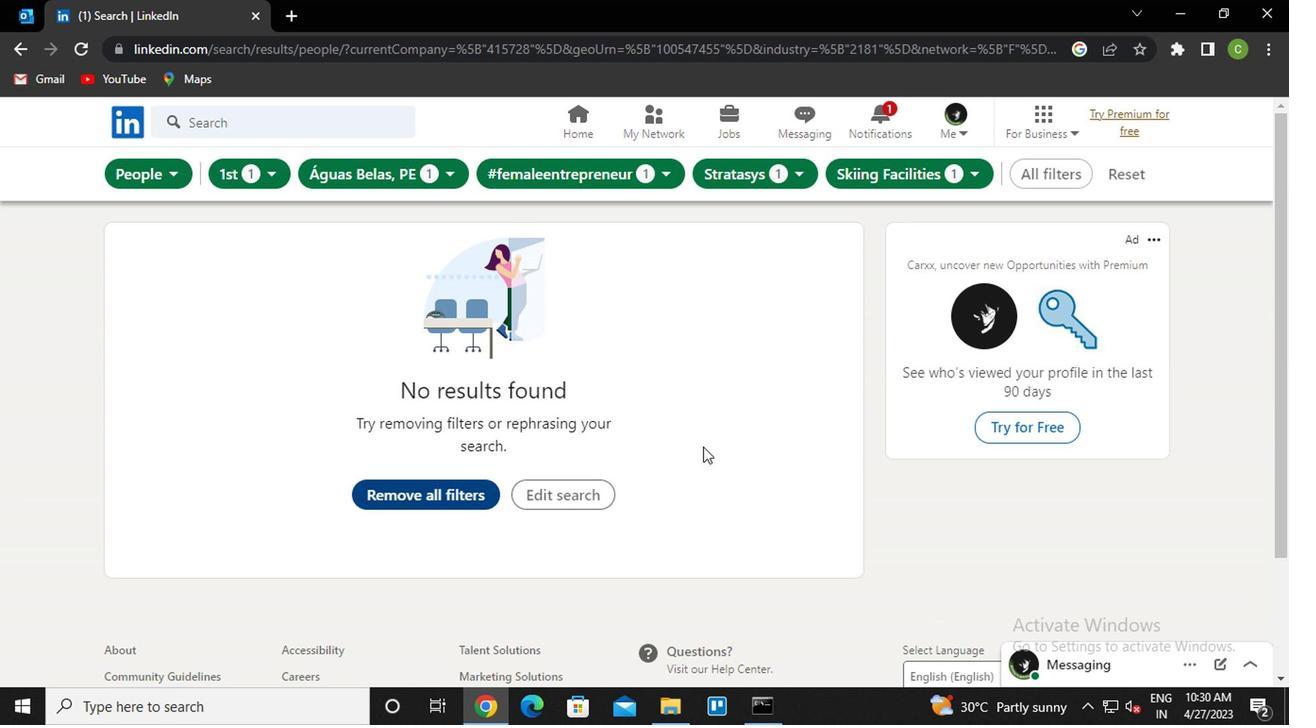 
Action: Key pressed <Key.f8>
Screenshot: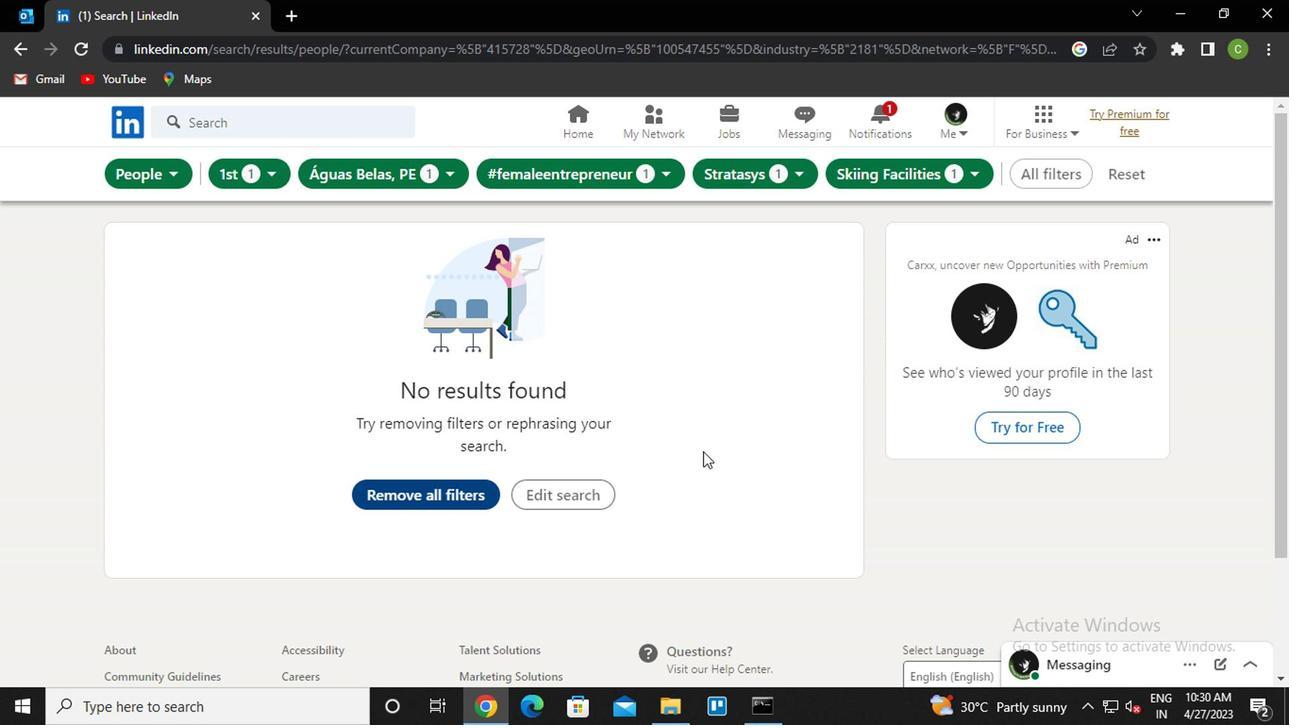 
